 Task: Look for space in Indianapolis, United States from 10th July, 2023 to 15th July, 2023 for 7 adults in price range Rs.10000 to Rs.15000. Place can be entire place or shared room with 4 bedrooms having 7 beds and 4 bathrooms. Property type can be house, flat, guest house. Amenities needed are: wifi, TV, free parkinig on premises, gym, breakfast. Booking option can be shelf check-in. Required host language is English.
Action: Mouse moved to (478, 111)
Screenshot: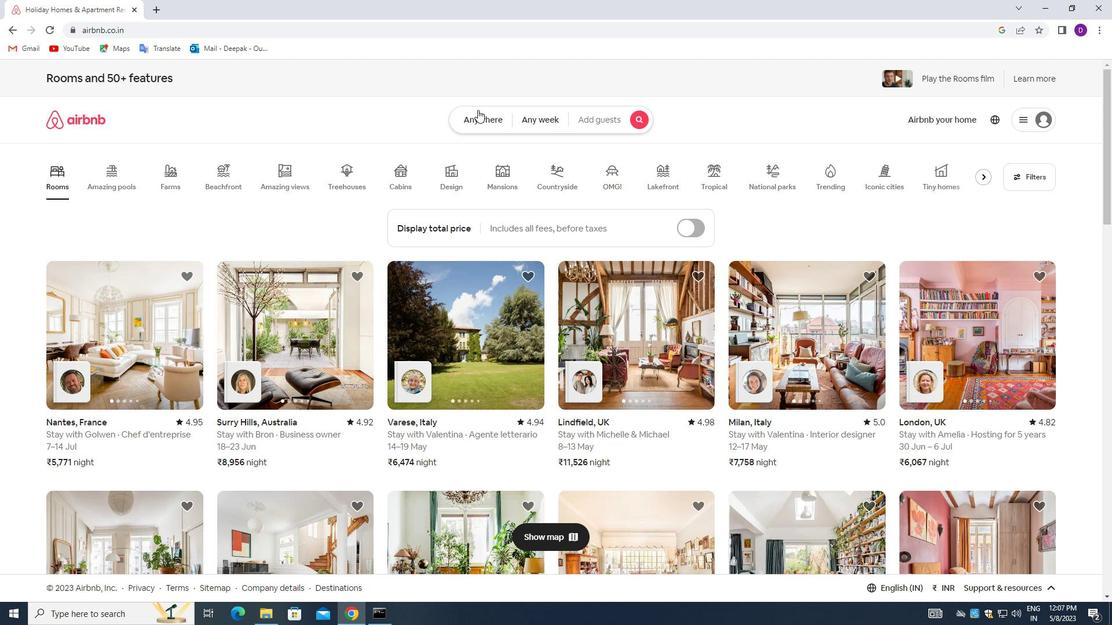 
Action: Mouse pressed left at (478, 111)
Screenshot: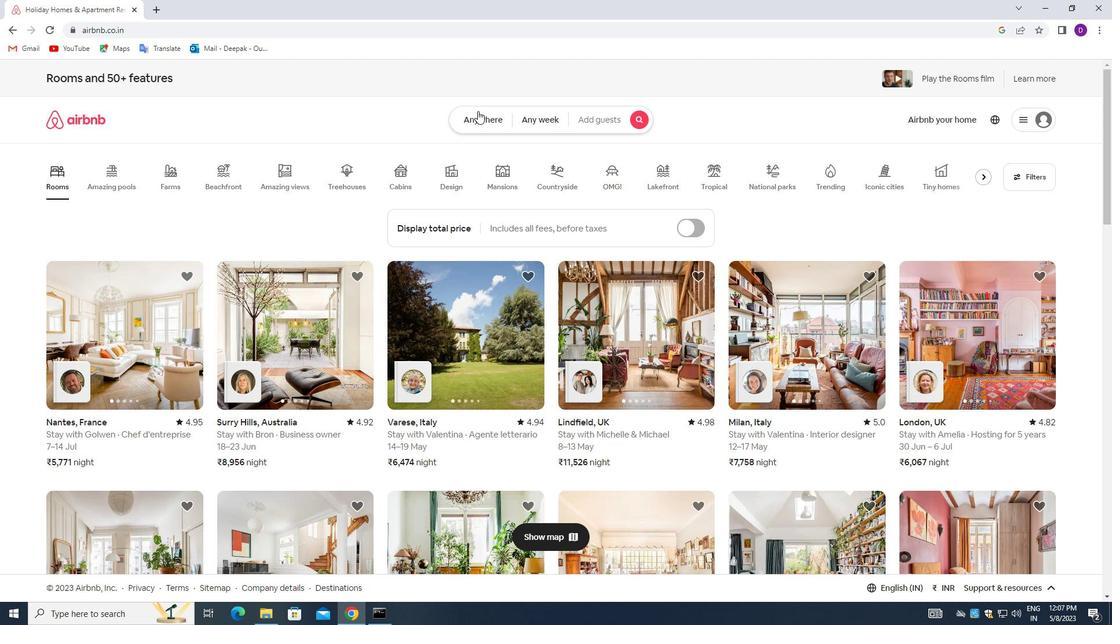 
Action: Mouse moved to (384, 164)
Screenshot: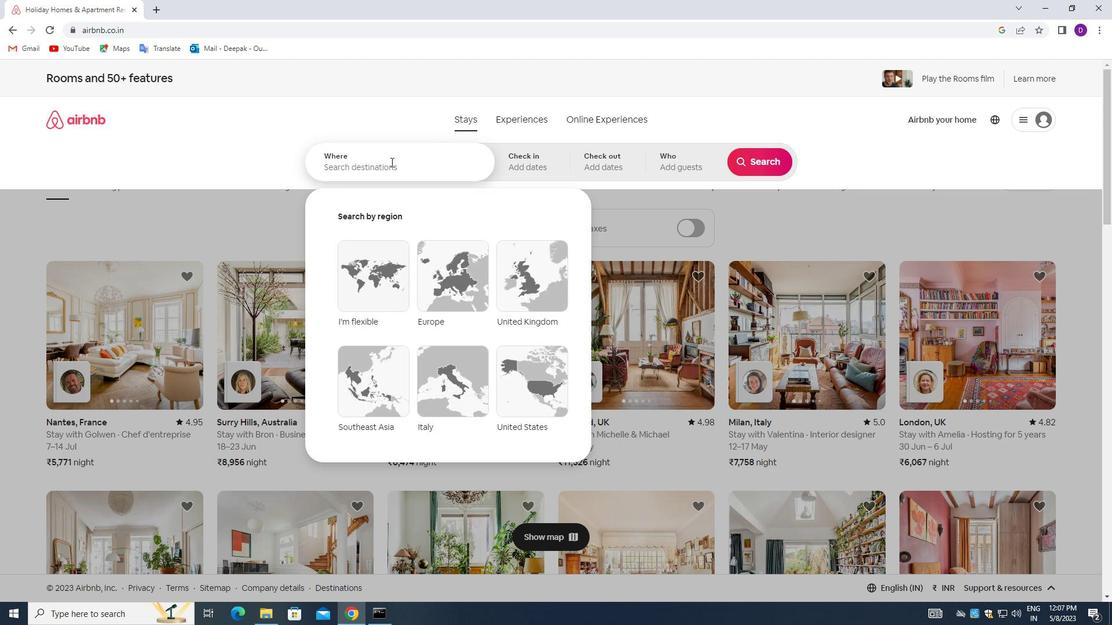 
Action: Mouse pressed left at (384, 164)
Screenshot: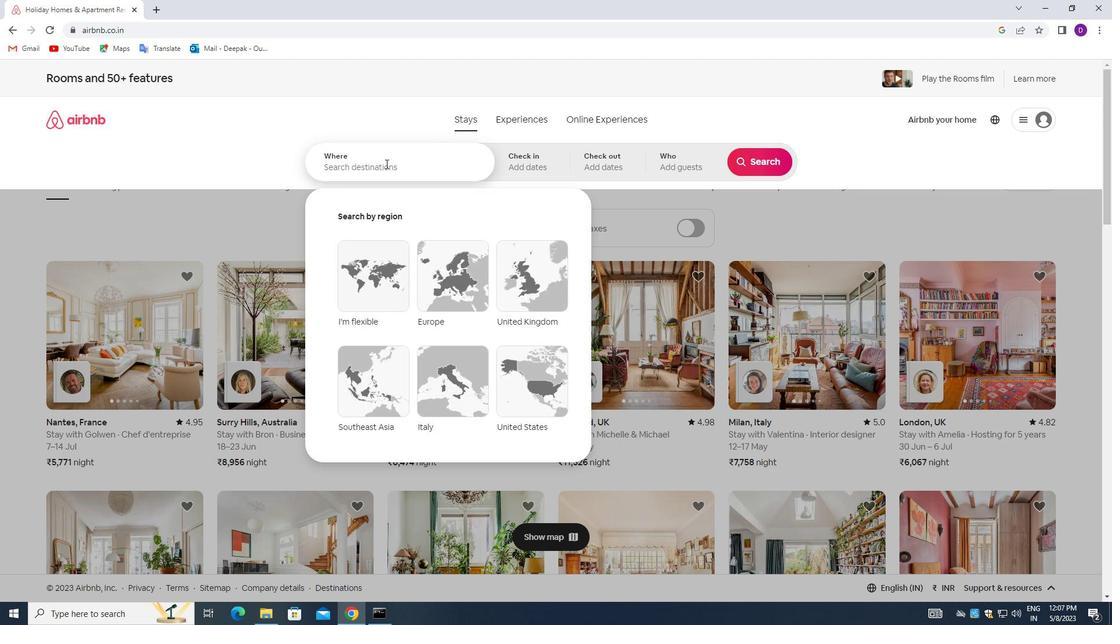 
Action: Mouse moved to (231, 230)
Screenshot: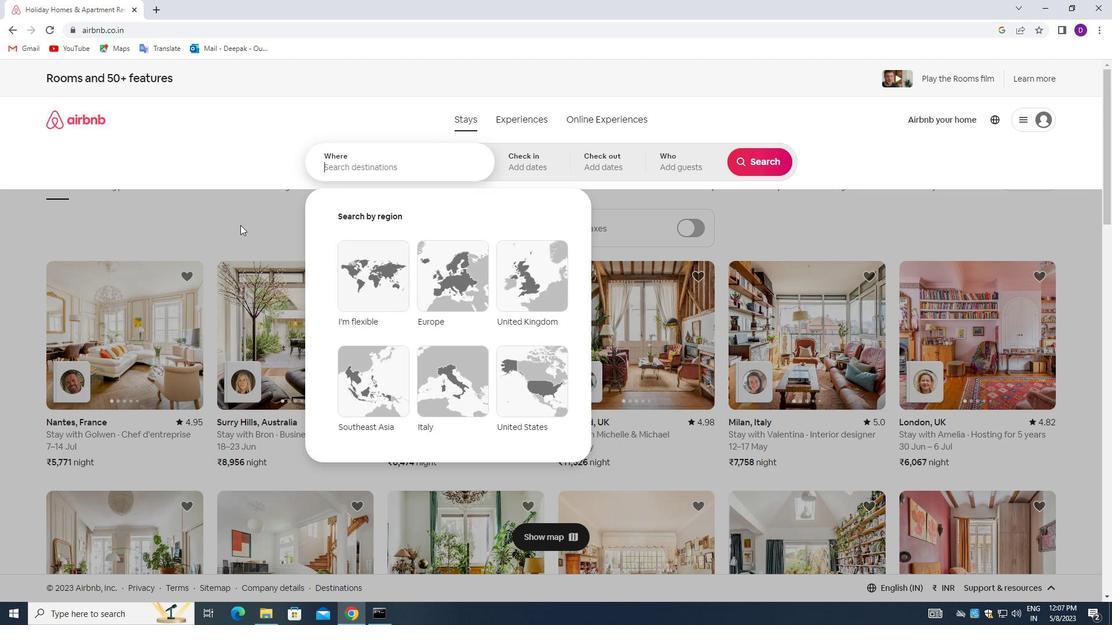 
Action: Key pressed <Key.shift>INIA<Key.backspace>I<Key.backspace><Key.backspace>DIANAPOLIS,<Key.space><Key.shift><Key.shift><Key.shift><Key.shift>UM<Key.backspace>NITED<Key.space><Key.shift_r>STATES<Key.enter>
Screenshot: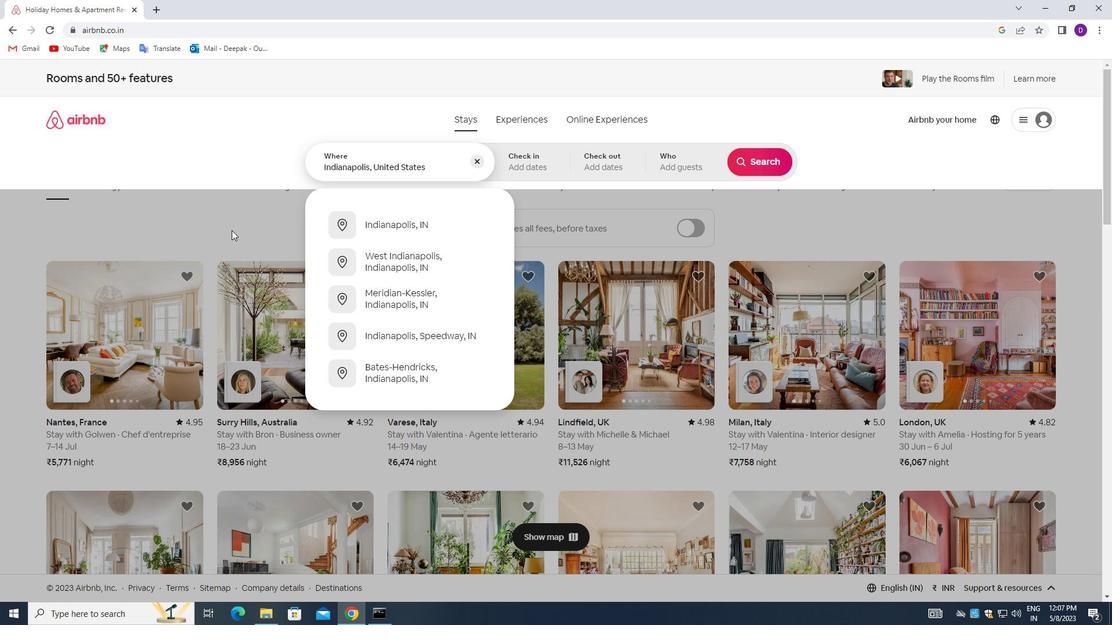
Action: Mouse moved to (751, 258)
Screenshot: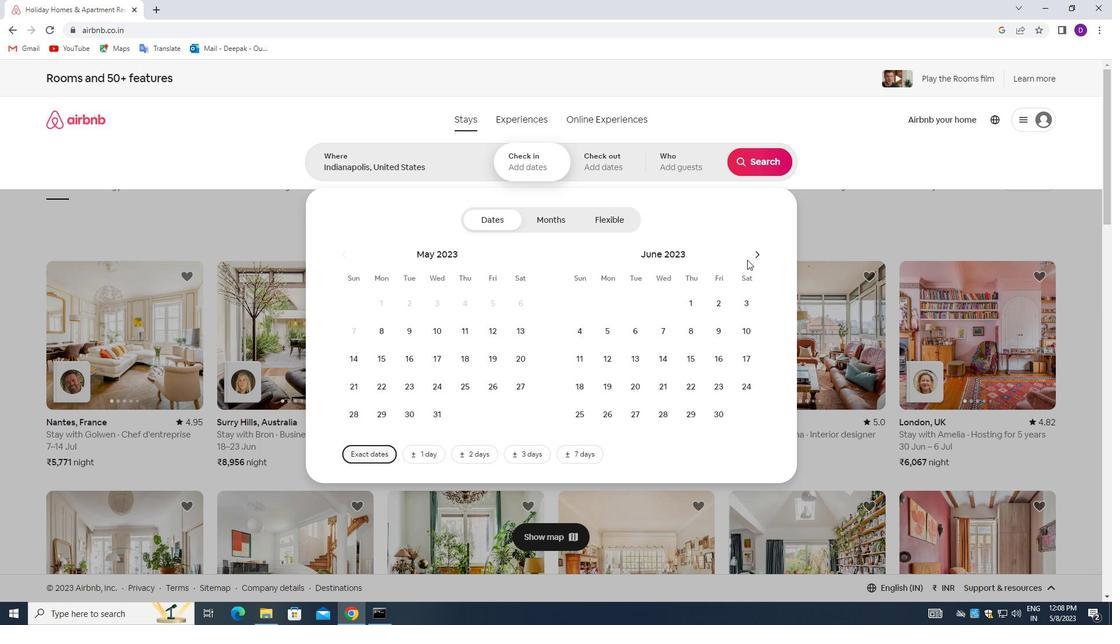 
Action: Mouse pressed left at (751, 258)
Screenshot: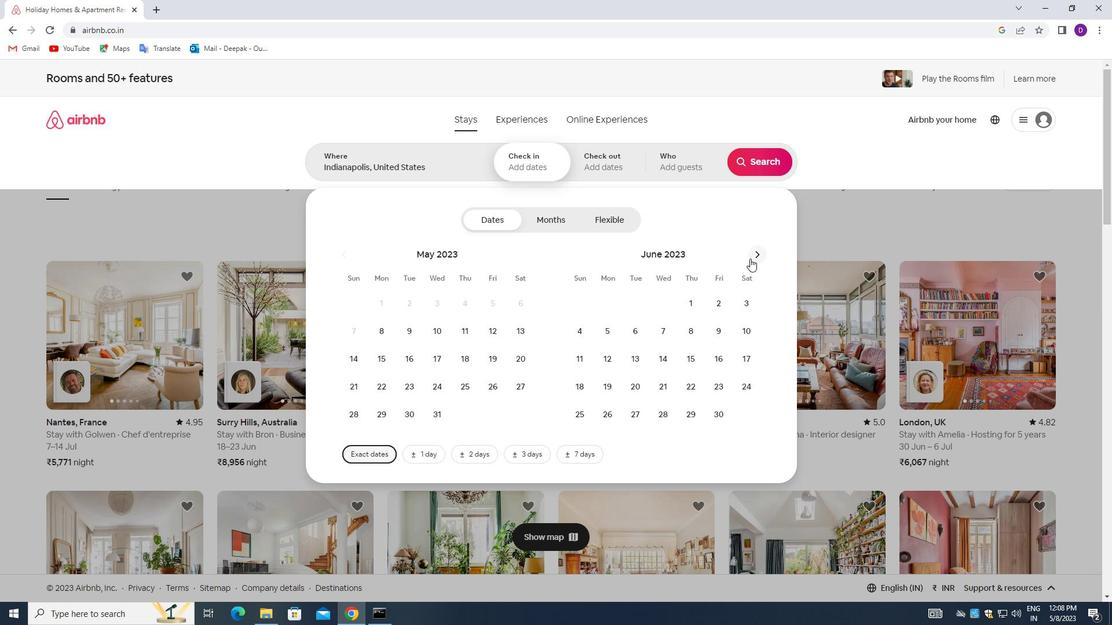 
Action: Mouse moved to (751, 258)
Screenshot: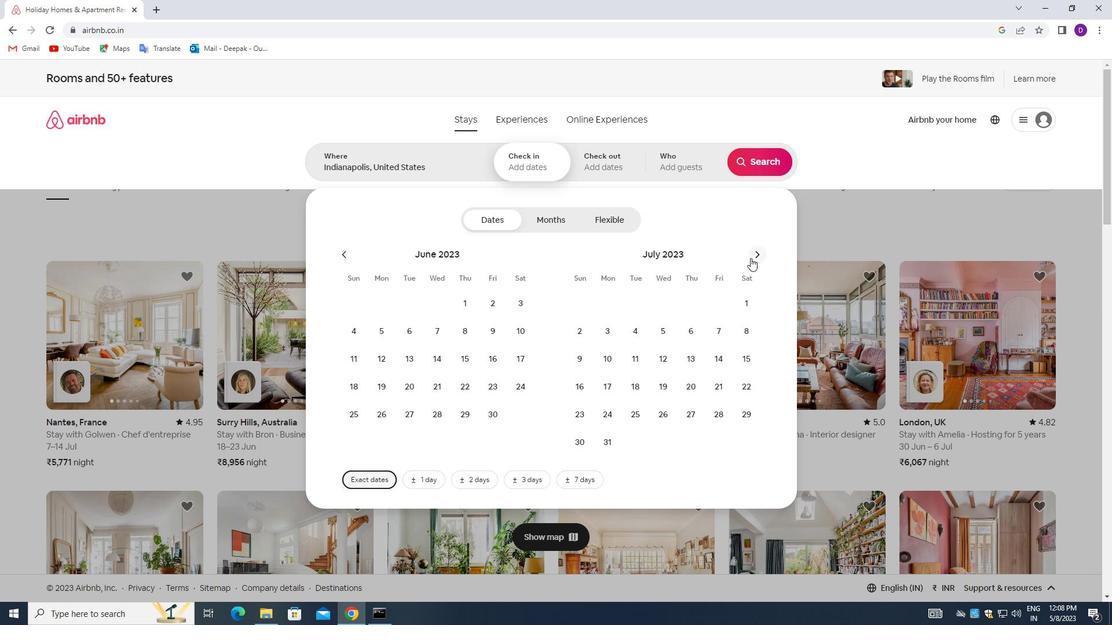 
Action: Mouse pressed left at (751, 258)
Screenshot: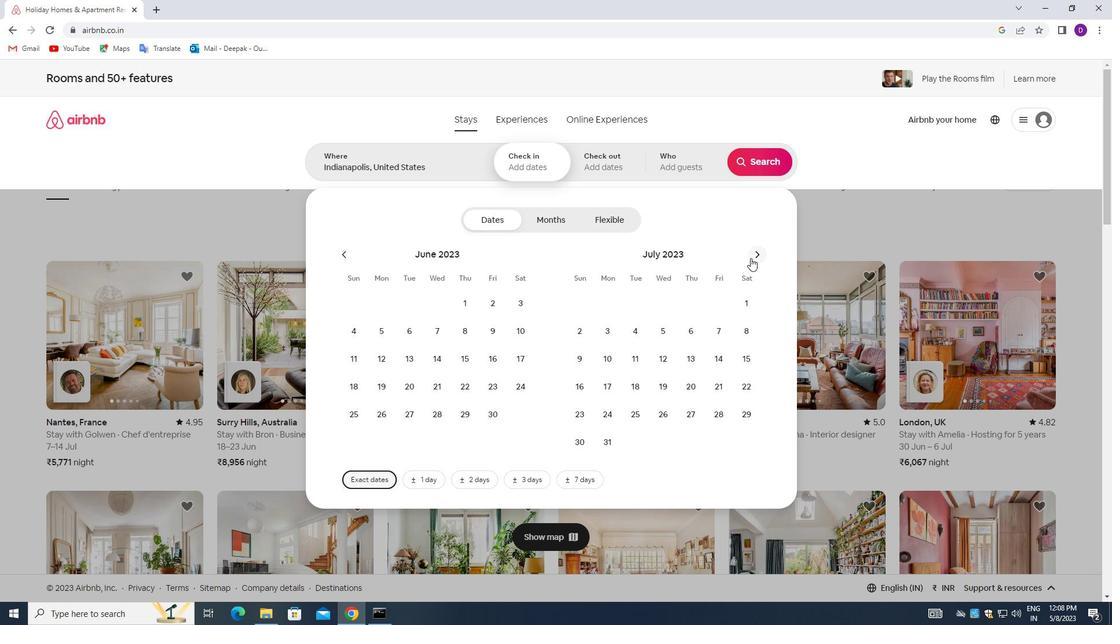 
Action: Mouse moved to (373, 368)
Screenshot: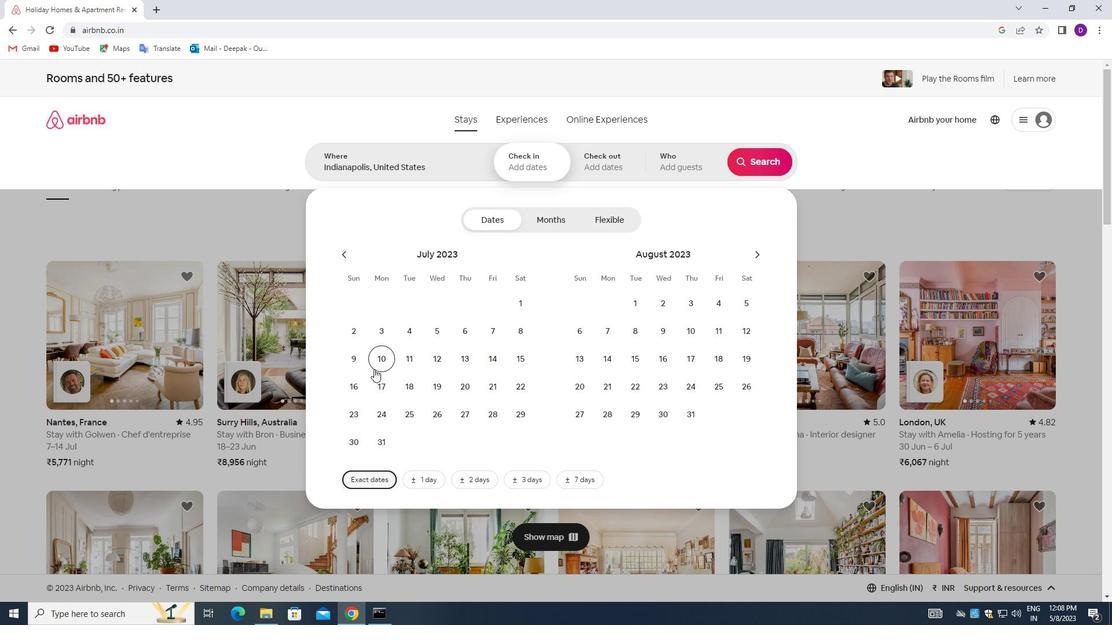 
Action: Mouse pressed left at (373, 368)
Screenshot: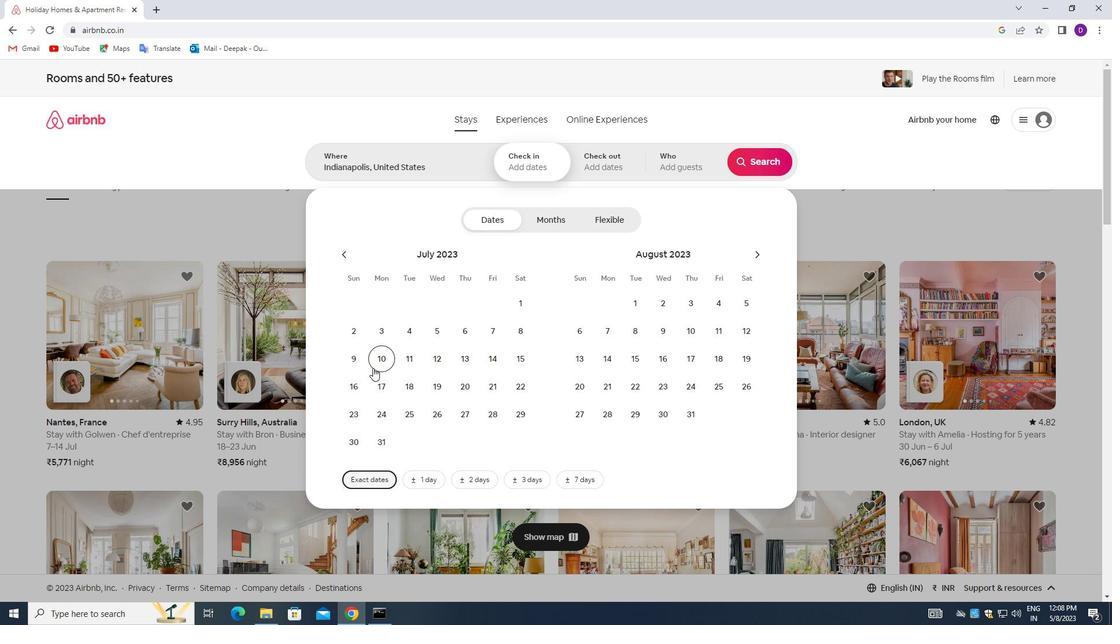 
Action: Mouse moved to (518, 362)
Screenshot: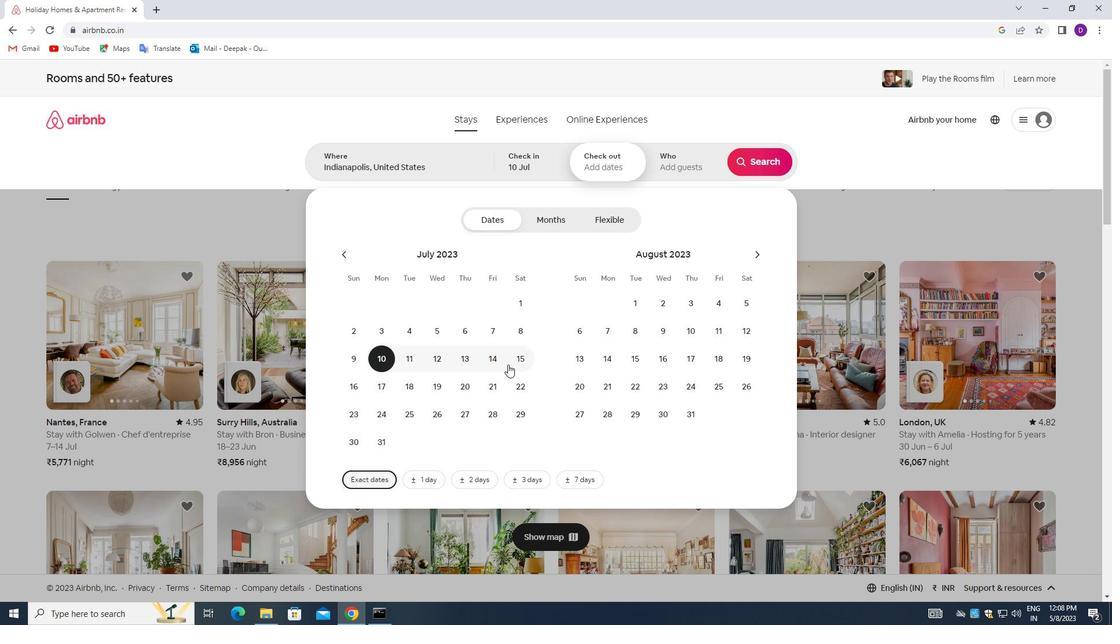 
Action: Mouse pressed left at (518, 362)
Screenshot: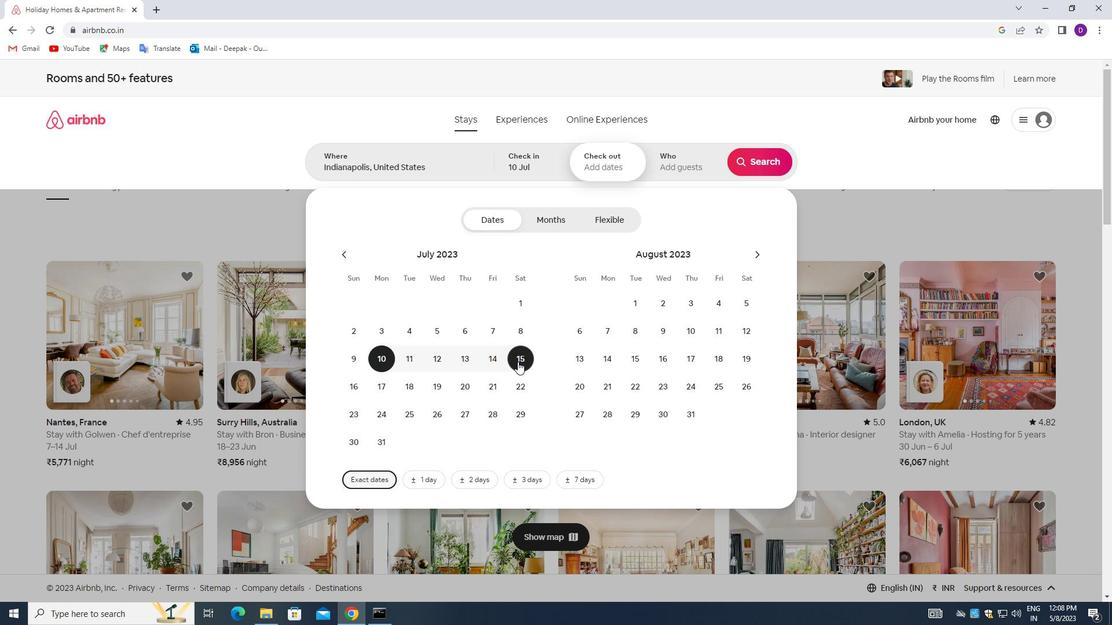 
Action: Mouse moved to (675, 166)
Screenshot: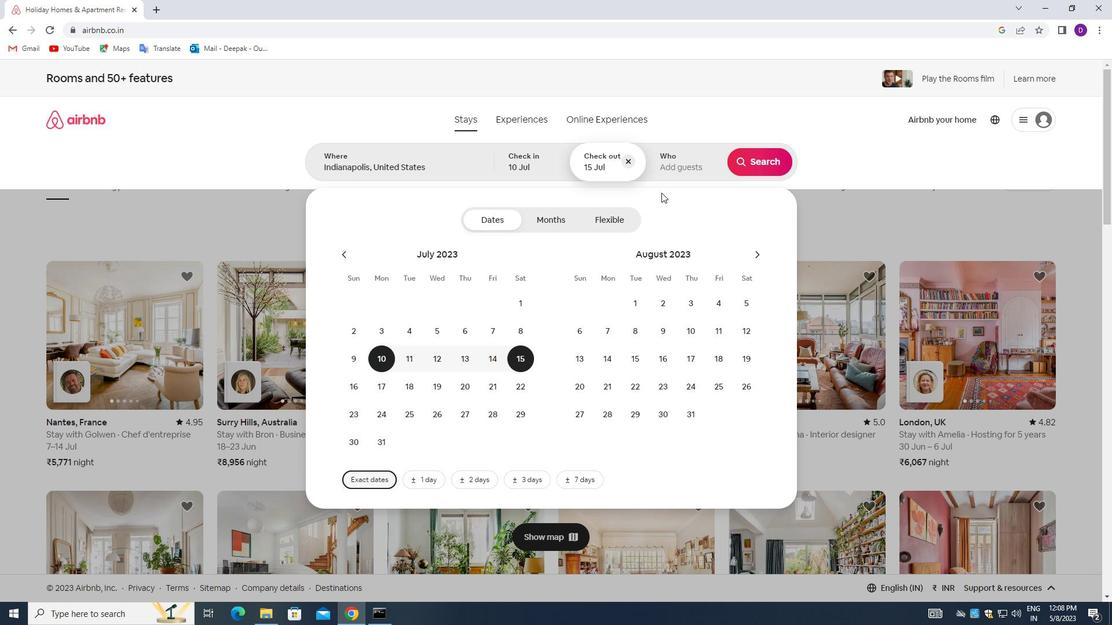 
Action: Mouse pressed left at (675, 166)
Screenshot: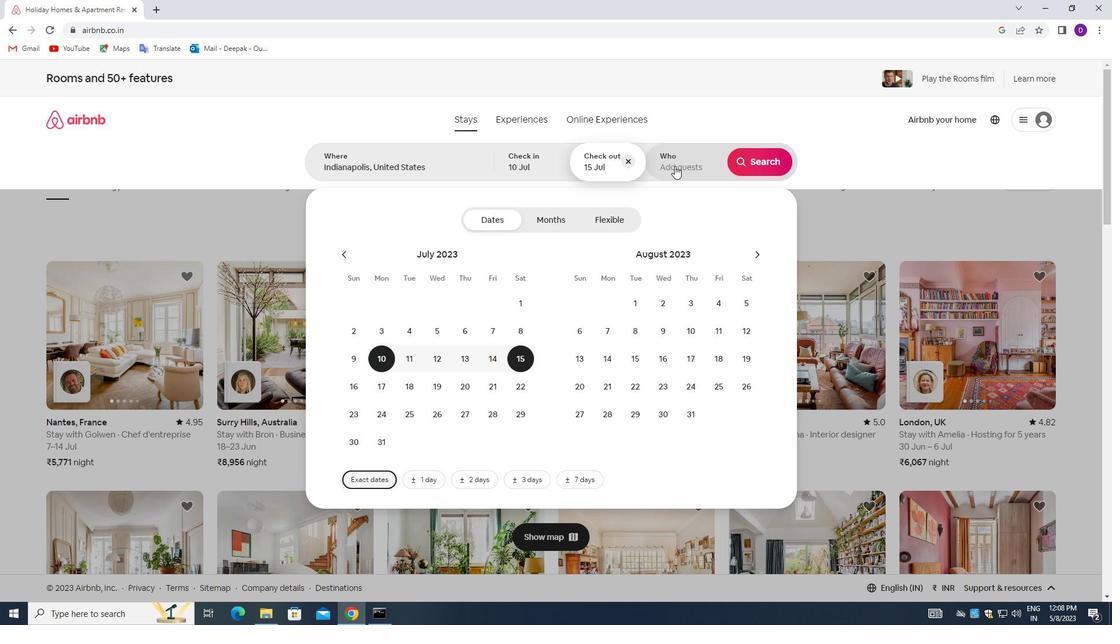 
Action: Mouse moved to (759, 228)
Screenshot: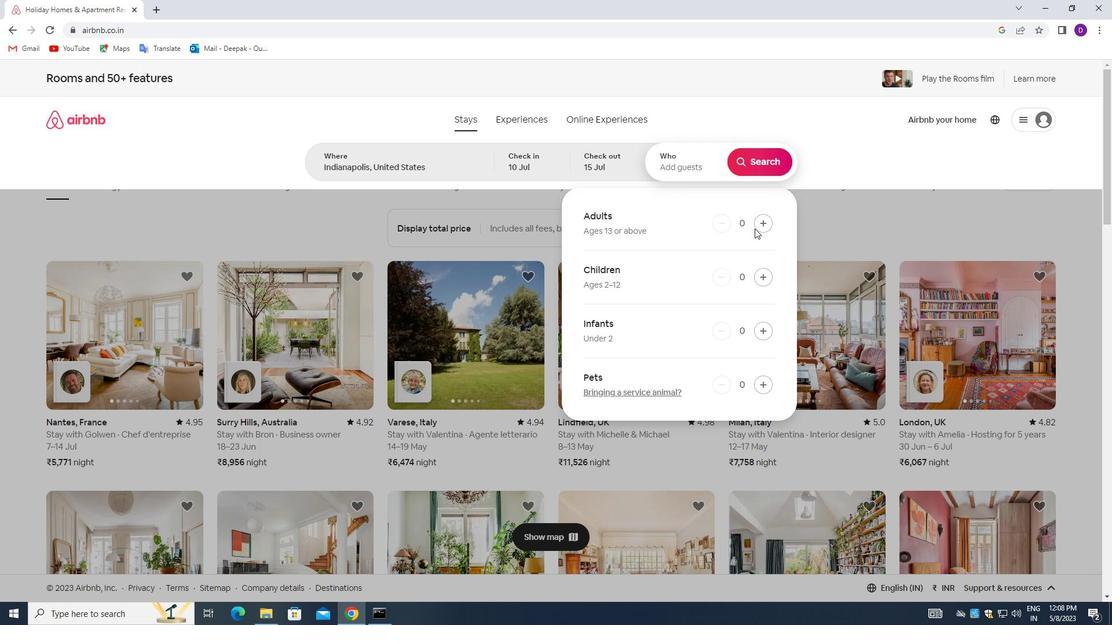 
Action: Mouse pressed left at (759, 228)
Screenshot: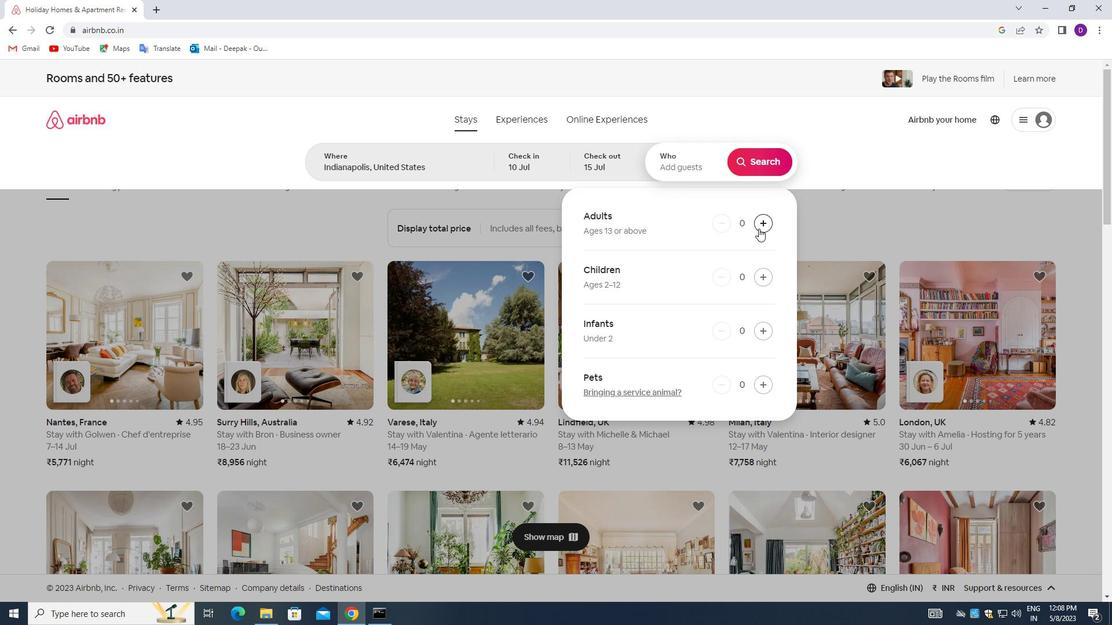 
Action: Mouse pressed left at (759, 228)
Screenshot: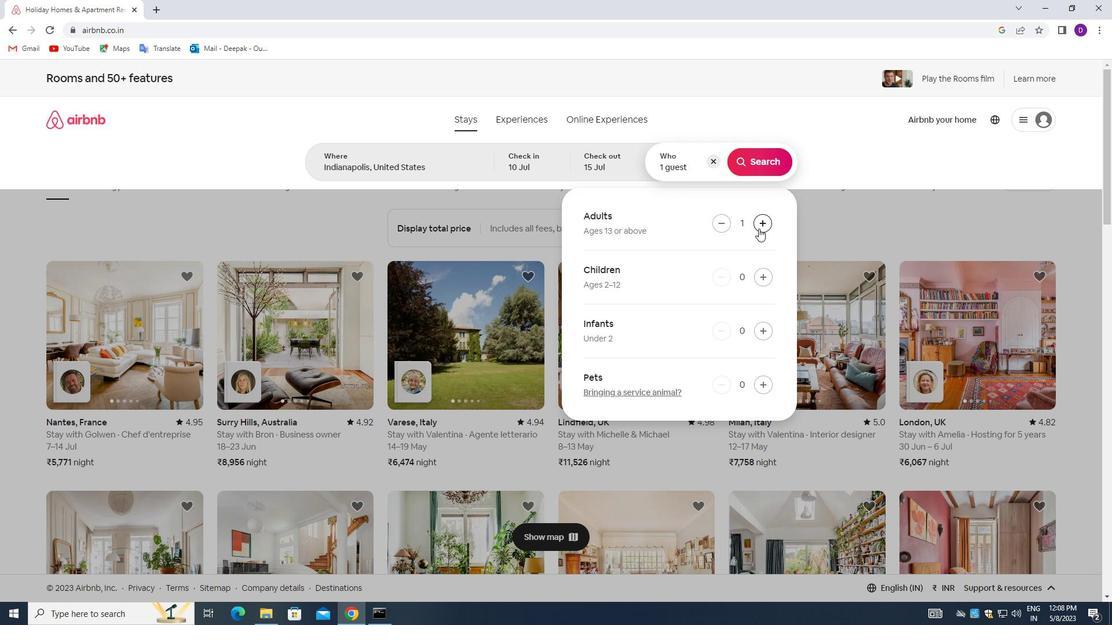 
Action: Mouse pressed left at (759, 228)
Screenshot: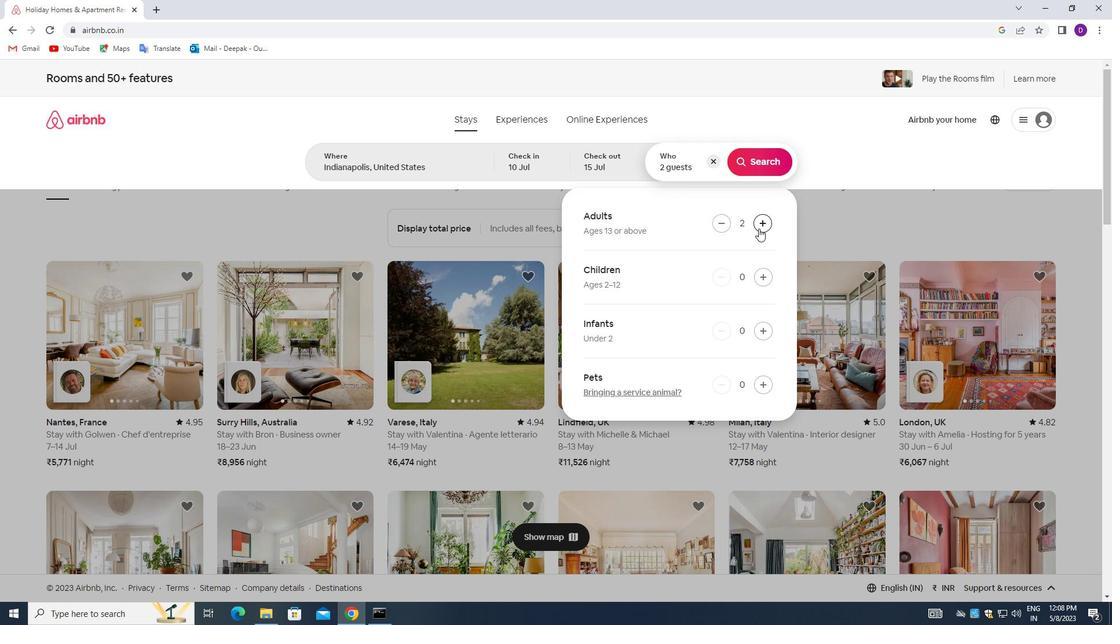 
Action: Mouse moved to (759, 228)
Screenshot: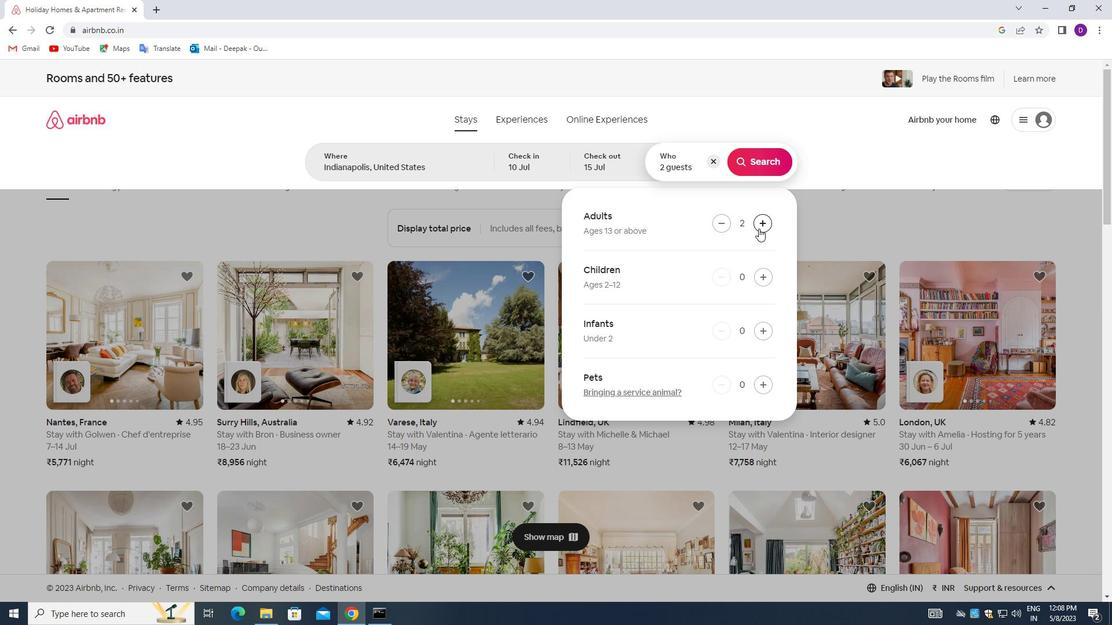 
Action: Mouse pressed left at (759, 228)
Screenshot: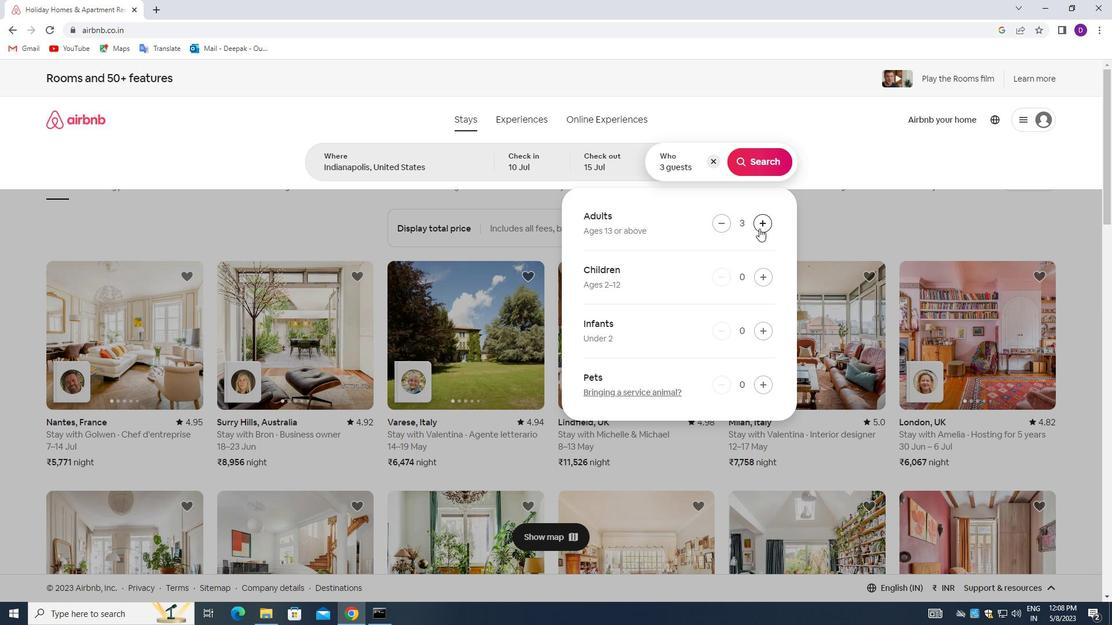 
Action: Mouse pressed left at (759, 228)
Screenshot: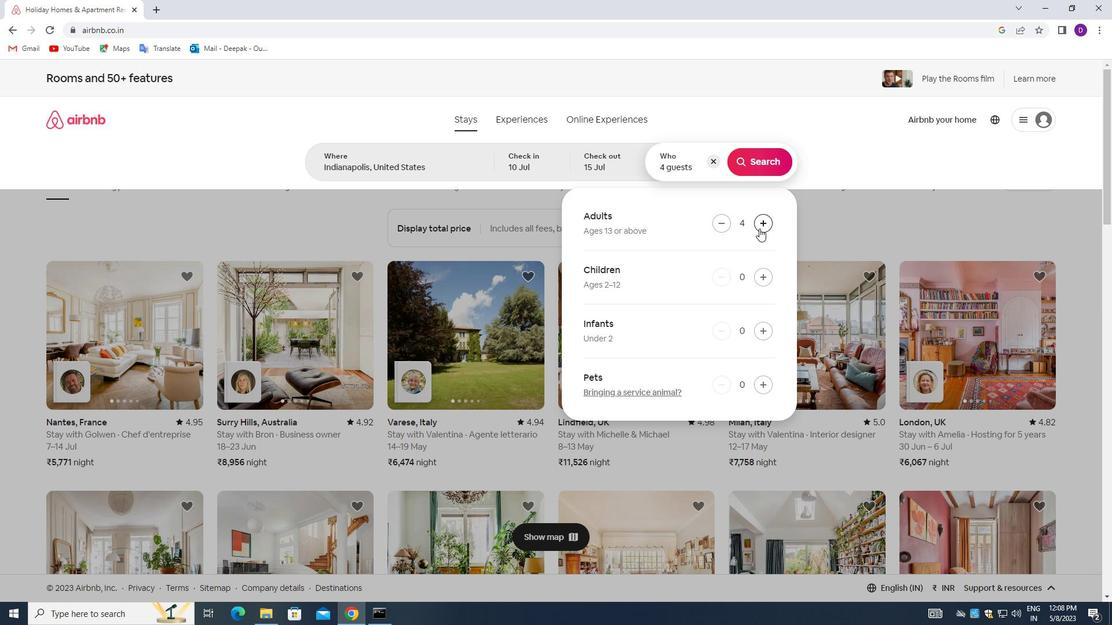 
Action: Mouse pressed left at (759, 228)
Screenshot: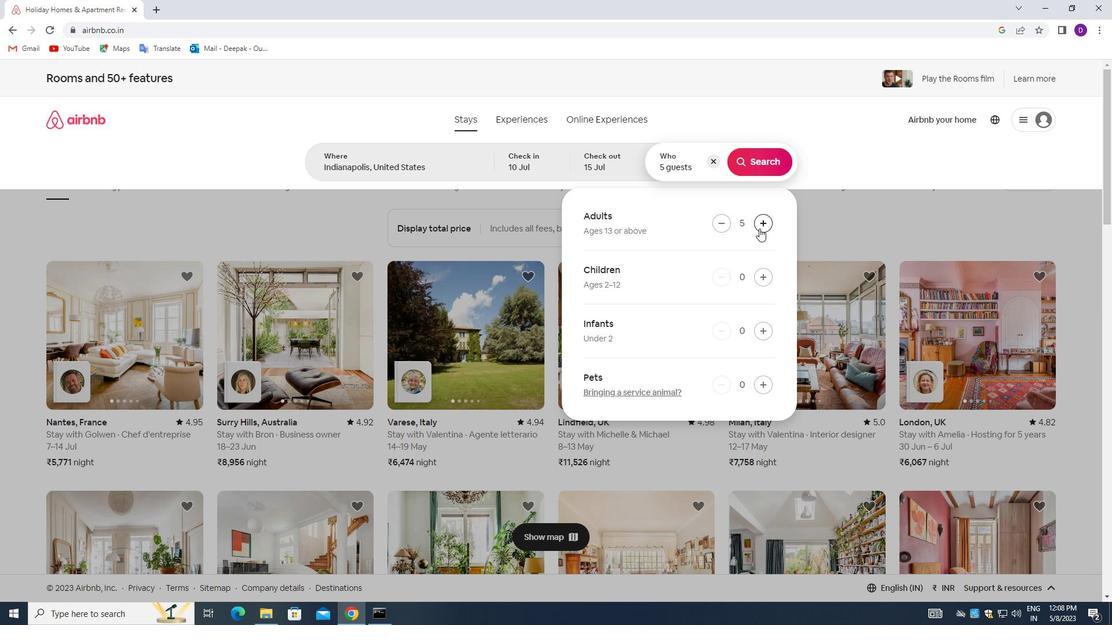 
Action: Mouse pressed left at (759, 228)
Screenshot: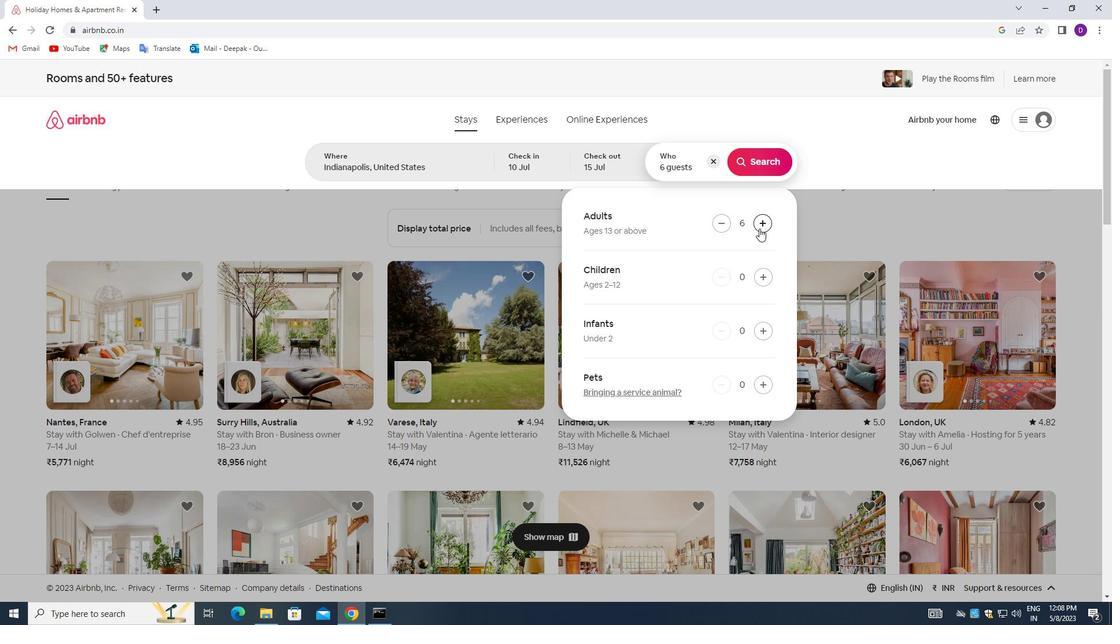 
Action: Mouse moved to (758, 164)
Screenshot: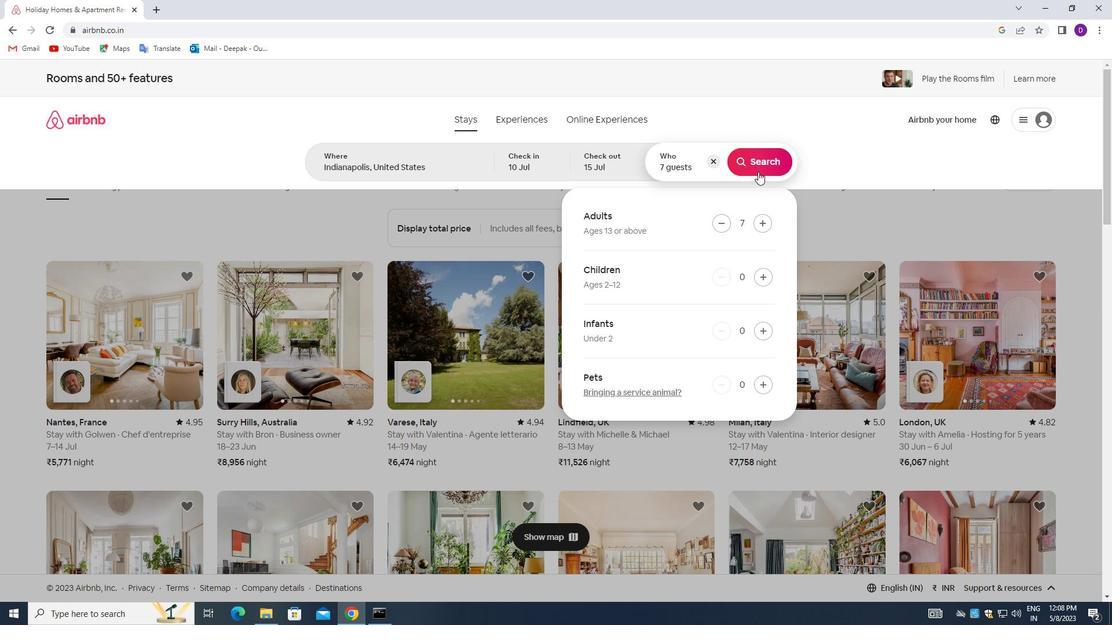 
Action: Mouse pressed left at (758, 164)
Screenshot: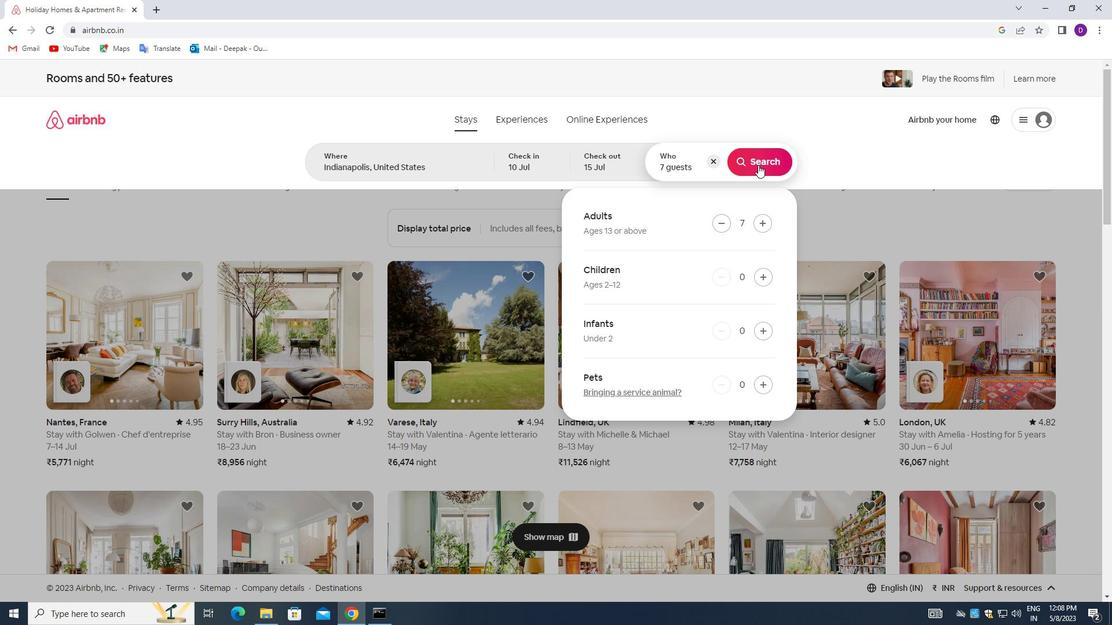 
Action: Mouse moved to (1045, 126)
Screenshot: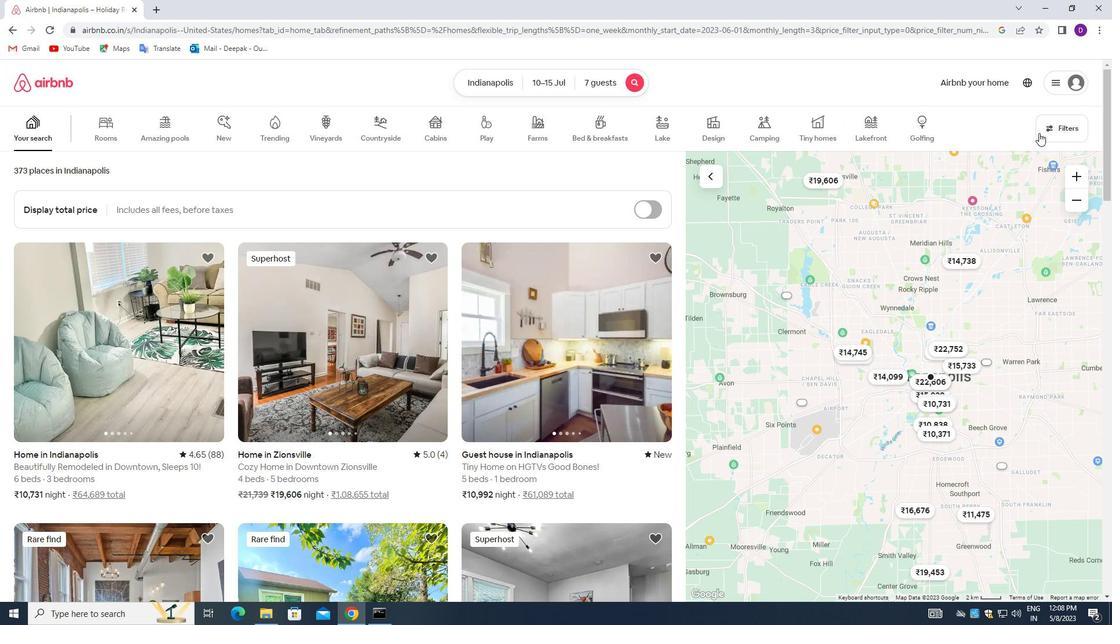 
Action: Mouse pressed left at (1045, 126)
Screenshot: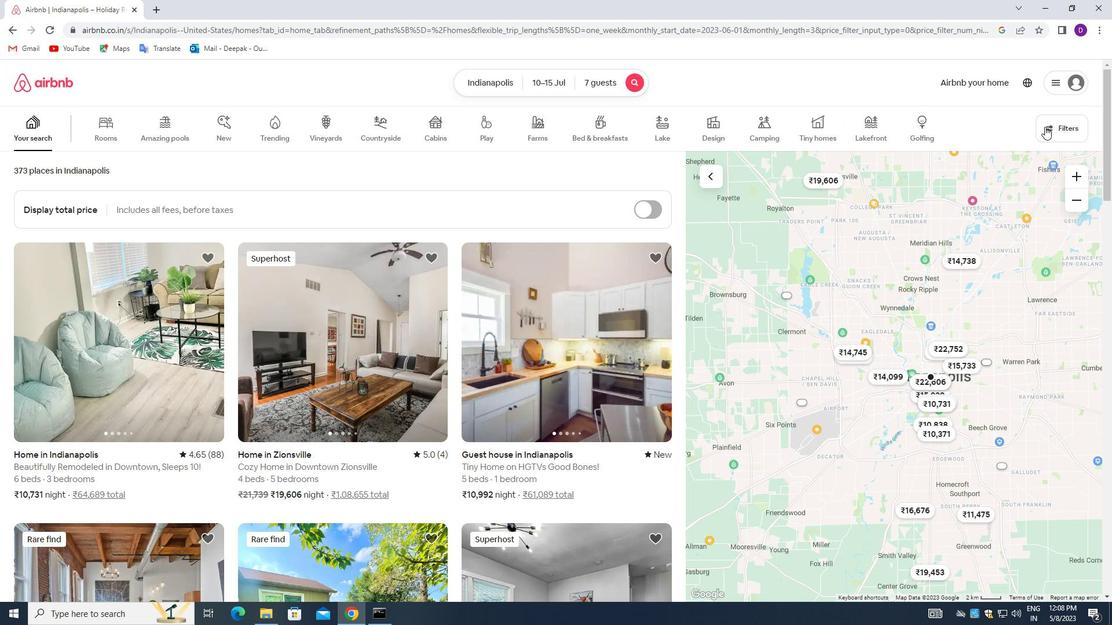 
Action: Mouse moved to (416, 416)
Screenshot: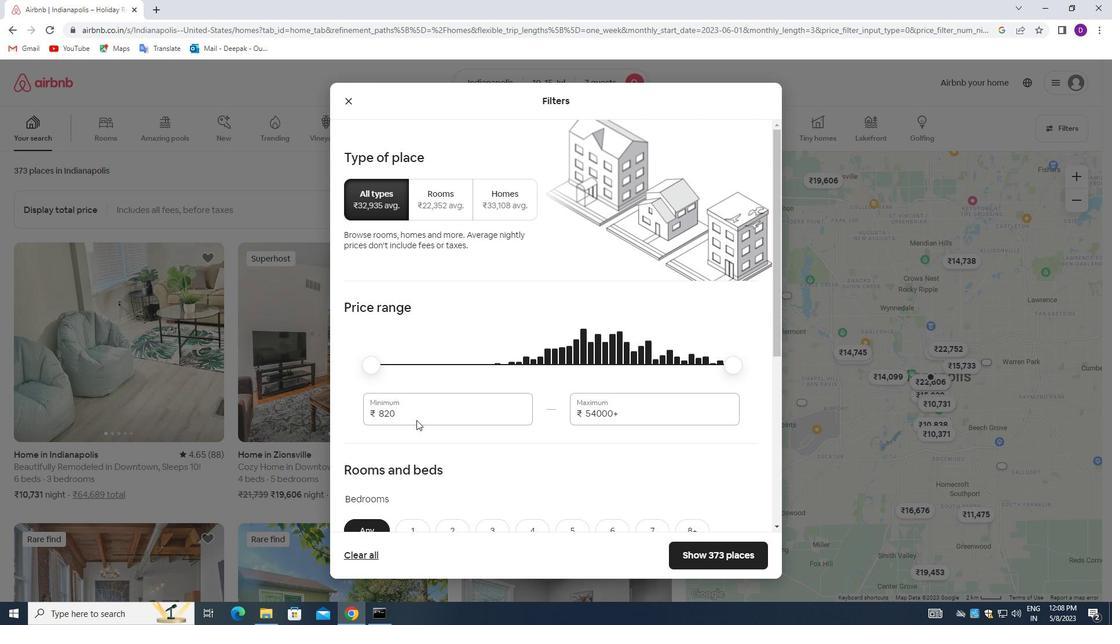 
Action: Mouse pressed left at (416, 416)
Screenshot: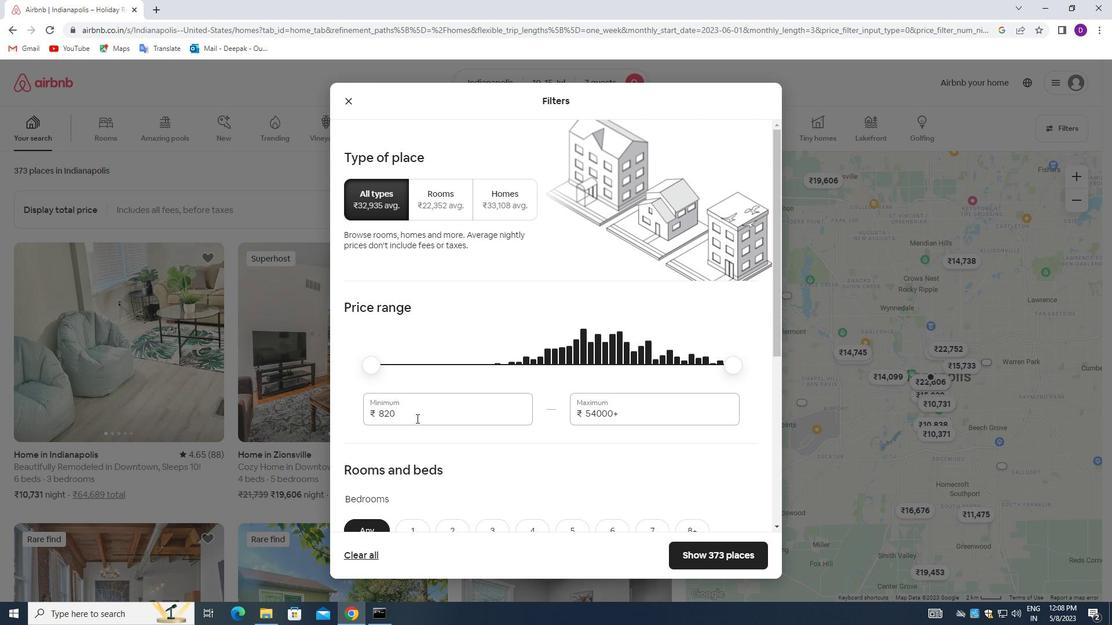 
Action: Mouse moved to (416, 416)
Screenshot: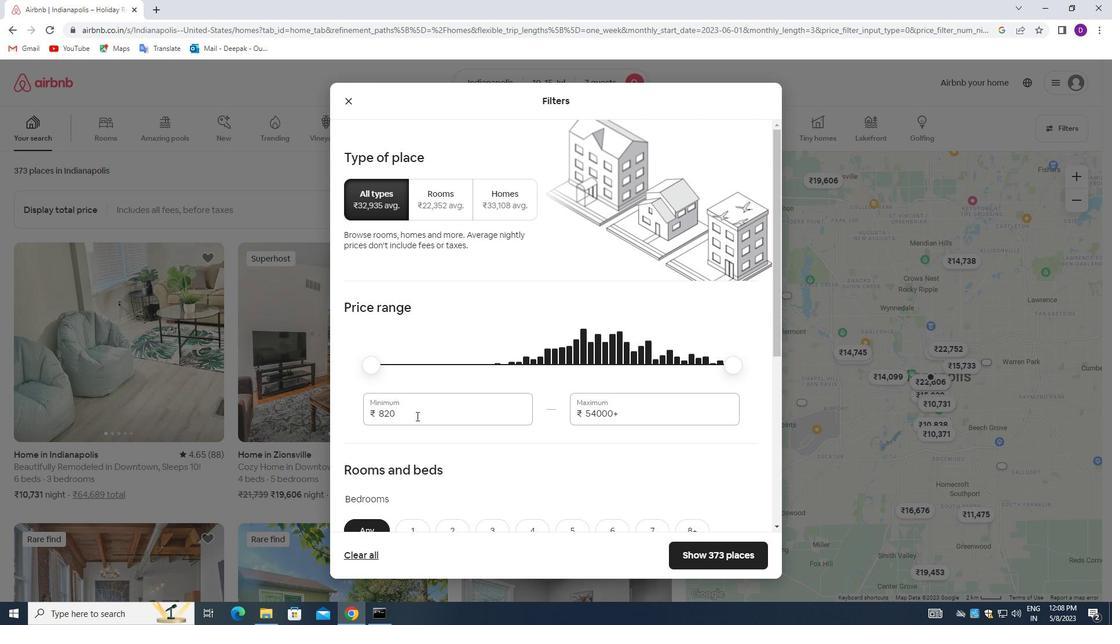 
Action: Mouse pressed left at (416, 416)
Screenshot: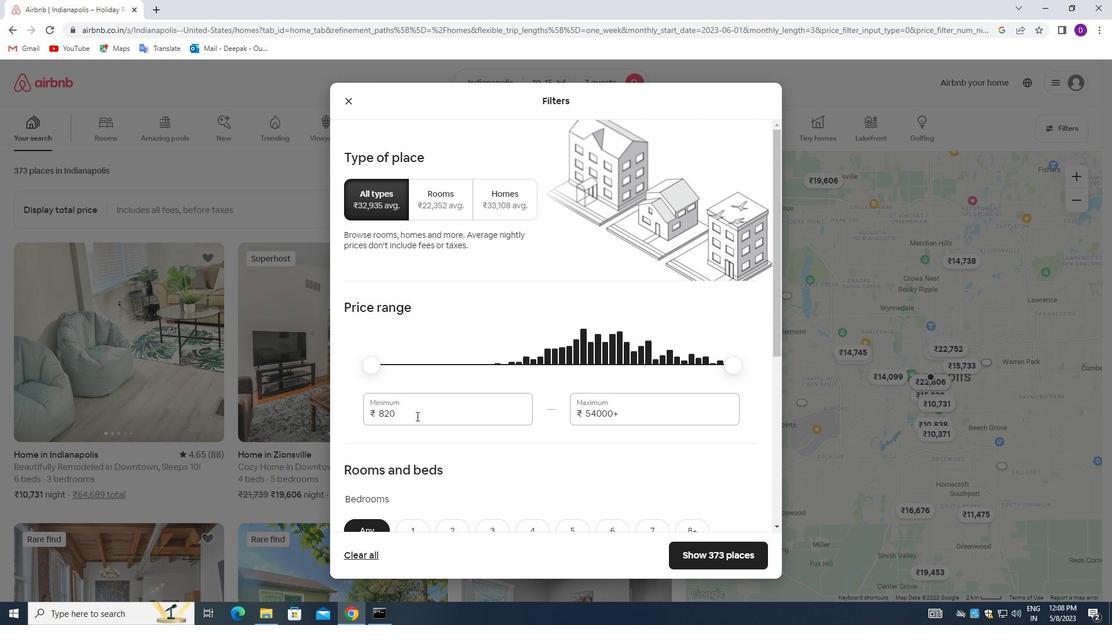 
Action: Key pressed 10000<Key.tab>15000
Screenshot: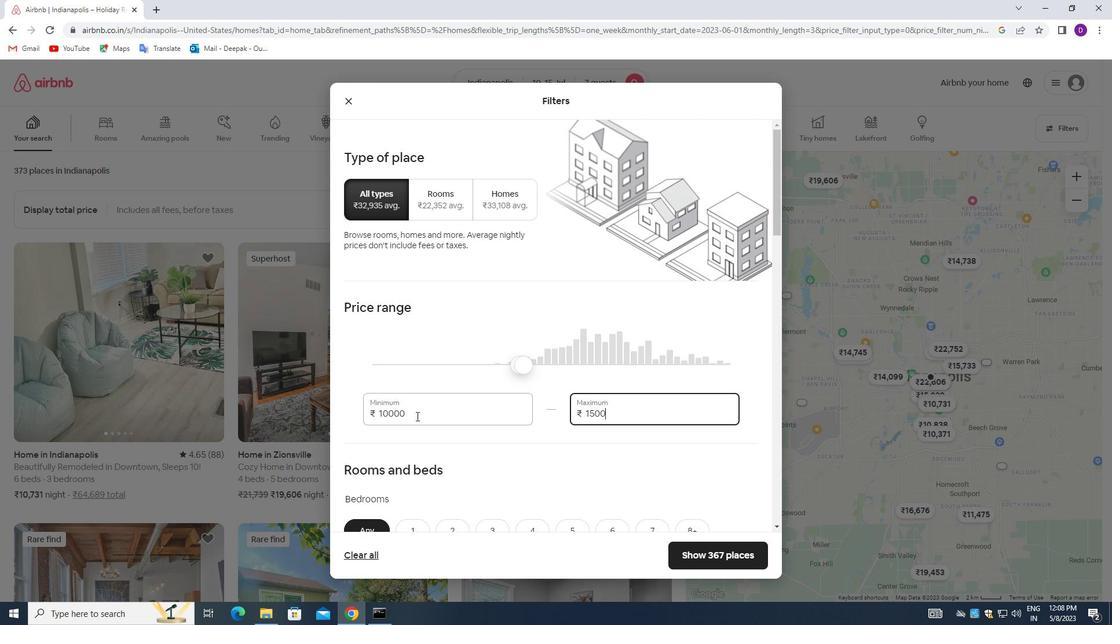 
Action: Mouse moved to (449, 426)
Screenshot: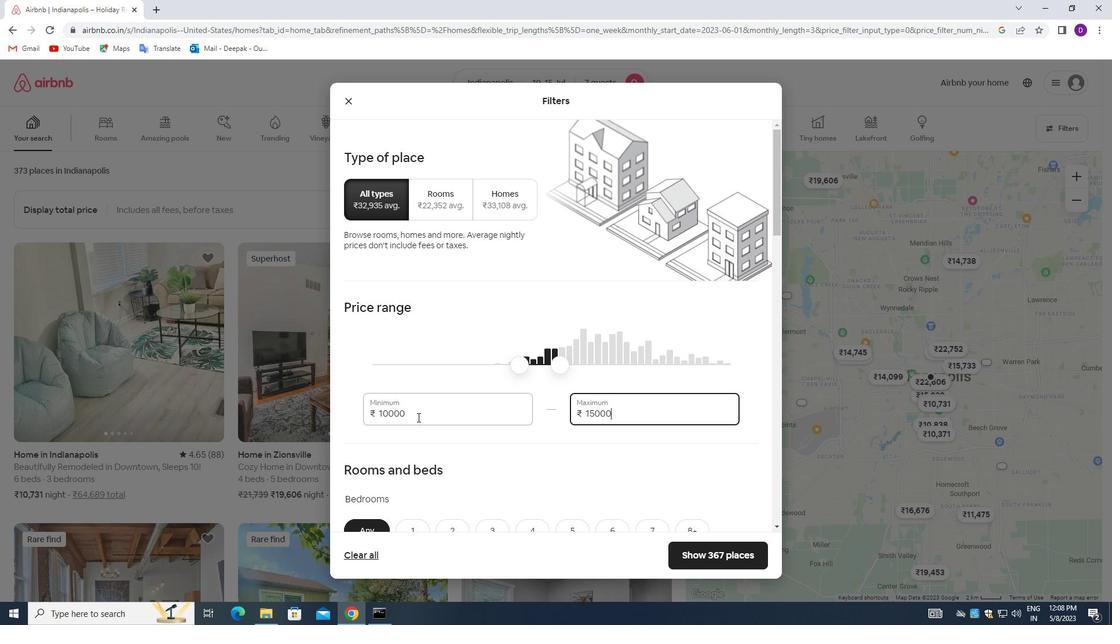 
Action: Mouse scrolled (449, 425) with delta (0, 0)
Screenshot: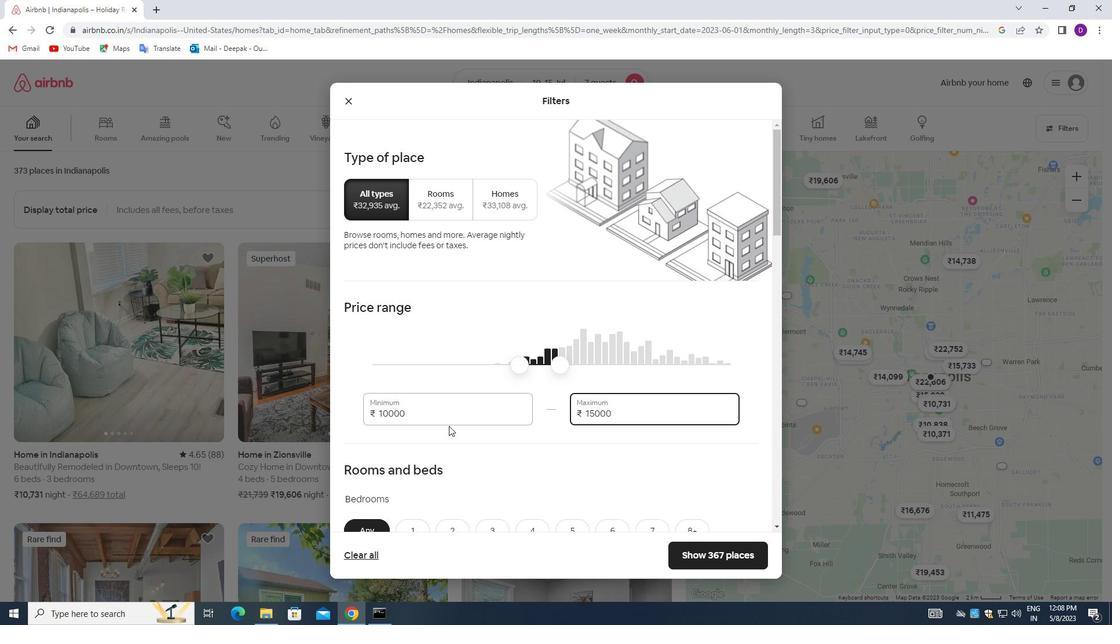 
Action: Mouse scrolled (449, 425) with delta (0, 0)
Screenshot: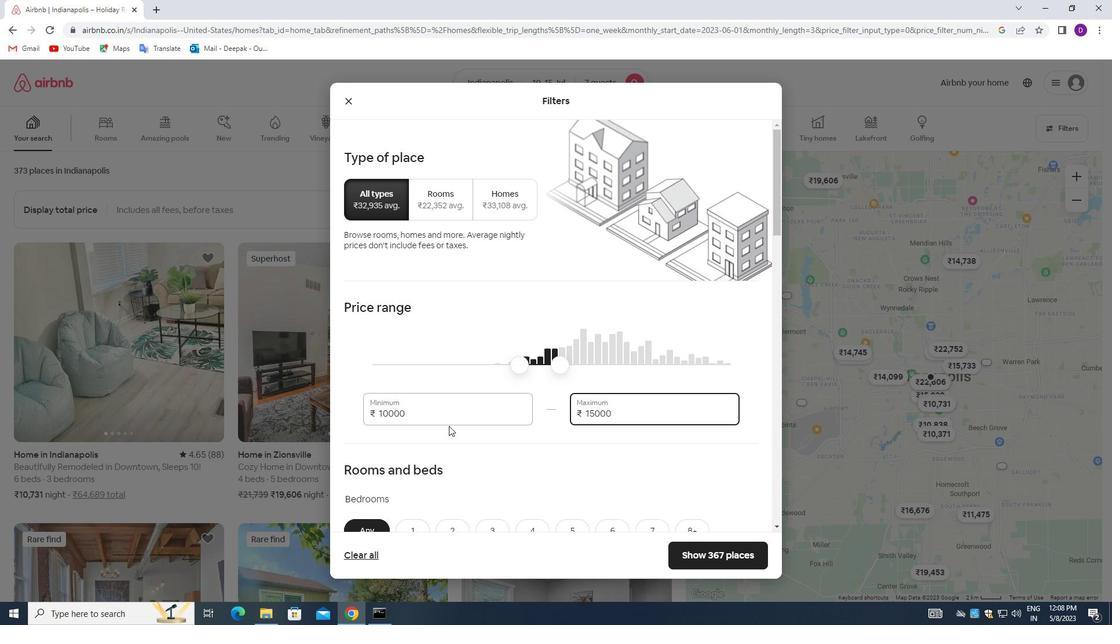 
Action: Mouse moved to (450, 425)
Screenshot: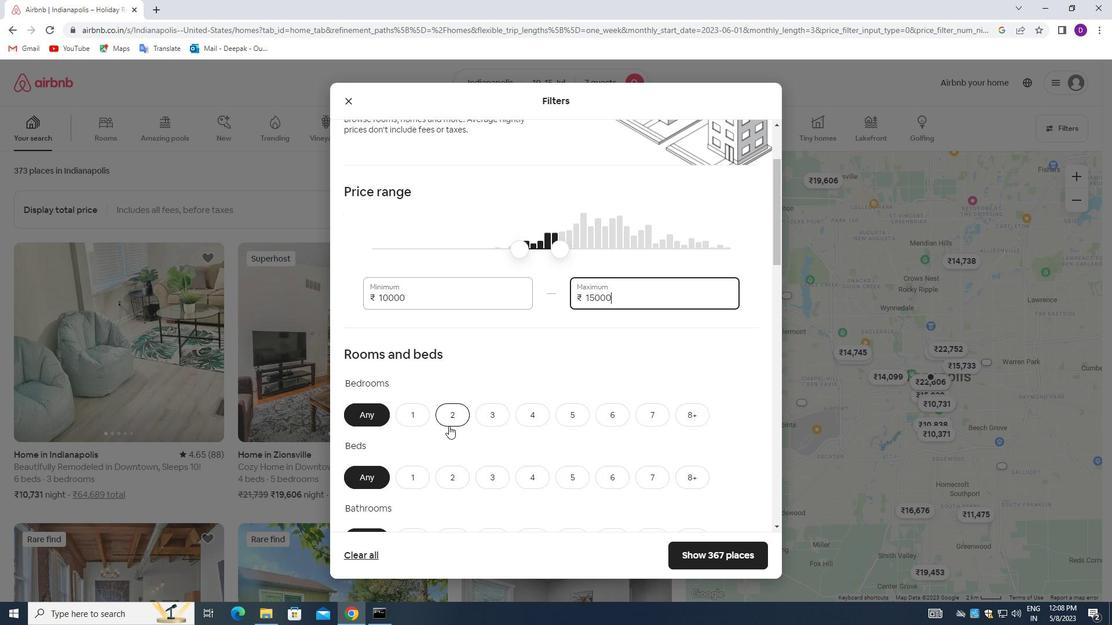 
Action: Mouse scrolled (450, 424) with delta (0, 0)
Screenshot: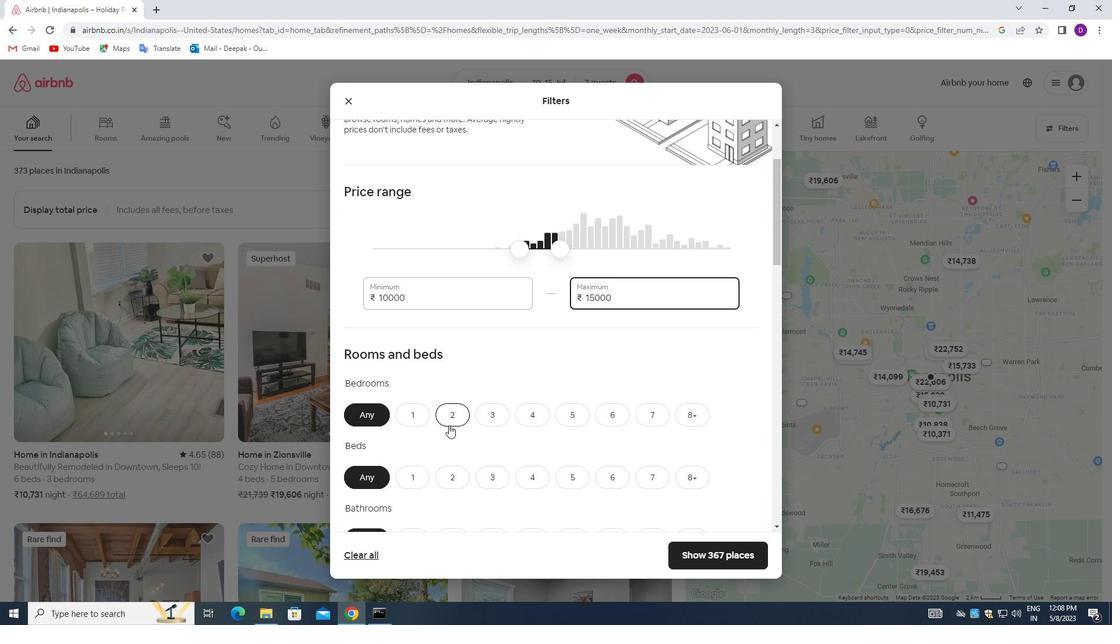 
Action: Mouse moved to (450, 424)
Screenshot: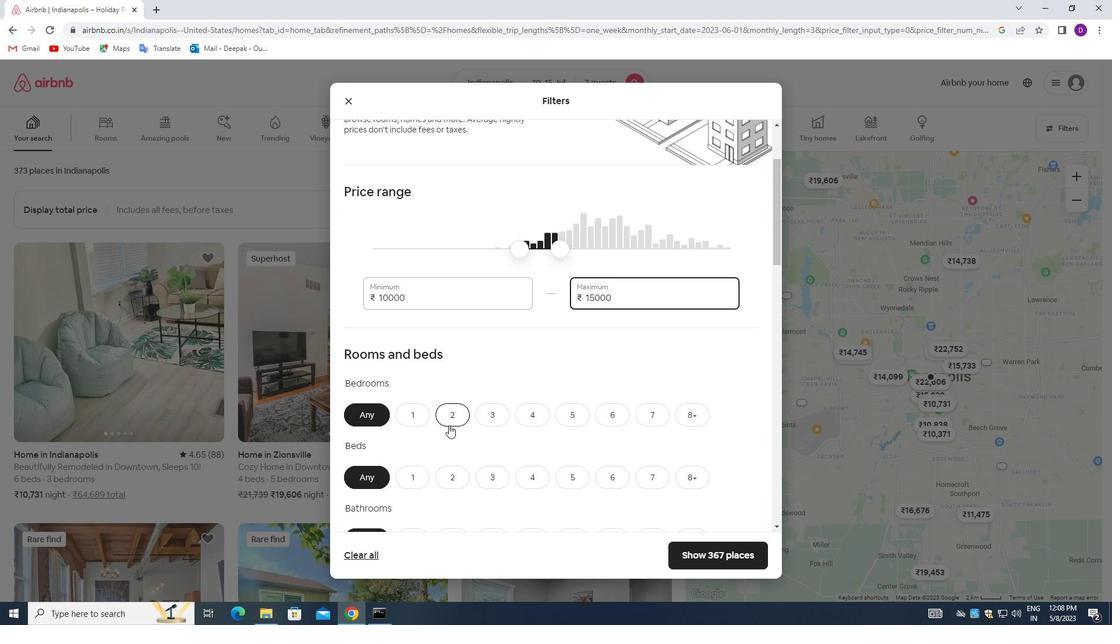 
Action: Mouse scrolled (450, 424) with delta (0, 0)
Screenshot: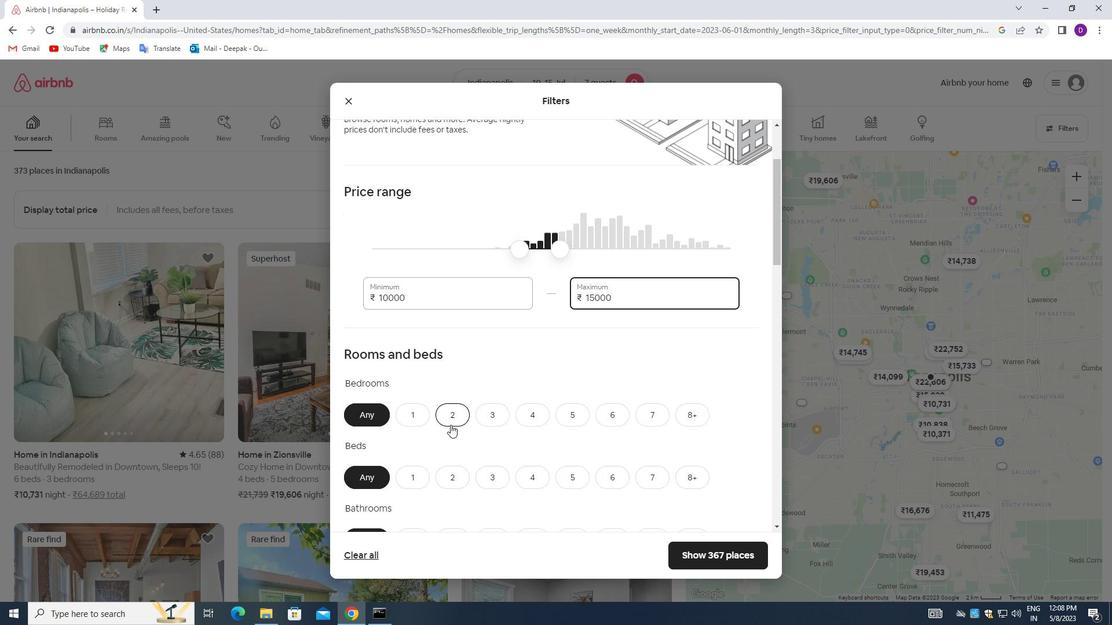 
Action: Mouse scrolled (450, 424) with delta (0, 0)
Screenshot: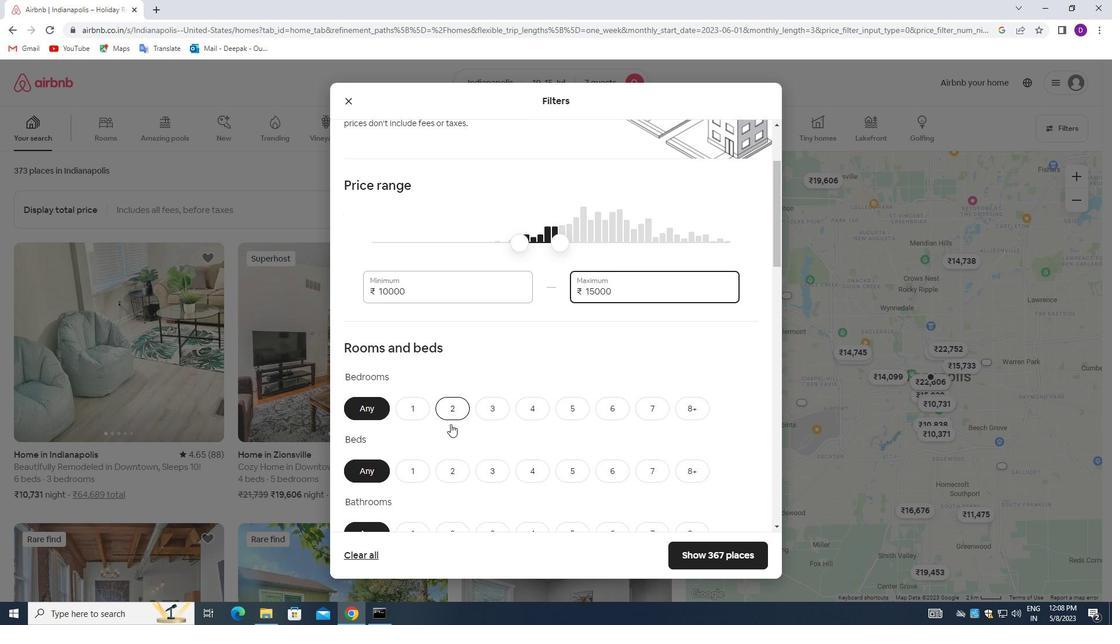 
Action: Mouse moved to (526, 243)
Screenshot: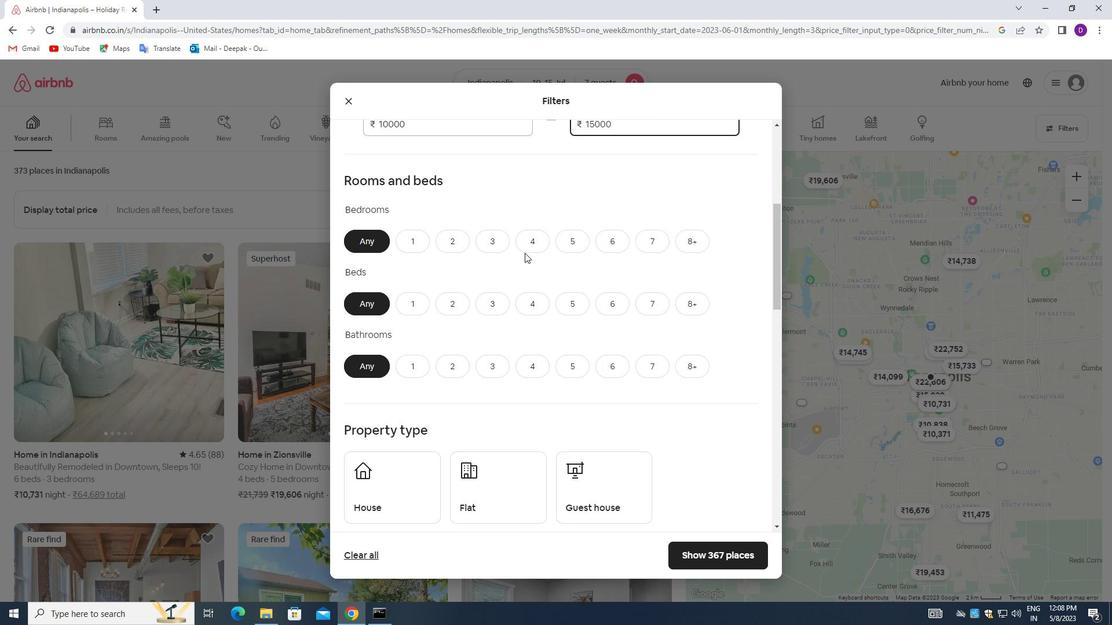 
Action: Mouse pressed left at (526, 243)
Screenshot: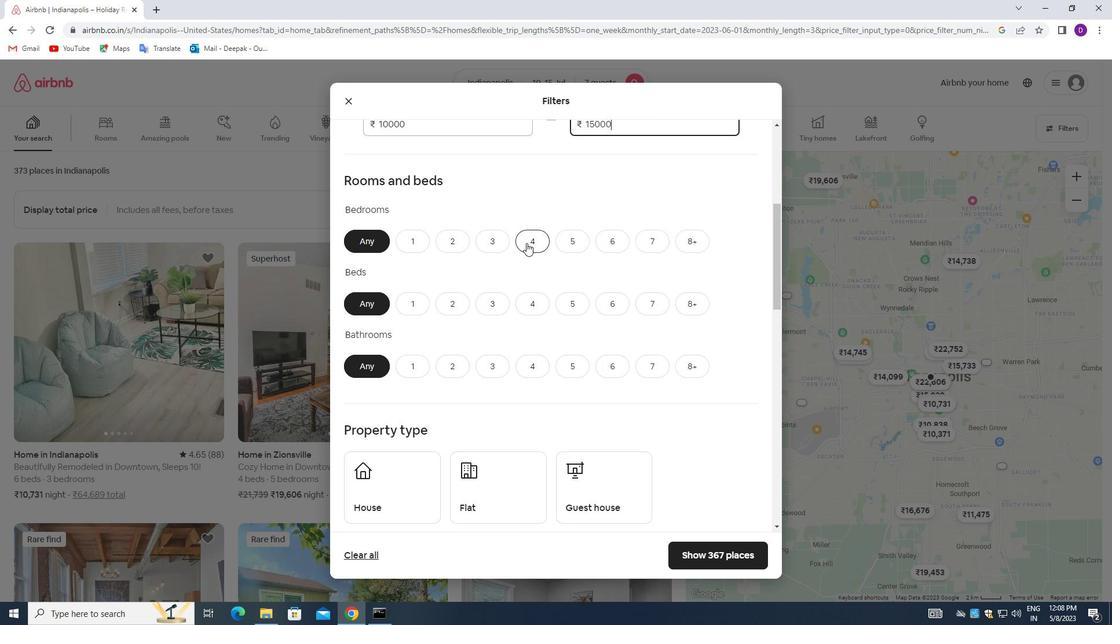
Action: Mouse moved to (649, 303)
Screenshot: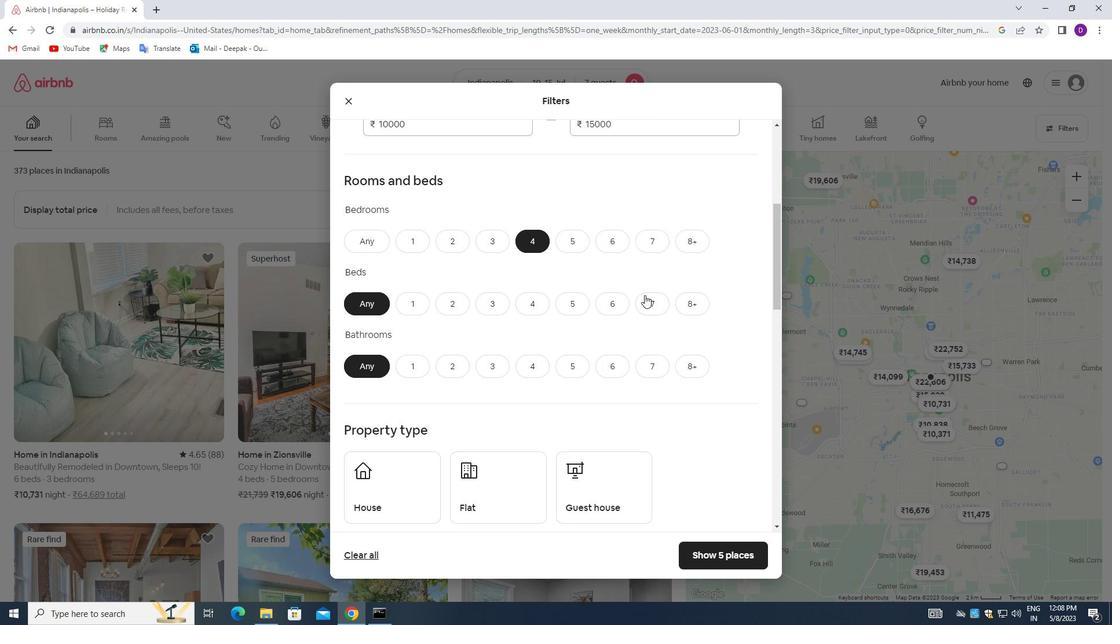 
Action: Mouse pressed left at (649, 303)
Screenshot: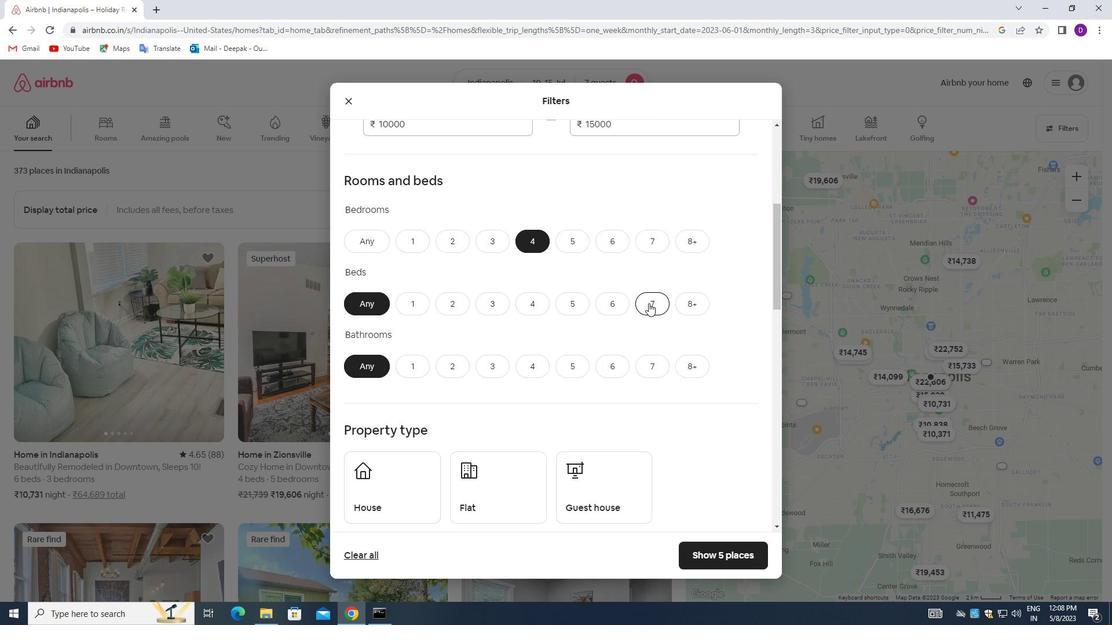 
Action: Mouse moved to (523, 363)
Screenshot: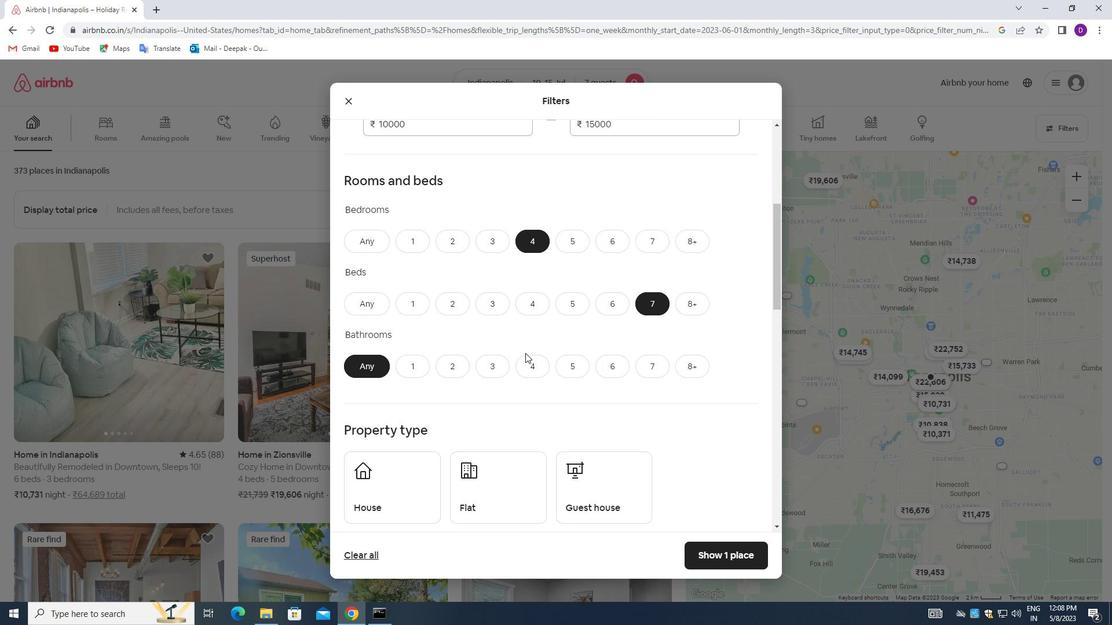 
Action: Mouse pressed left at (523, 363)
Screenshot: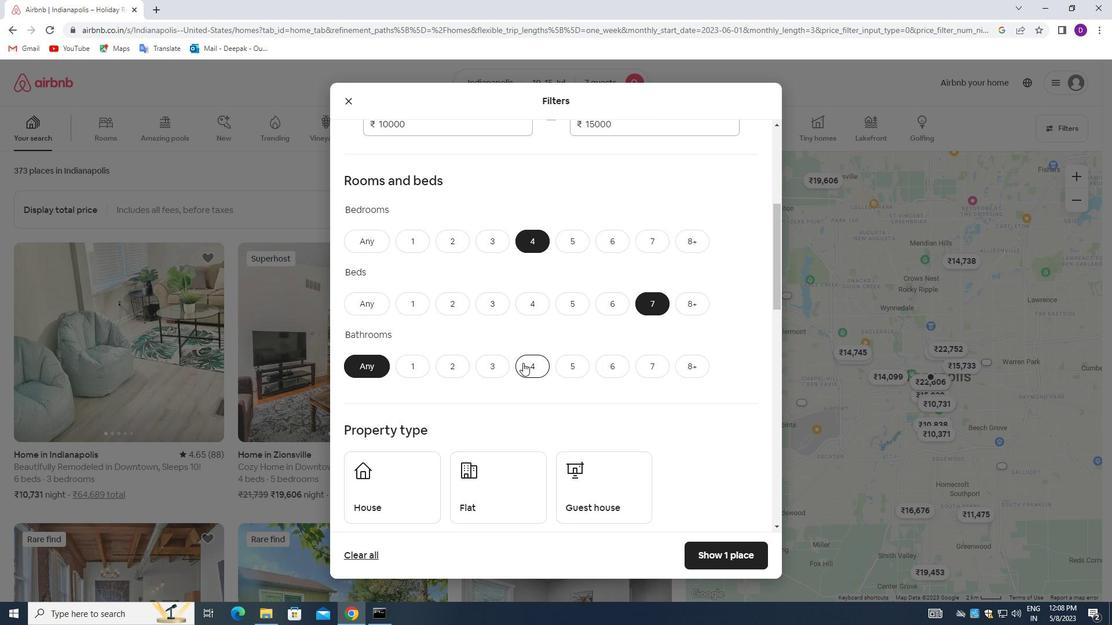
Action: Mouse moved to (514, 329)
Screenshot: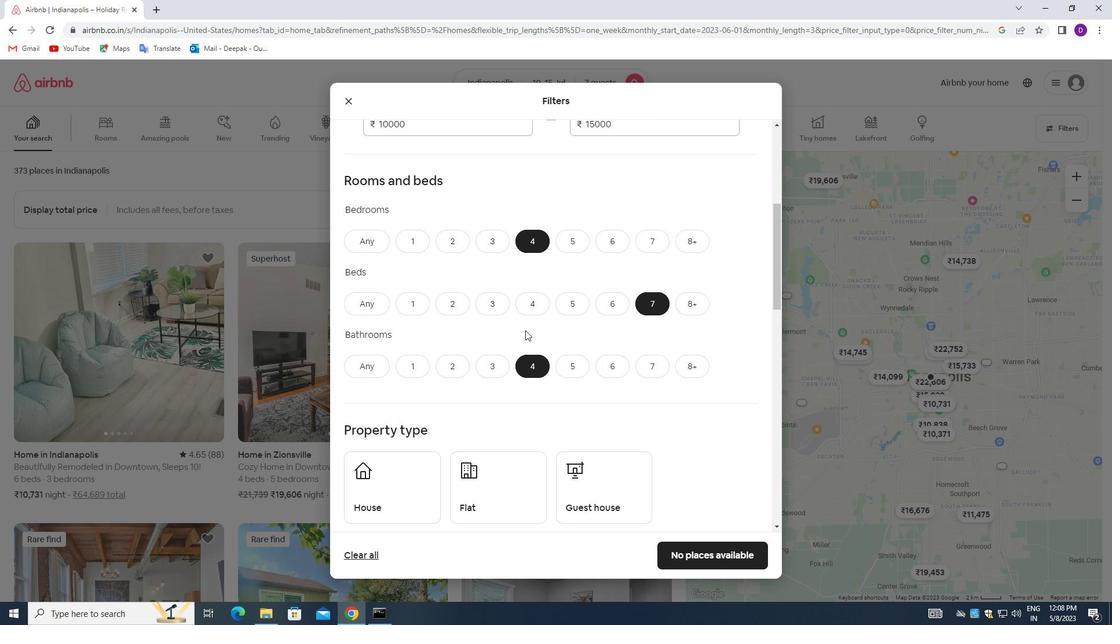 
Action: Mouse scrolled (514, 328) with delta (0, 0)
Screenshot: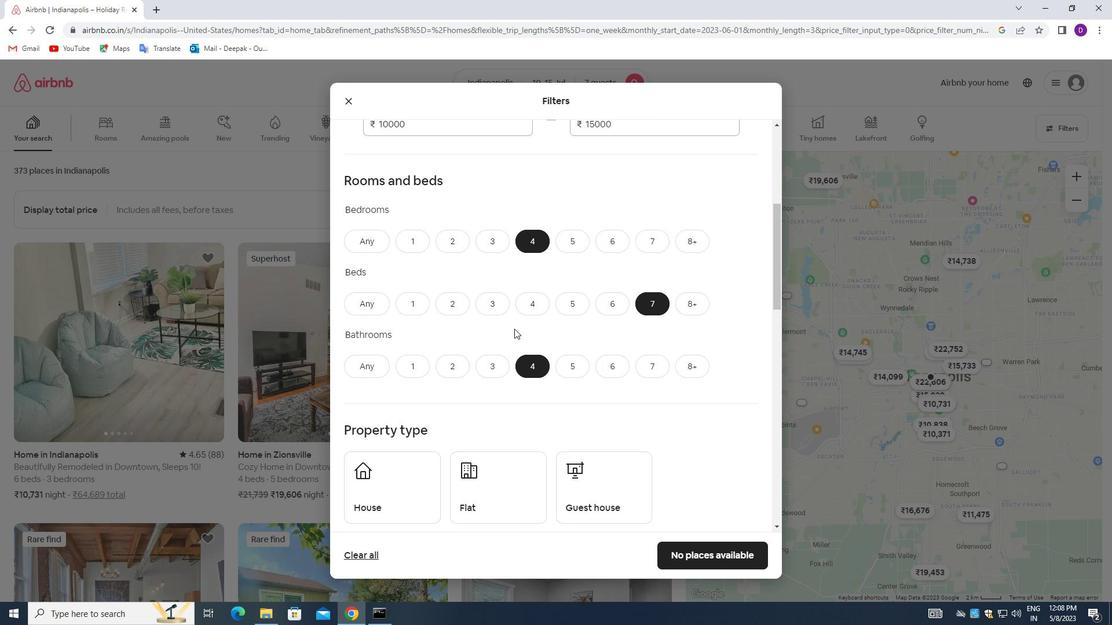 
Action: Mouse scrolled (514, 328) with delta (0, 0)
Screenshot: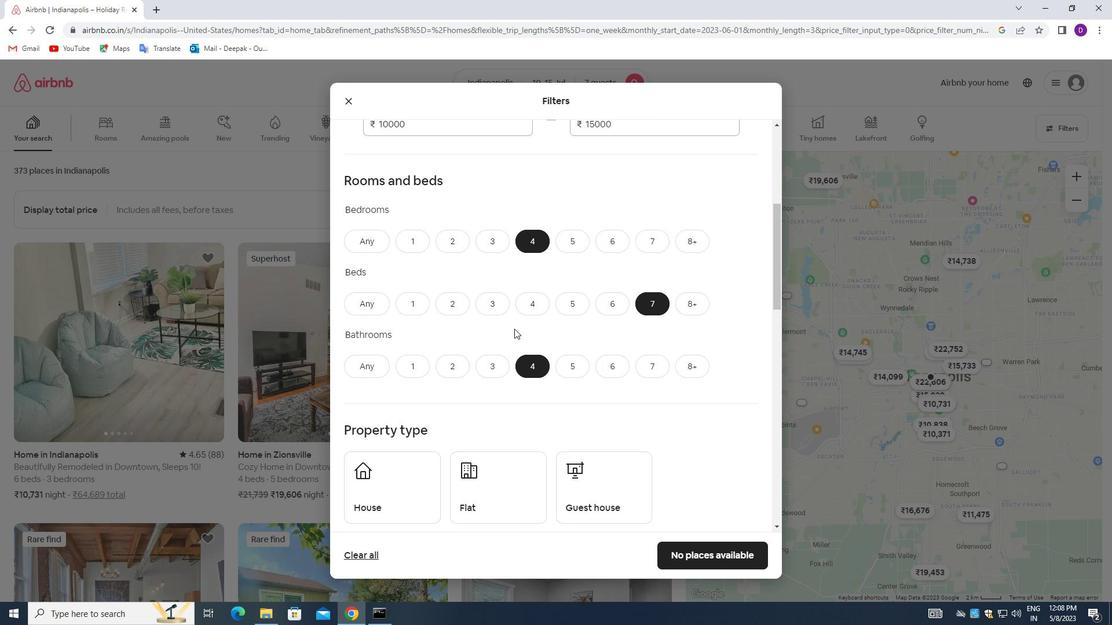 
Action: Mouse moved to (516, 331)
Screenshot: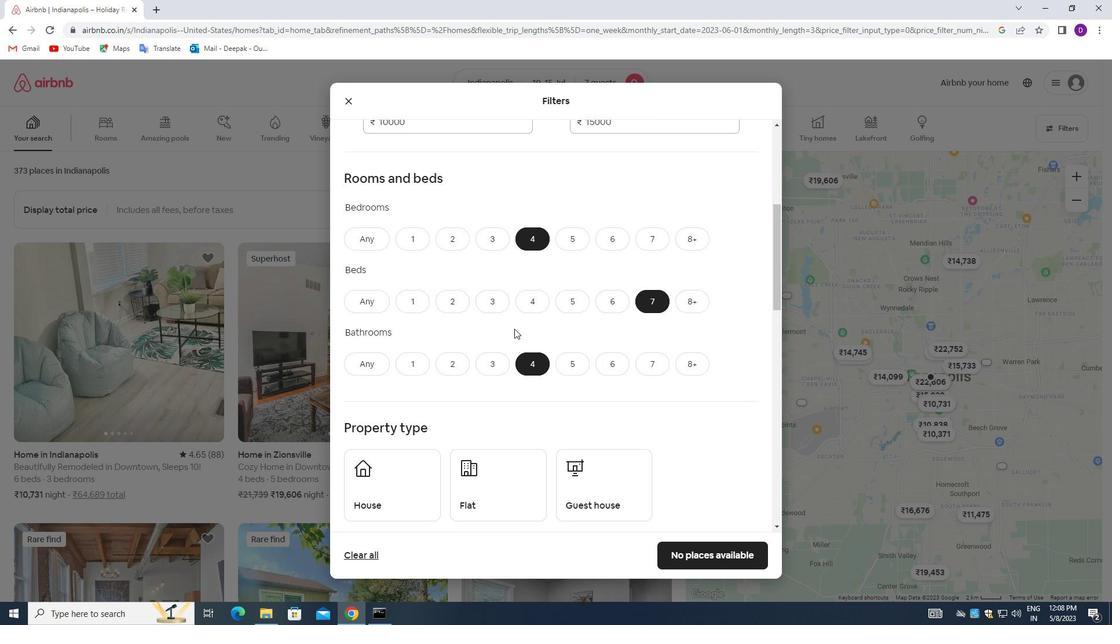 
Action: Mouse scrolled (516, 330) with delta (0, 0)
Screenshot: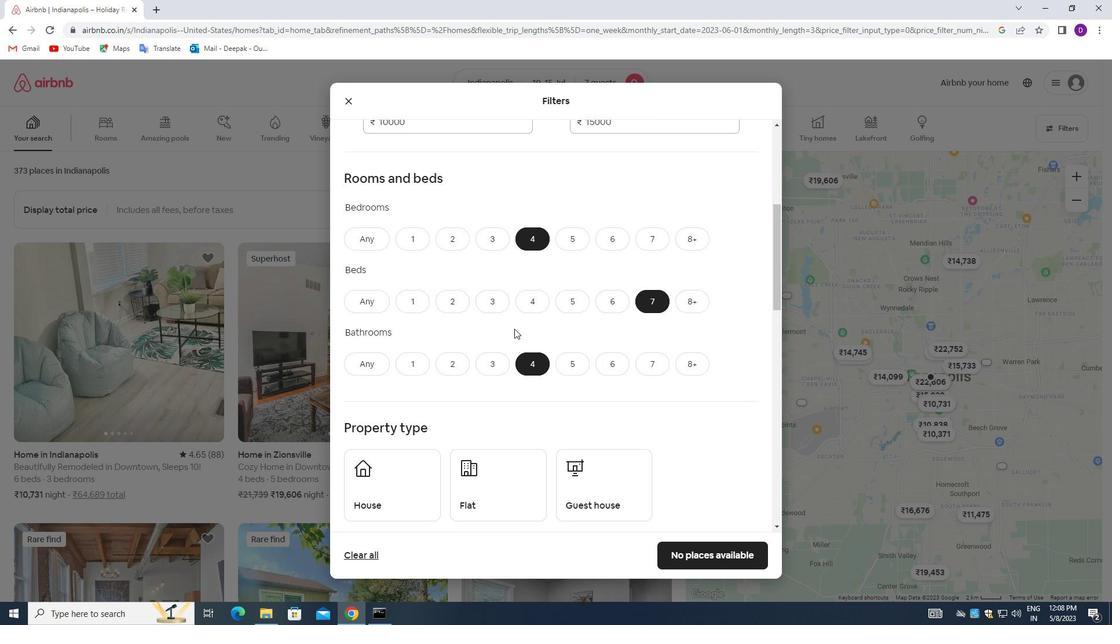 
Action: Mouse moved to (533, 330)
Screenshot: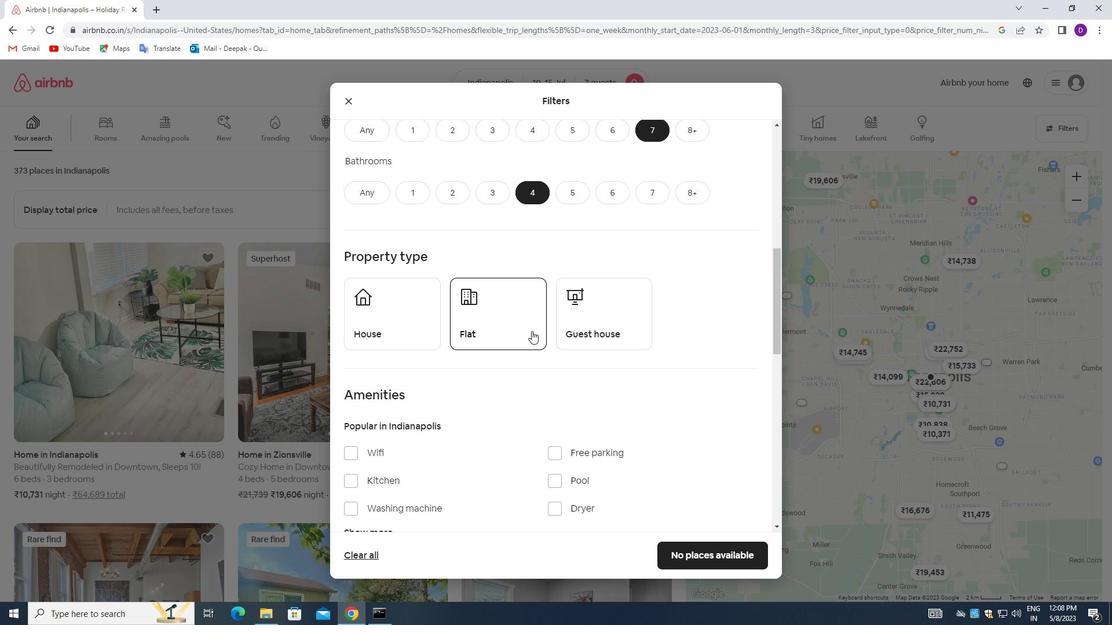 
Action: Mouse scrolled (533, 329) with delta (0, 0)
Screenshot: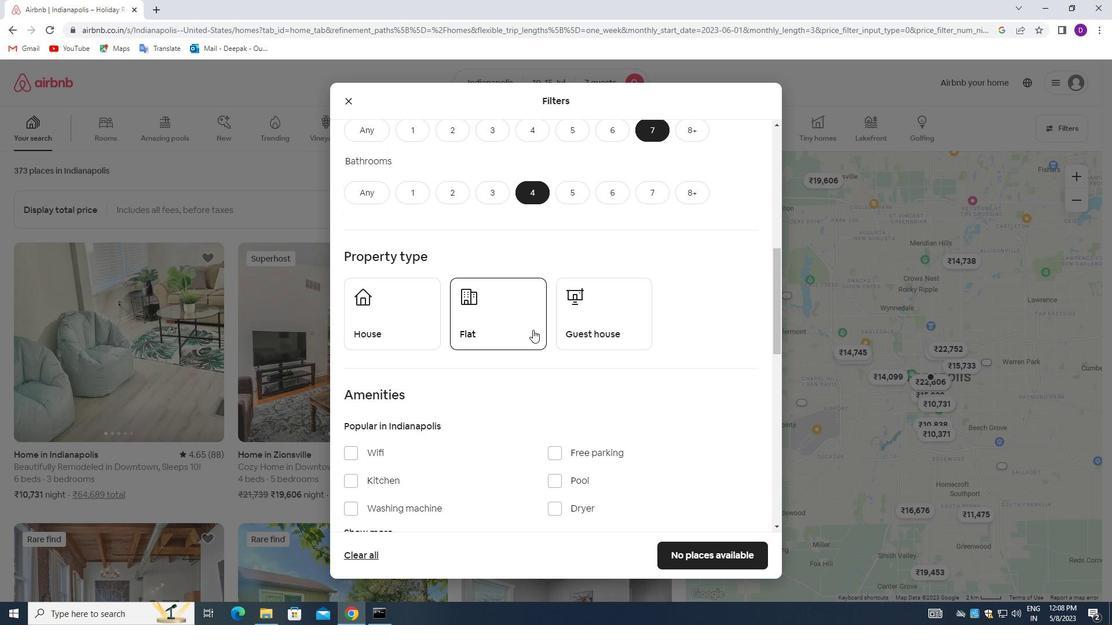 
Action: Mouse scrolled (533, 329) with delta (0, 0)
Screenshot: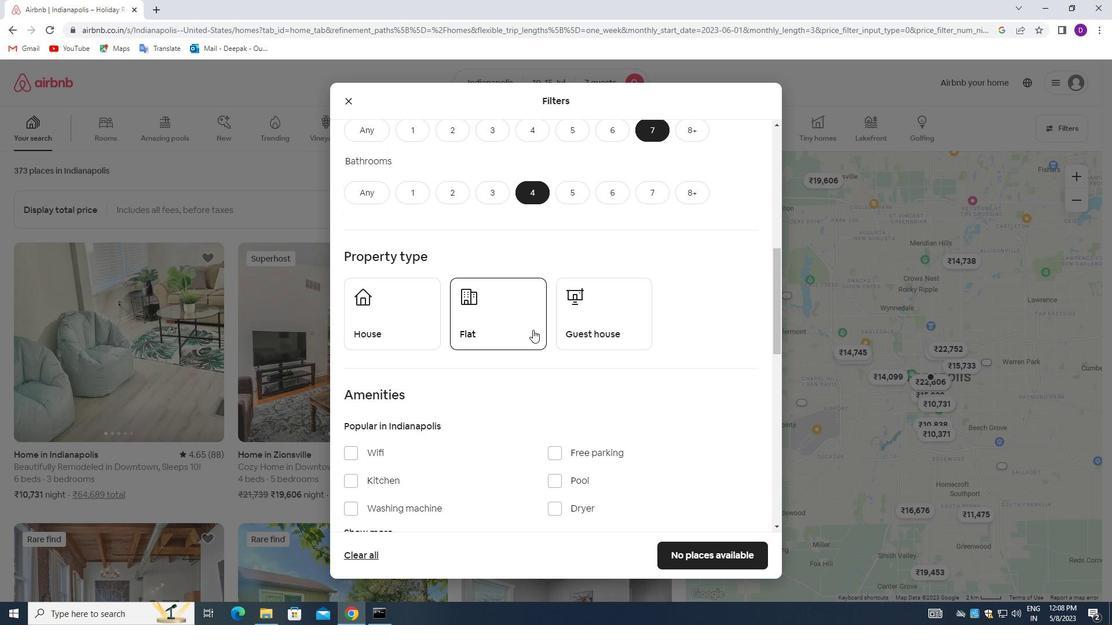 
Action: Mouse moved to (392, 208)
Screenshot: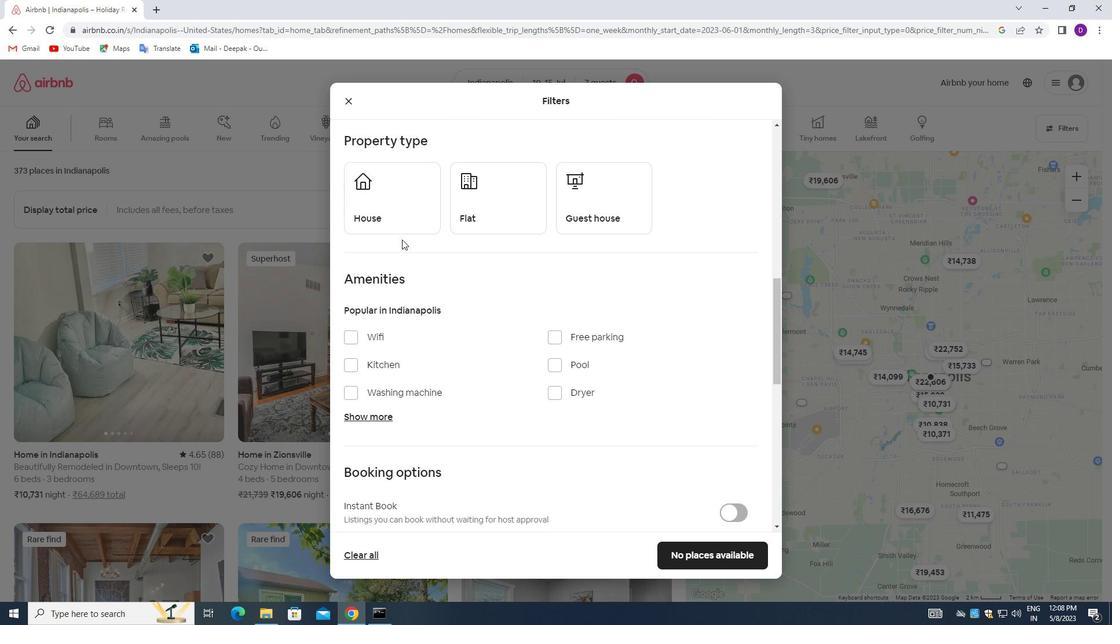 
Action: Mouse pressed left at (392, 208)
Screenshot: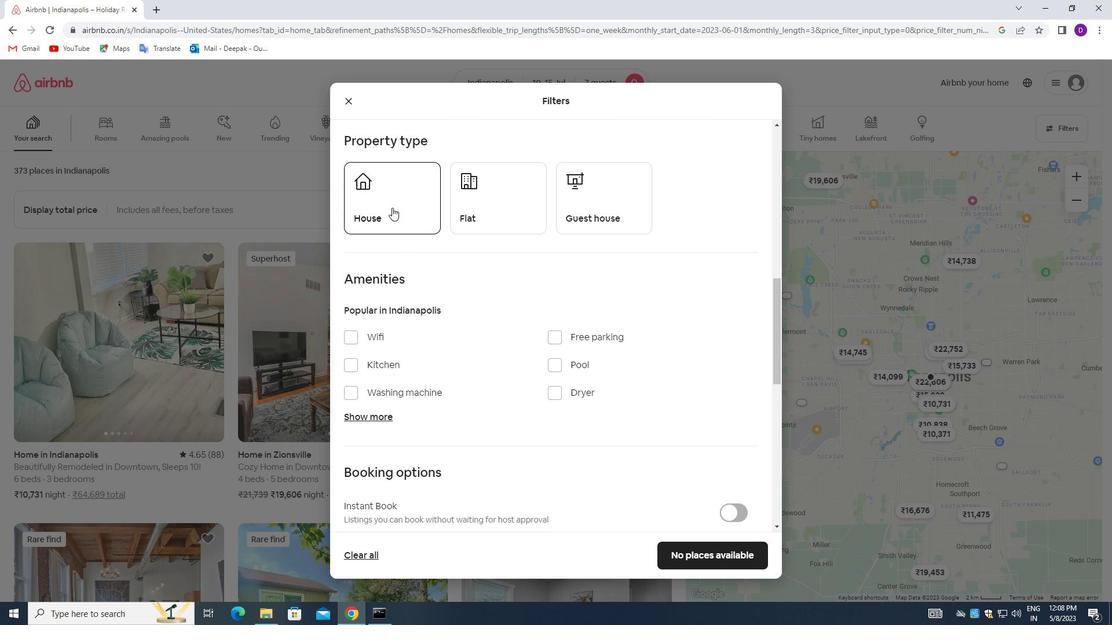 
Action: Mouse moved to (494, 210)
Screenshot: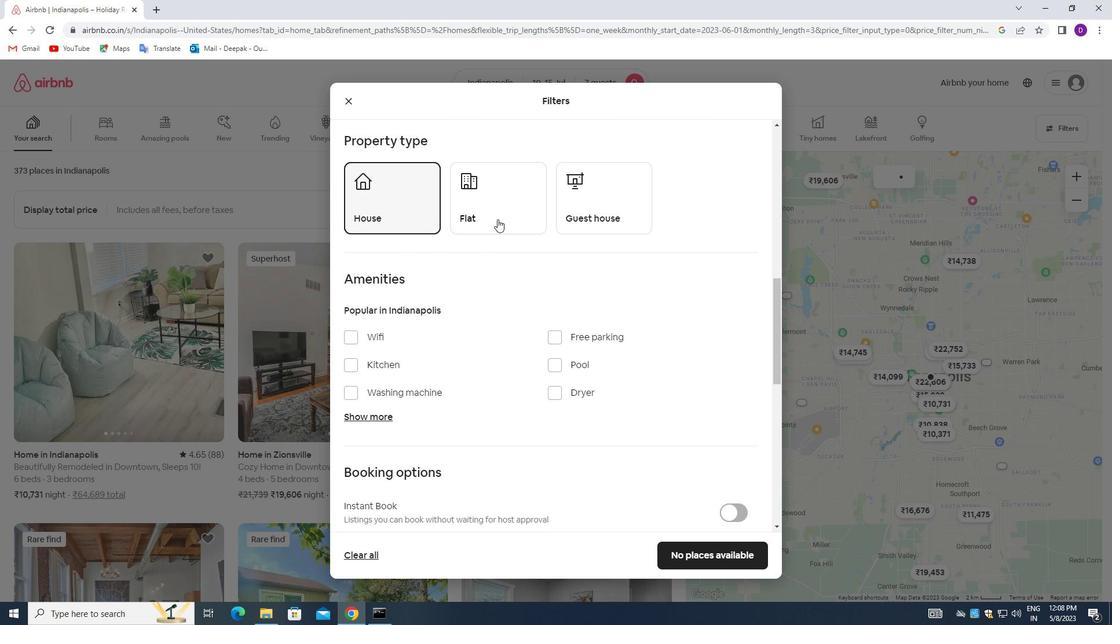 
Action: Mouse pressed left at (494, 210)
Screenshot: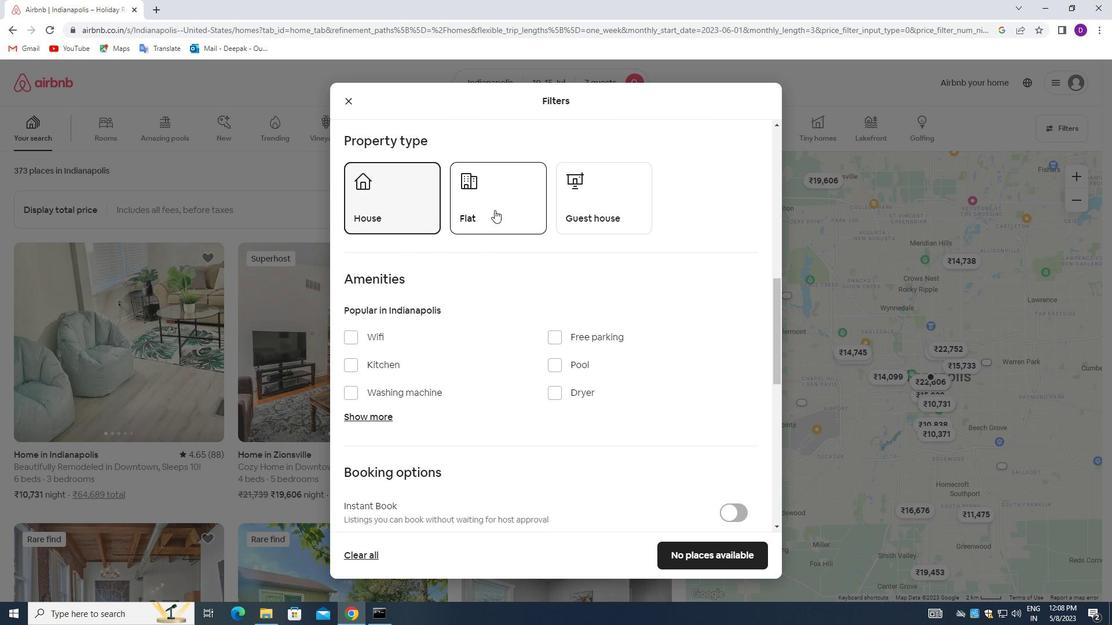 
Action: Mouse moved to (594, 202)
Screenshot: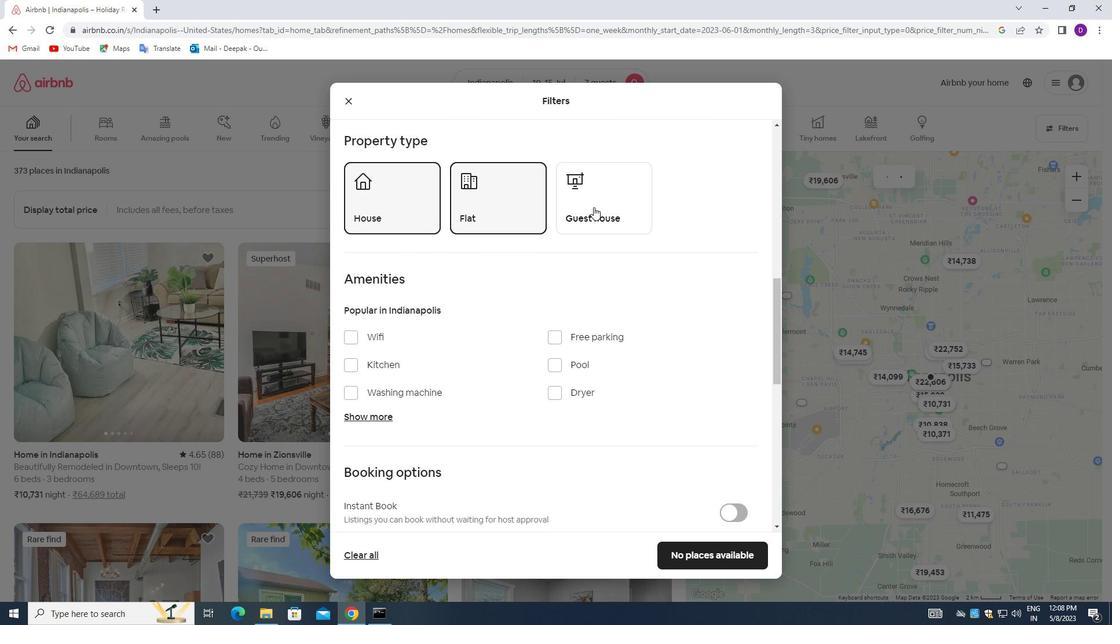 
Action: Mouse pressed left at (594, 202)
Screenshot: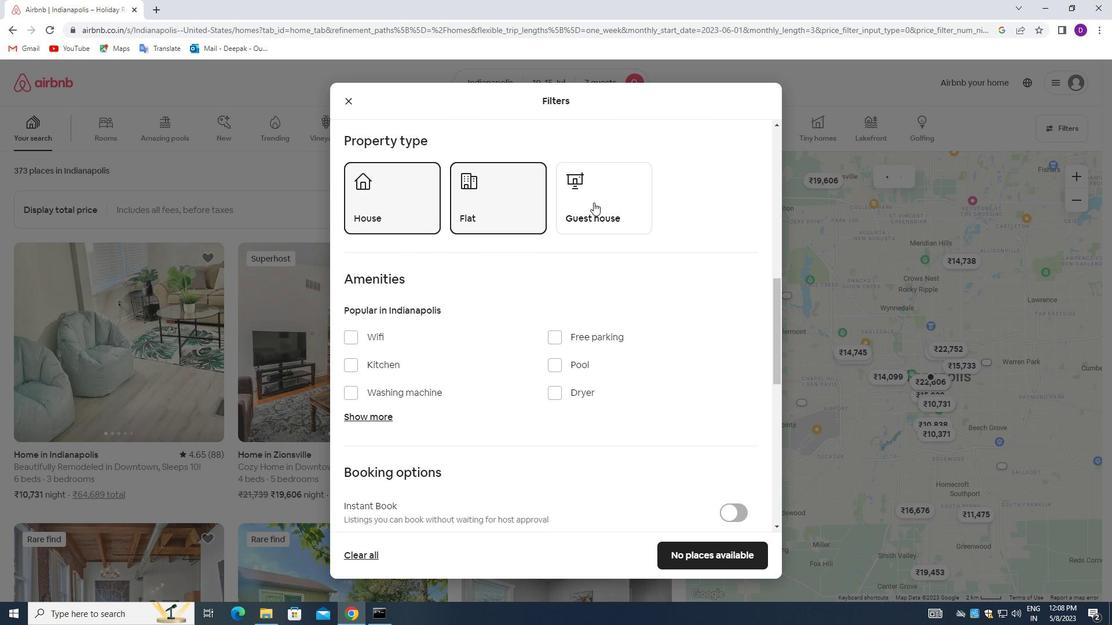 
Action: Mouse moved to (355, 339)
Screenshot: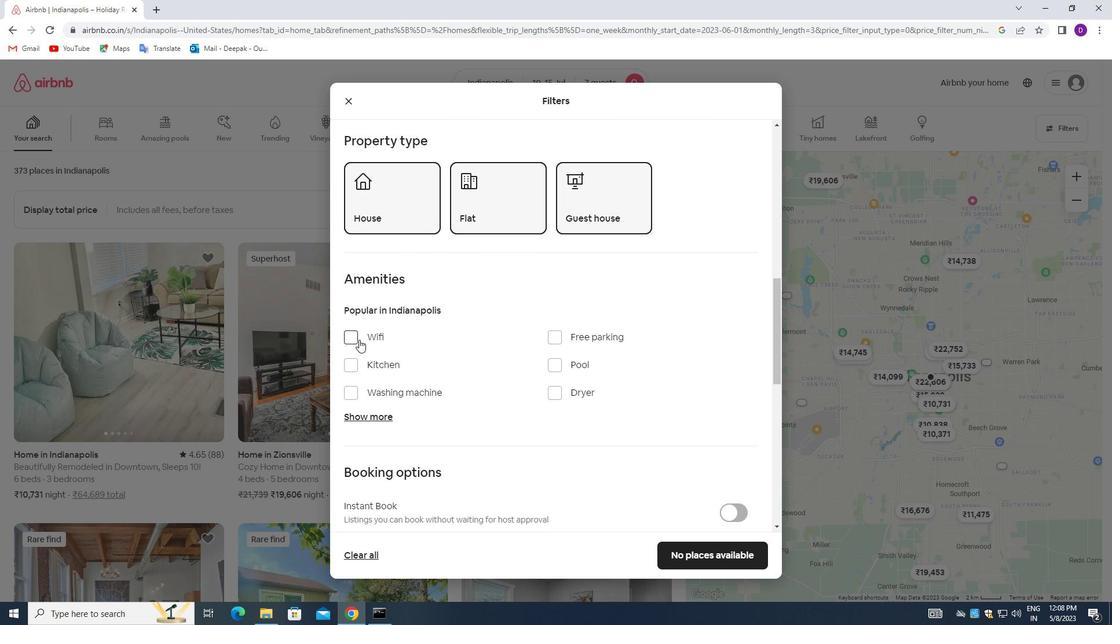 
Action: Mouse pressed left at (355, 339)
Screenshot: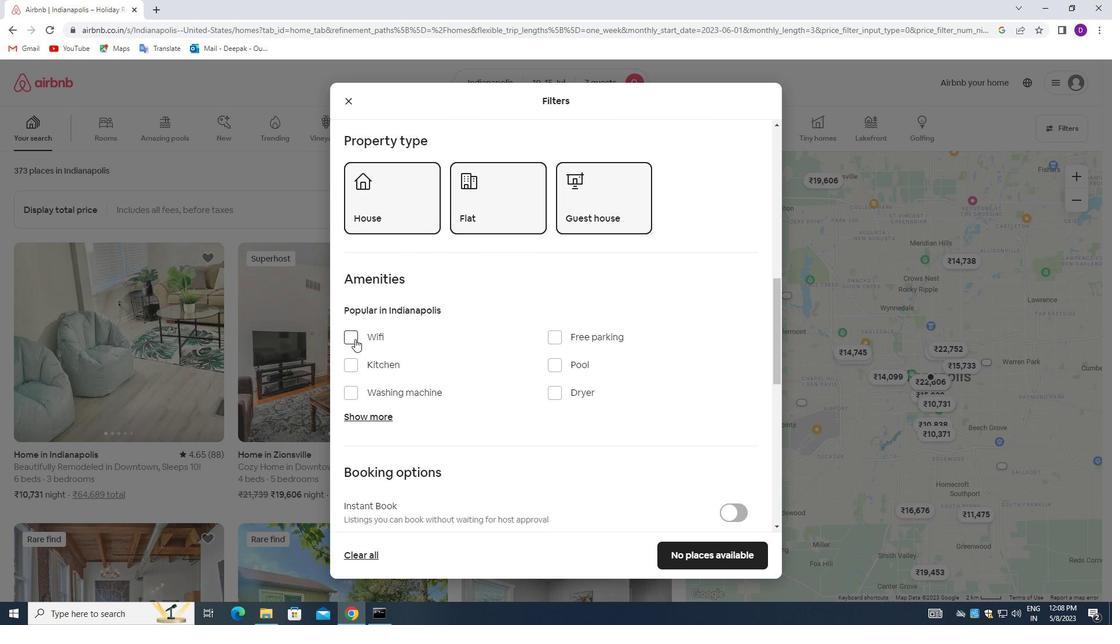 
Action: Mouse moved to (552, 338)
Screenshot: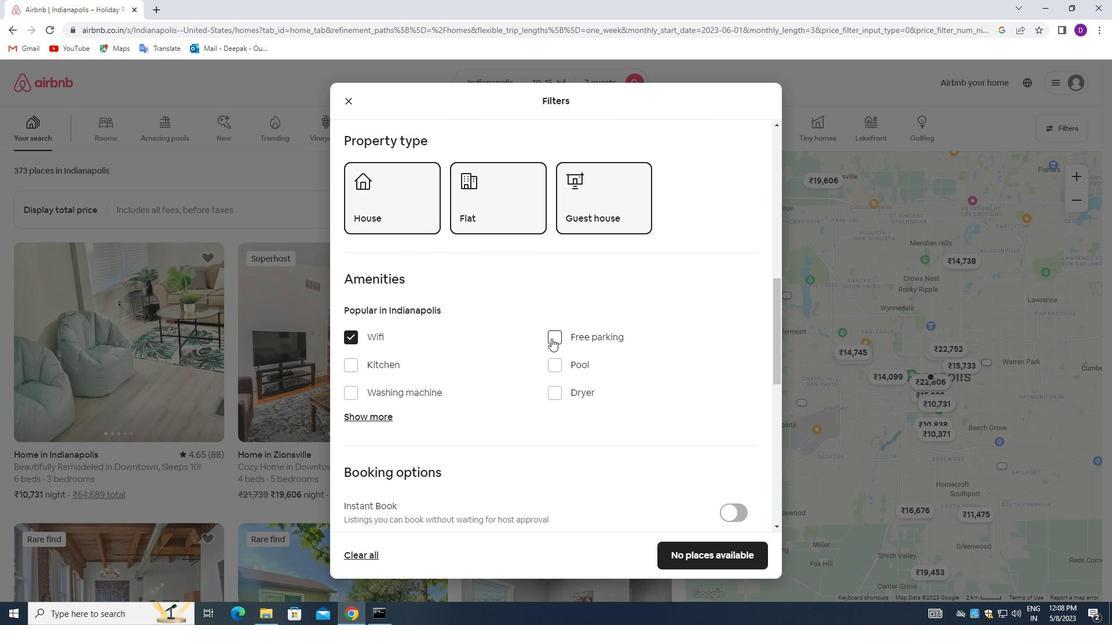 
Action: Mouse pressed left at (552, 338)
Screenshot: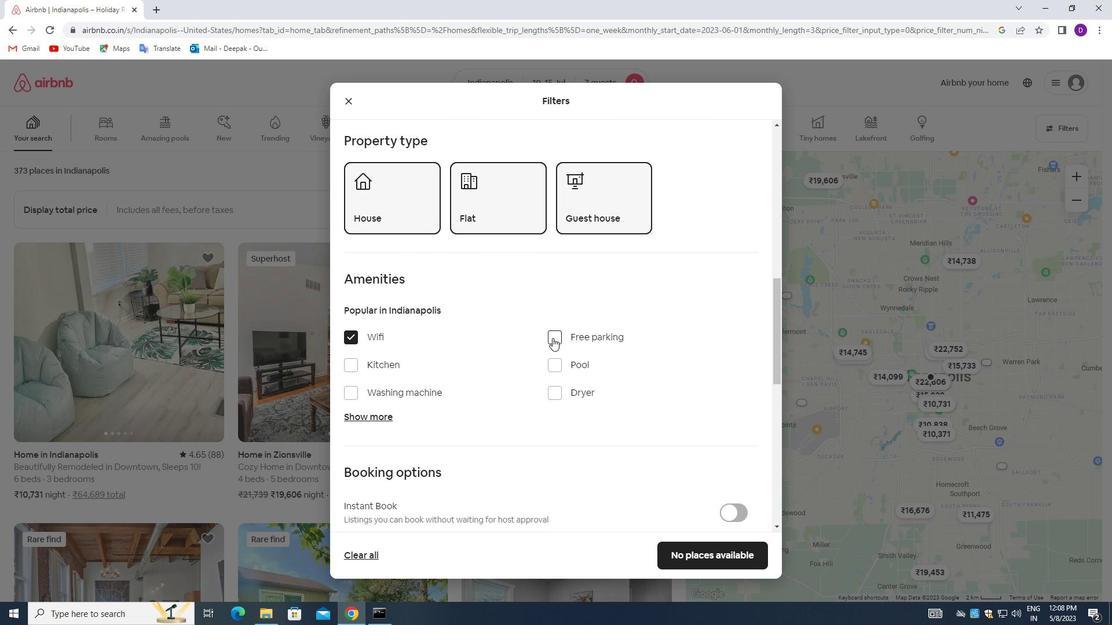 
Action: Mouse moved to (377, 416)
Screenshot: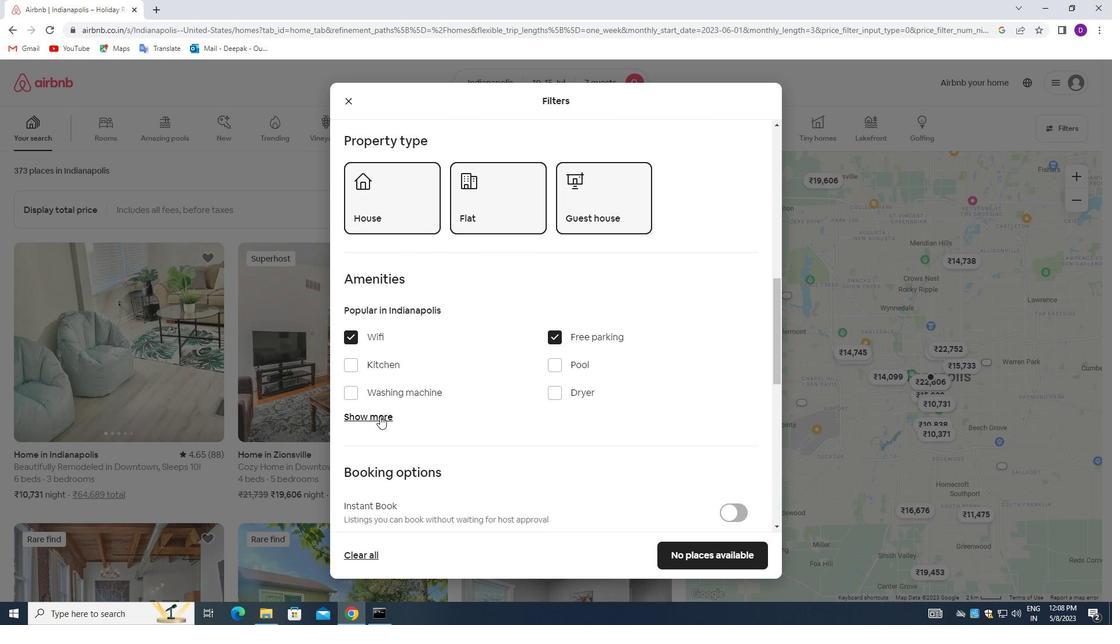 
Action: Mouse pressed left at (377, 416)
Screenshot: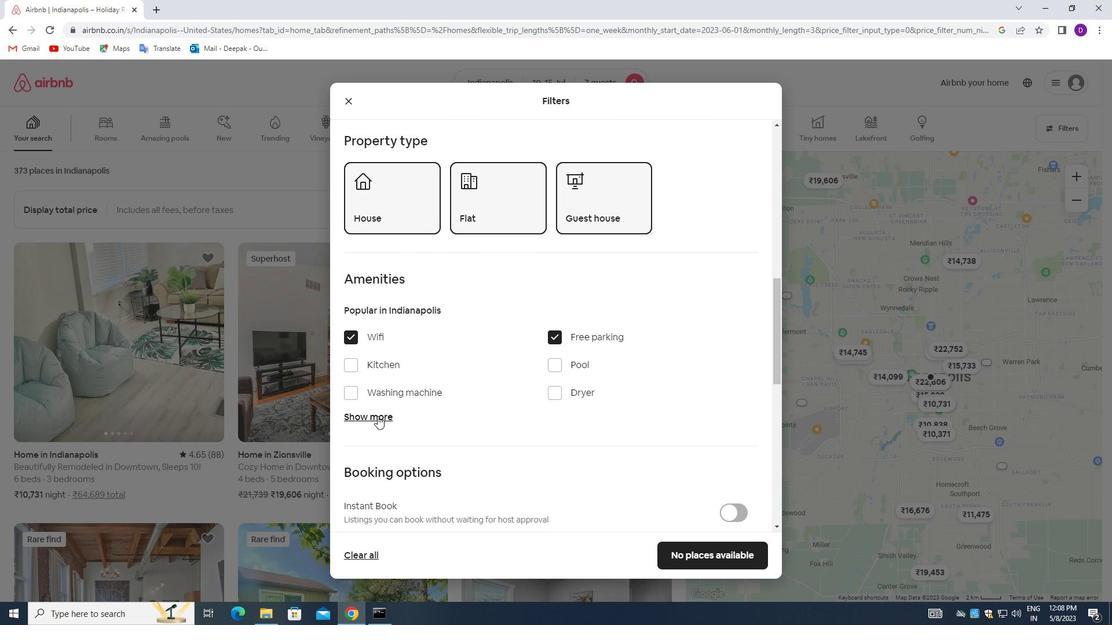 
Action: Mouse moved to (483, 385)
Screenshot: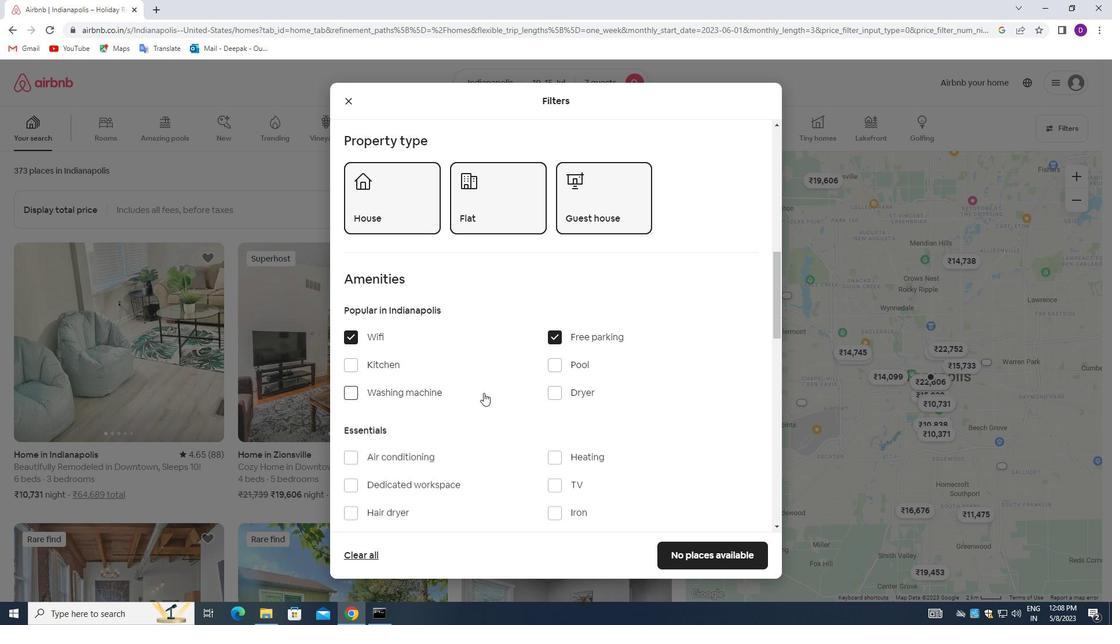 
Action: Mouse scrolled (483, 384) with delta (0, 0)
Screenshot: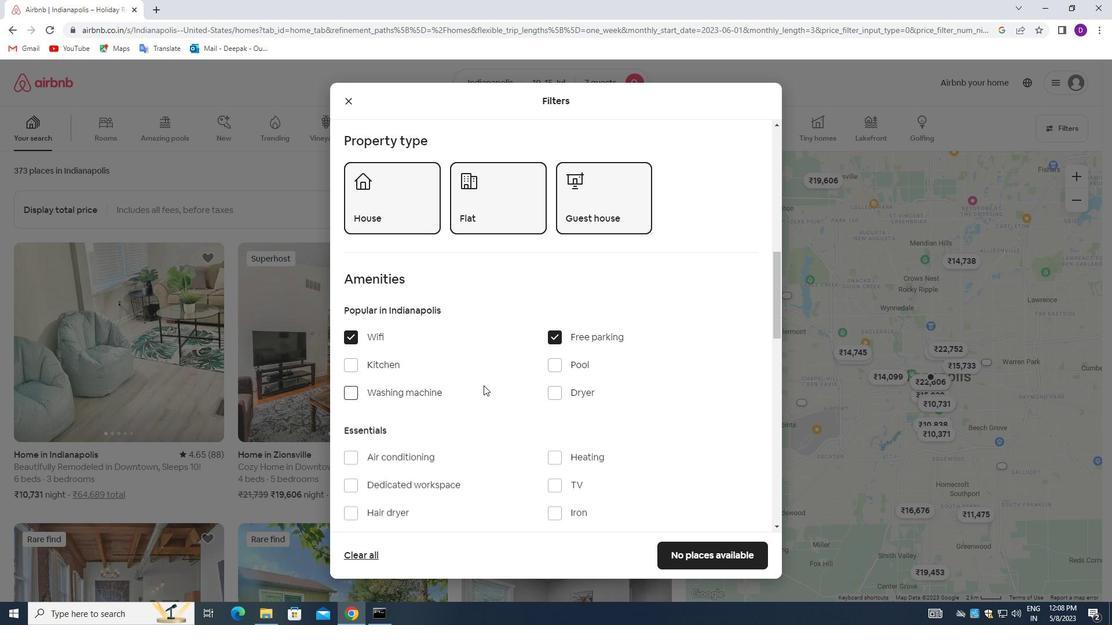 
Action: Mouse scrolled (483, 384) with delta (0, 0)
Screenshot: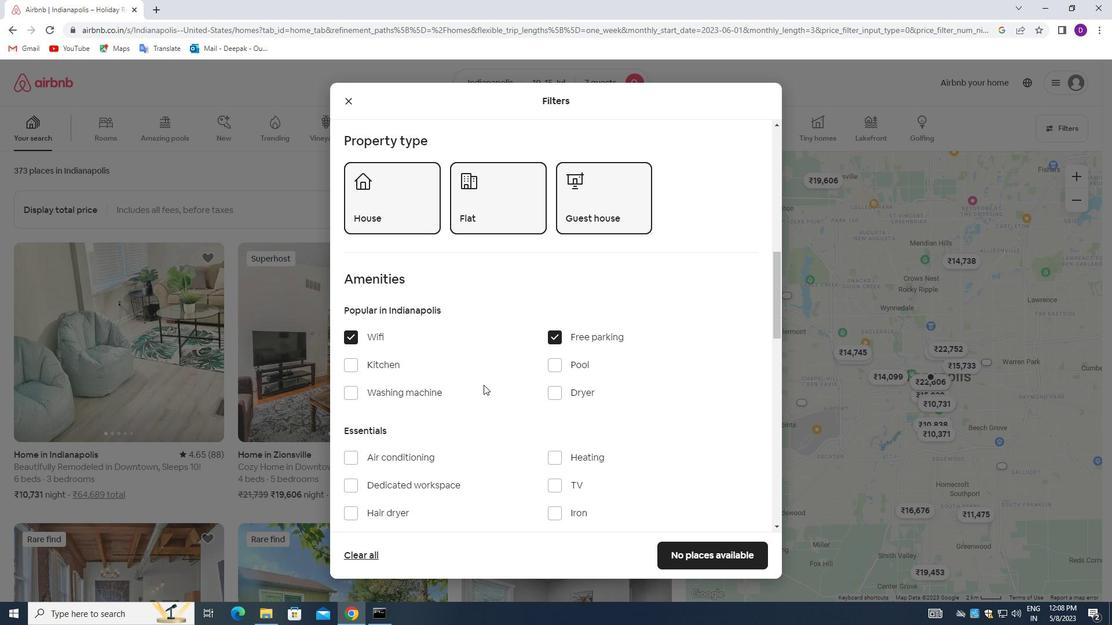 
Action: Mouse moved to (551, 370)
Screenshot: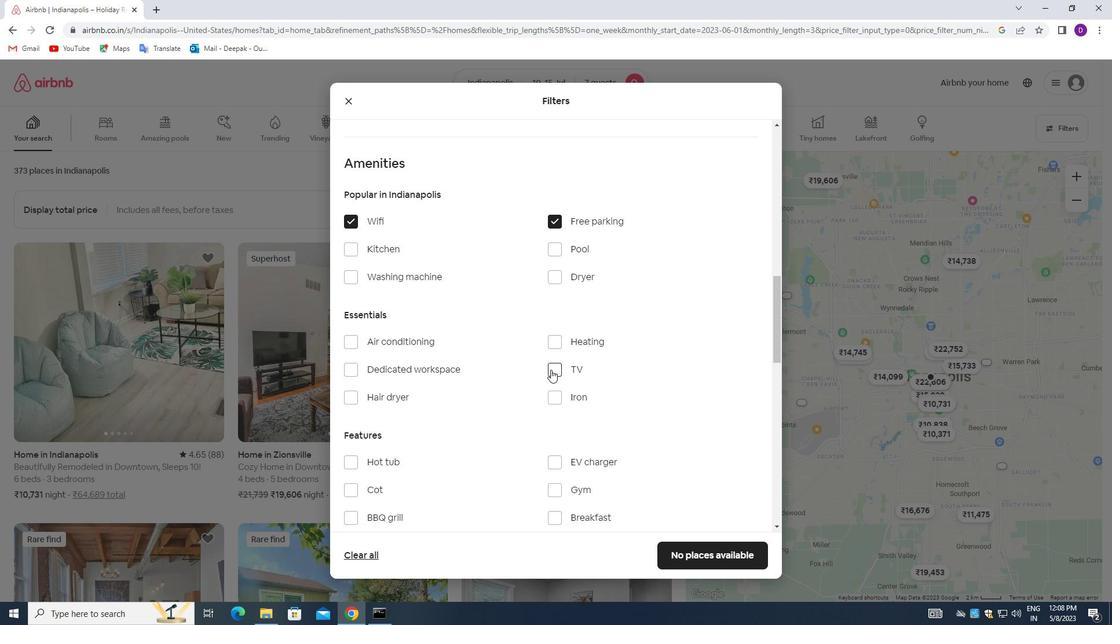 
Action: Mouse pressed left at (551, 370)
Screenshot: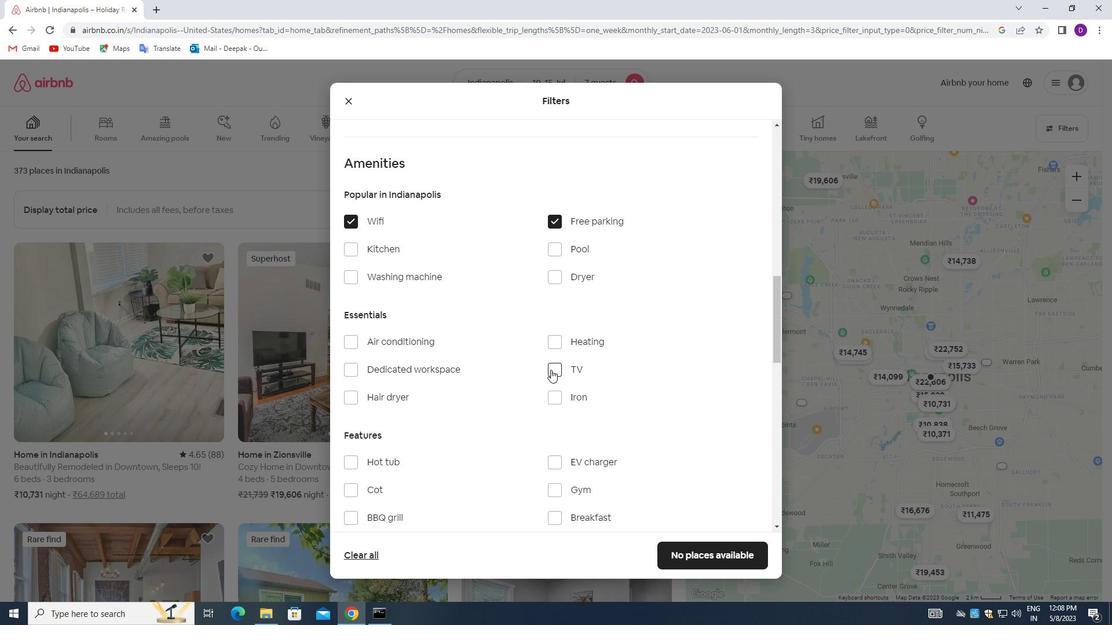 
Action: Mouse moved to (423, 395)
Screenshot: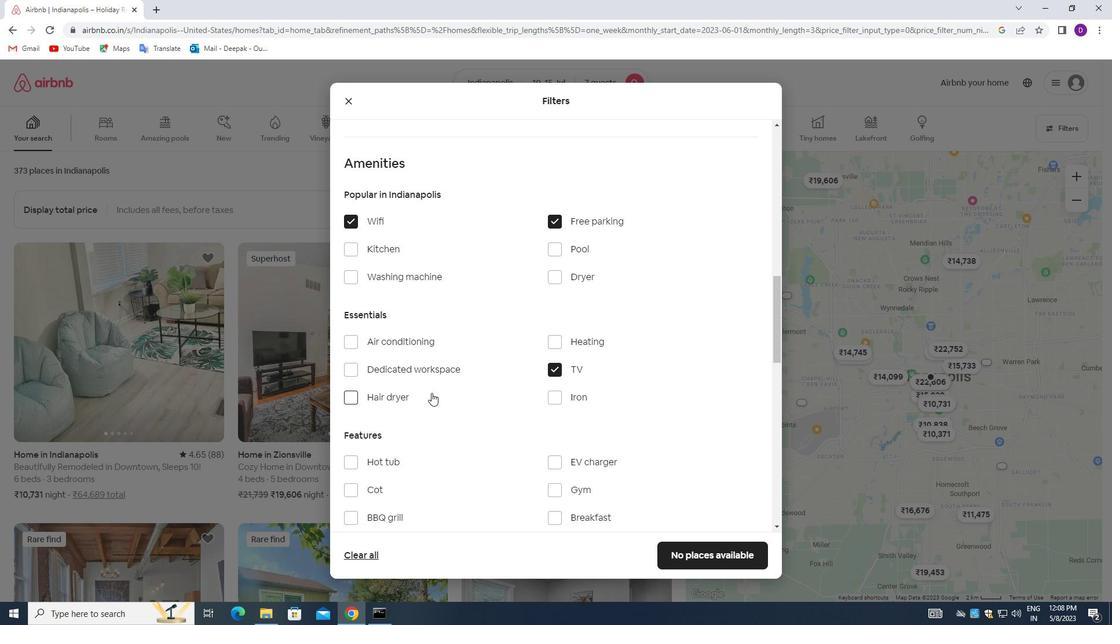 
Action: Mouse scrolled (423, 394) with delta (0, 0)
Screenshot: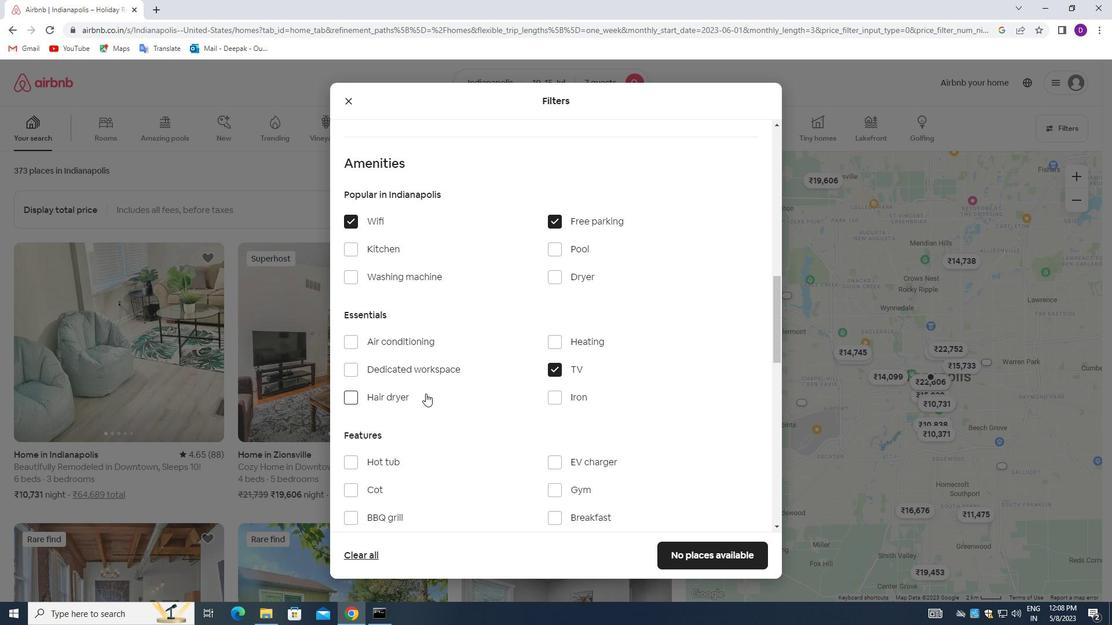 
Action: Mouse moved to (420, 397)
Screenshot: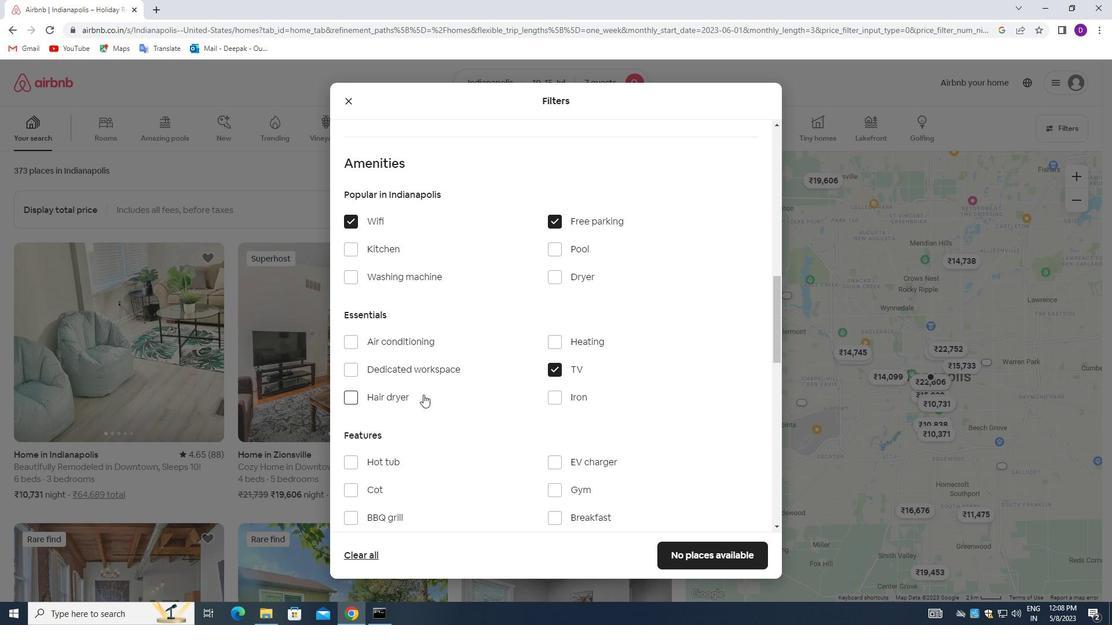 
Action: Mouse scrolled (420, 396) with delta (0, 0)
Screenshot: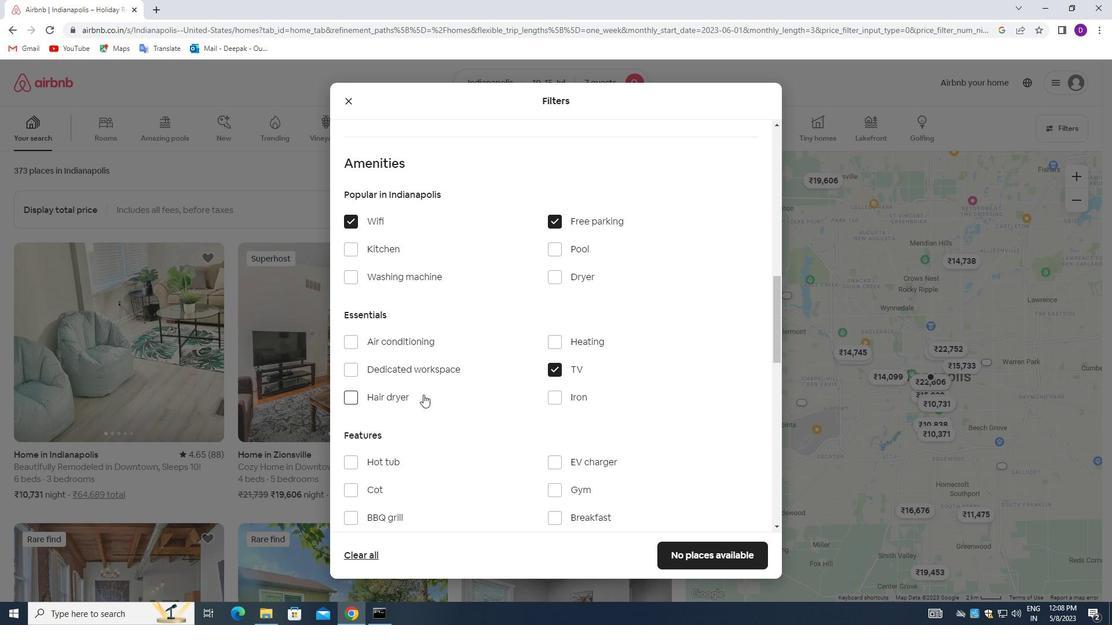 
Action: Mouse moved to (554, 378)
Screenshot: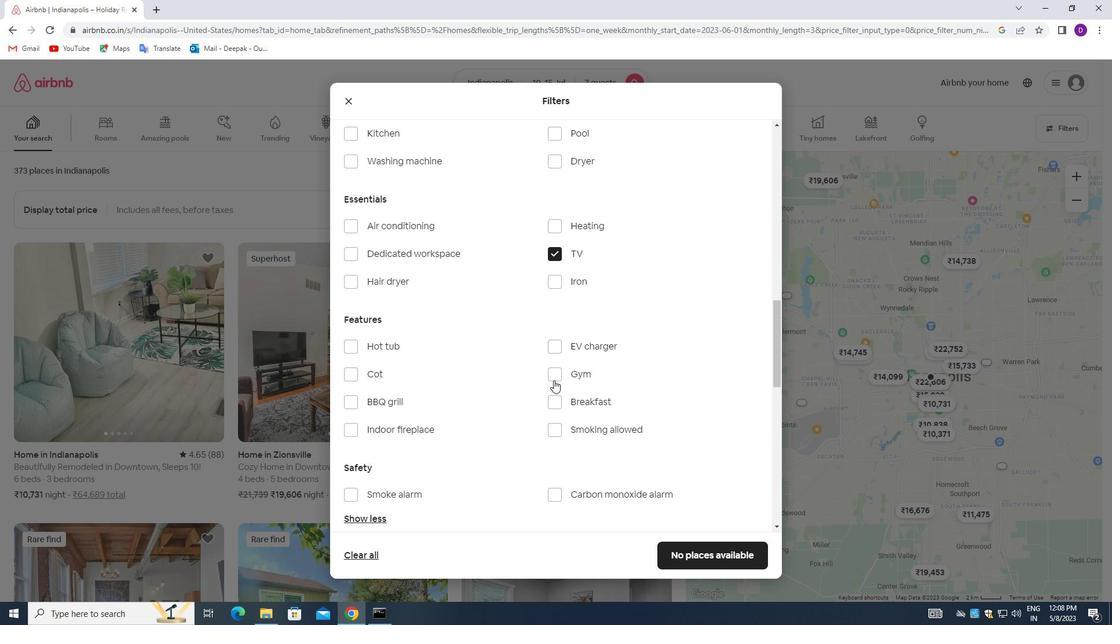 
Action: Mouse pressed left at (554, 378)
Screenshot: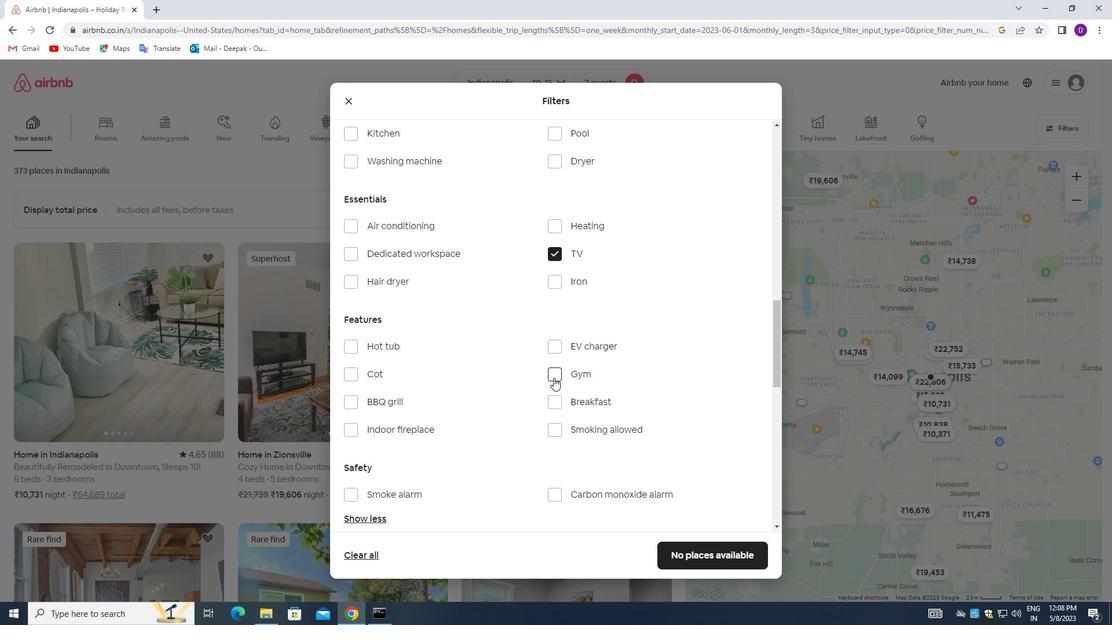 
Action: Mouse moved to (551, 400)
Screenshot: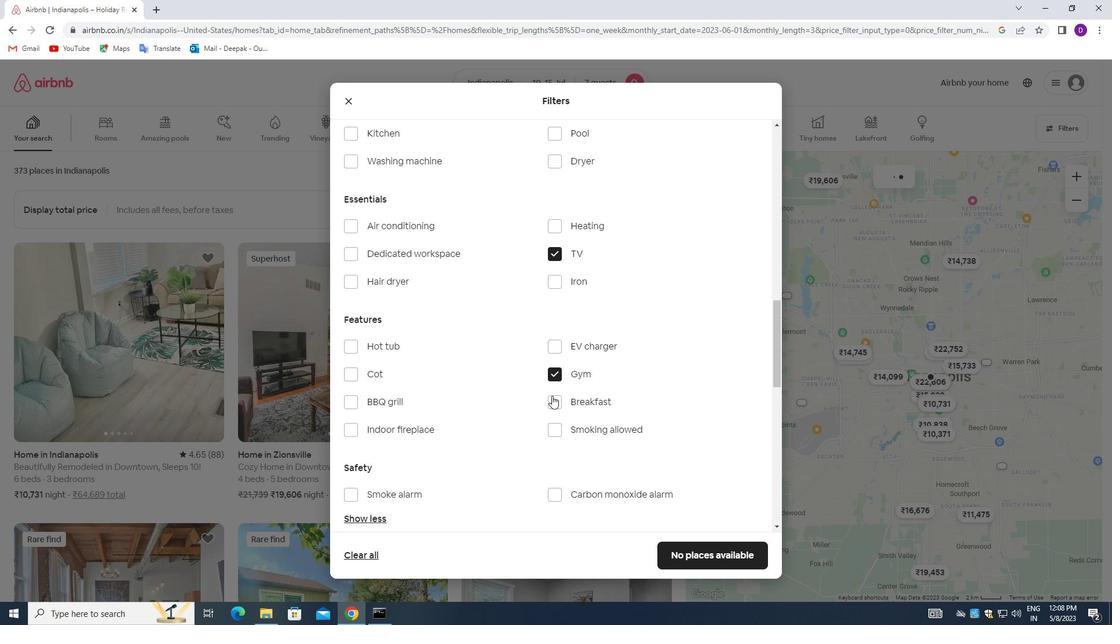 
Action: Mouse pressed left at (551, 400)
Screenshot: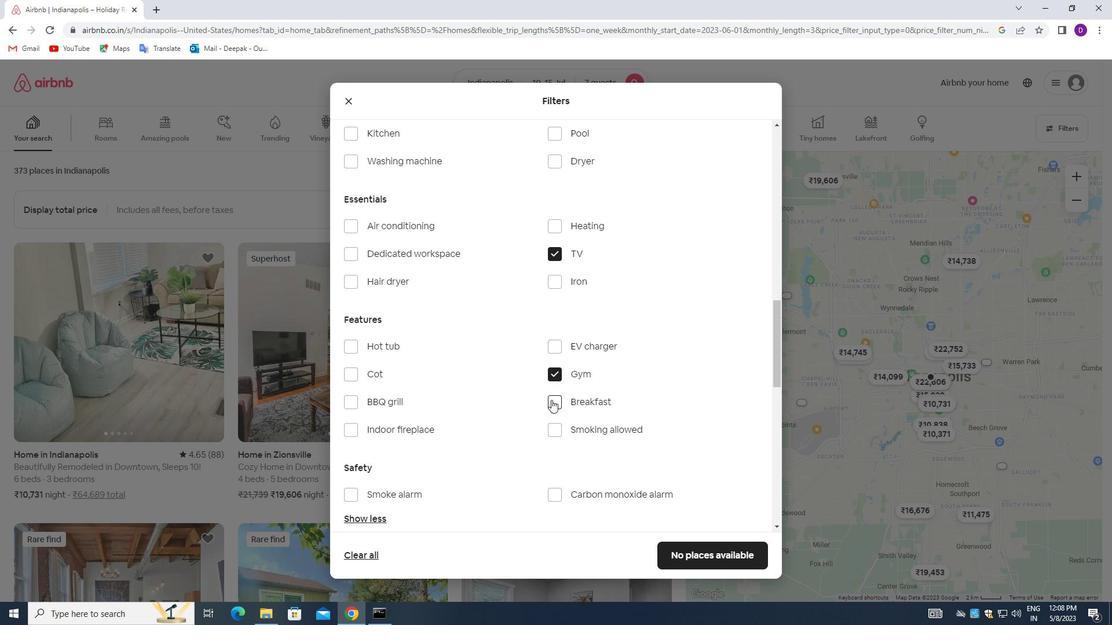 
Action: Mouse moved to (475, 399)
Screenshot: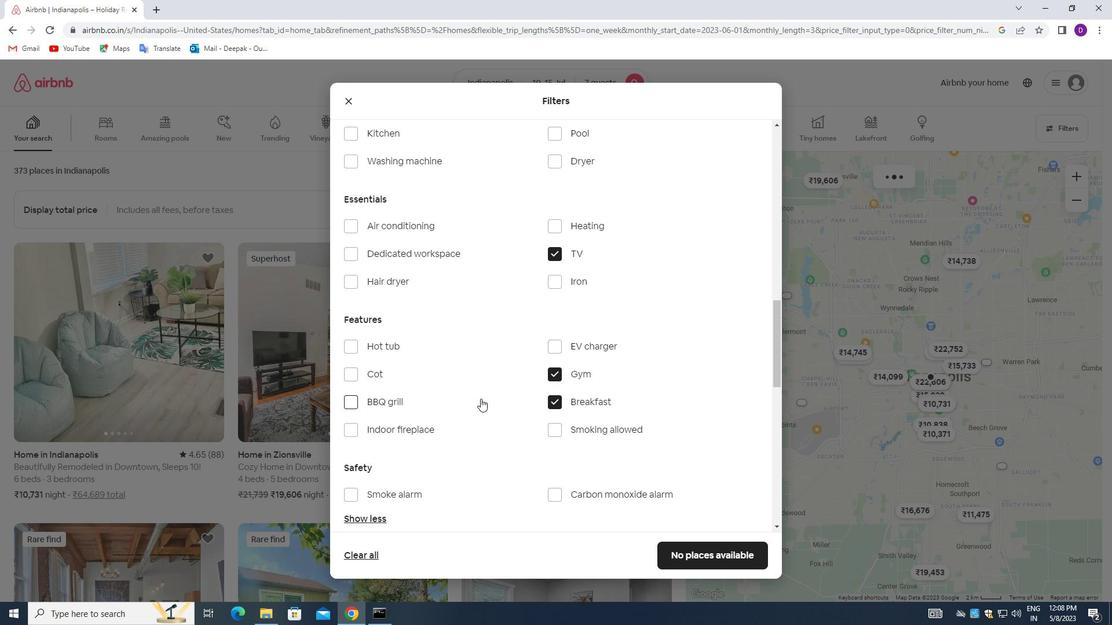 
Action: Mouse scrolled (475, 399) with delta (0, 0)
Screenshot: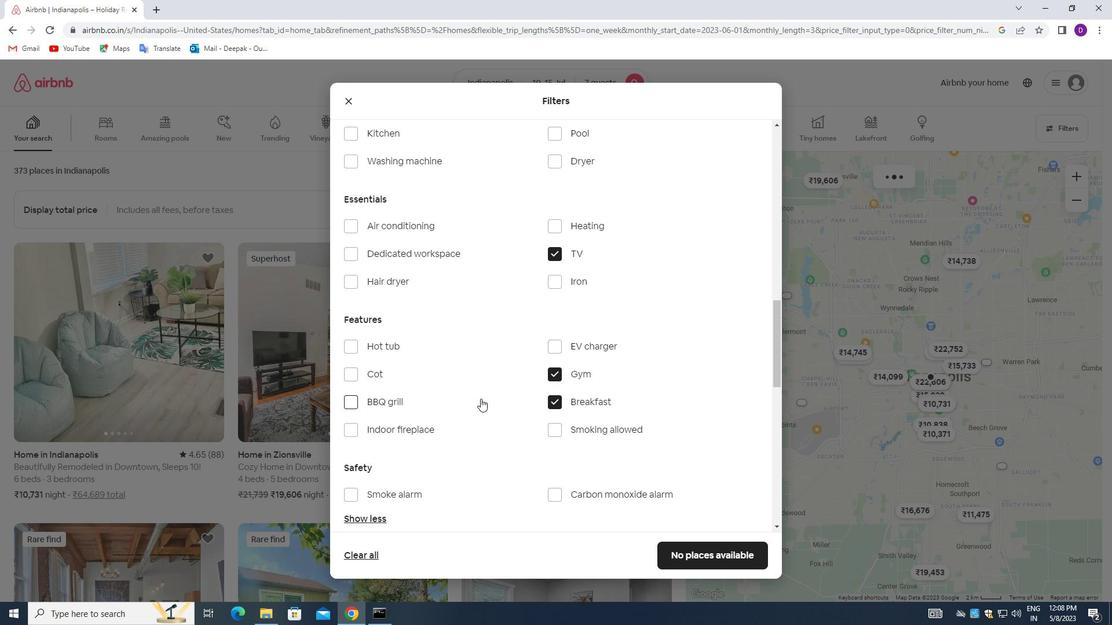 
Action: Mouse moved to (475, 399)
Screenshot: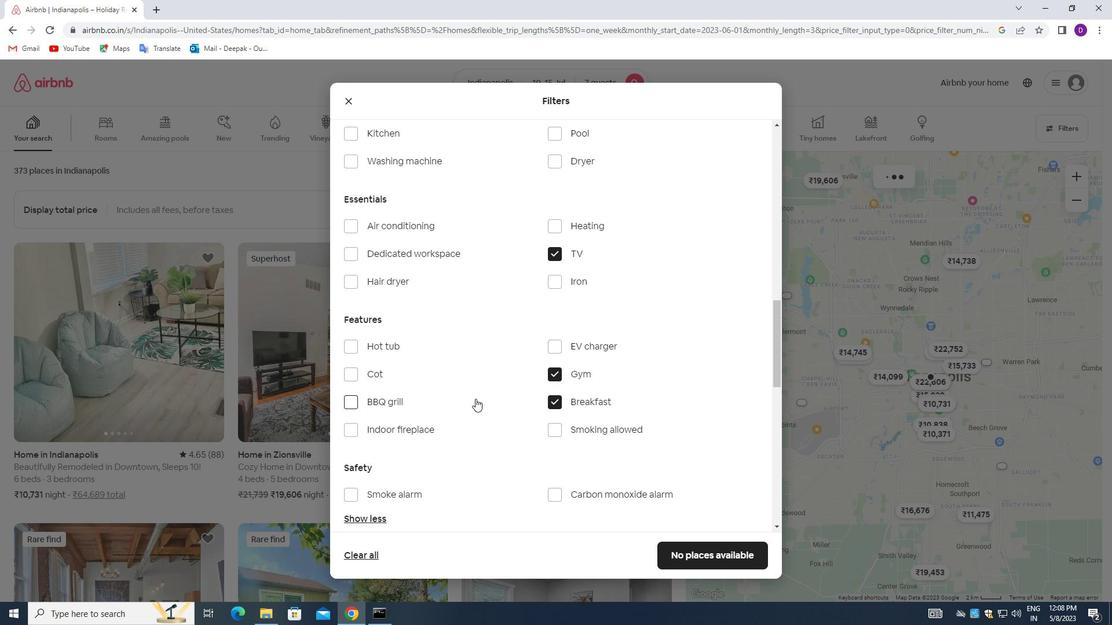 
Action: Mouse scrolled (475, 400) with delta (0, 0)
Screenshot: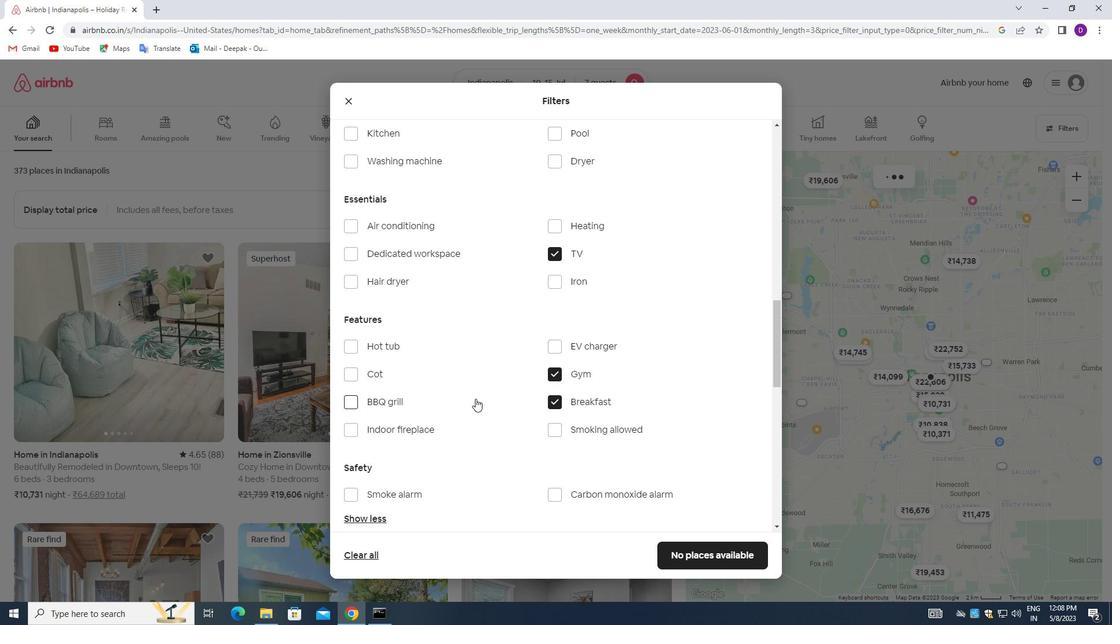 
Action: Mouse moved to (492, 377)
Screenshot: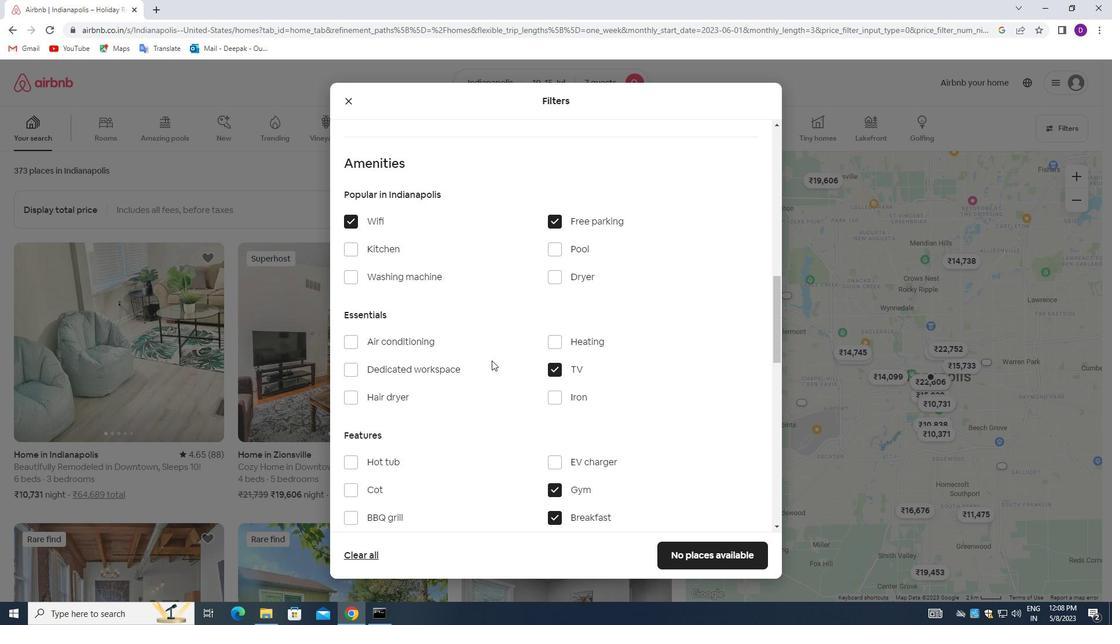 
Action: Mouse scrolled (492, 376) with delta (0, 0)
Screenshot: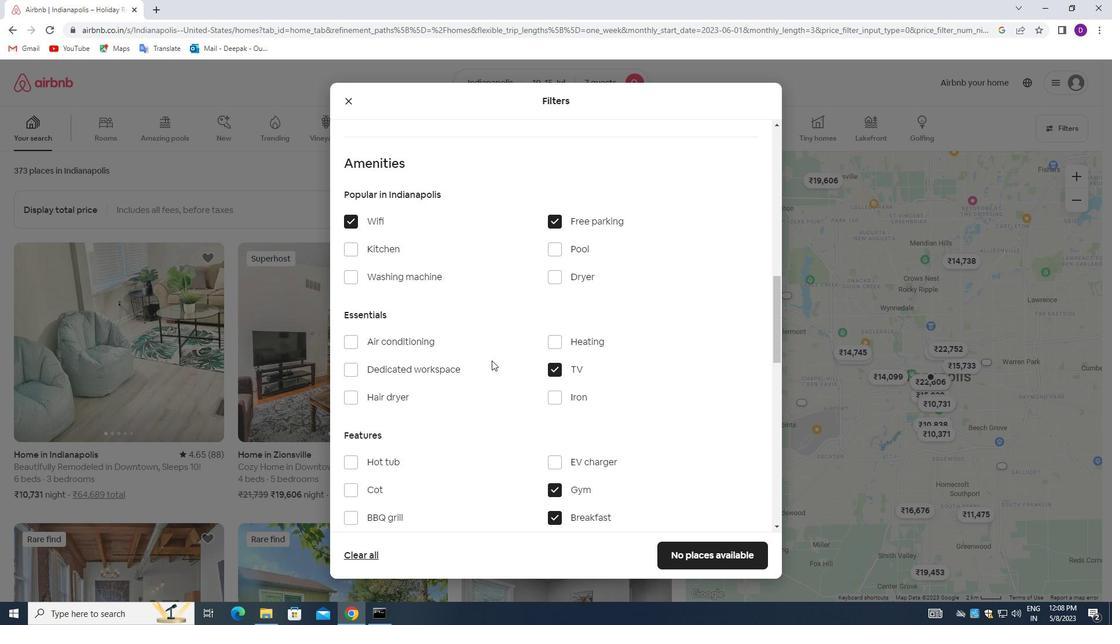 
Action: Mouse moved to (489, 381)
Screenshot: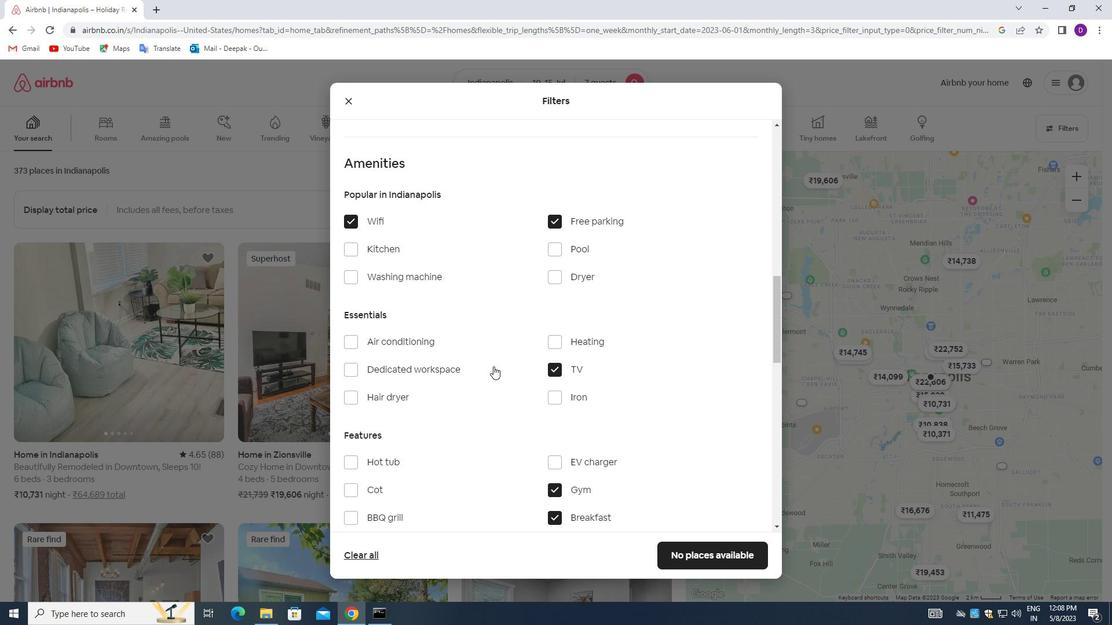 
Action: Mouse scrolled (489, 380) with delta (0, 0)
Screenshot: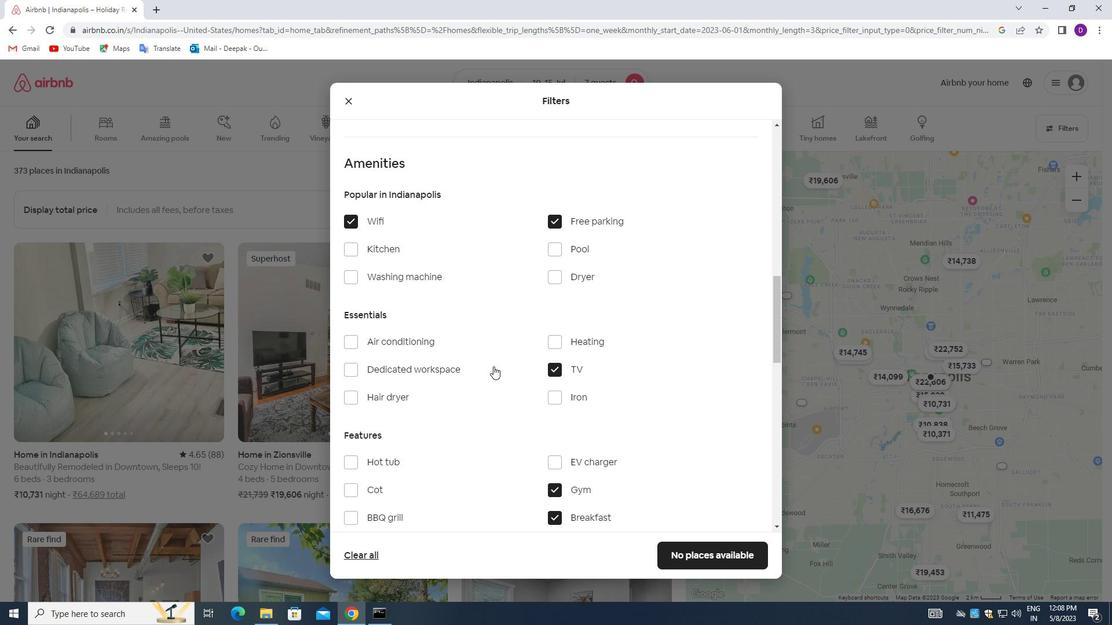 
Action: Mouse moved to (487, 382)
Screenshot: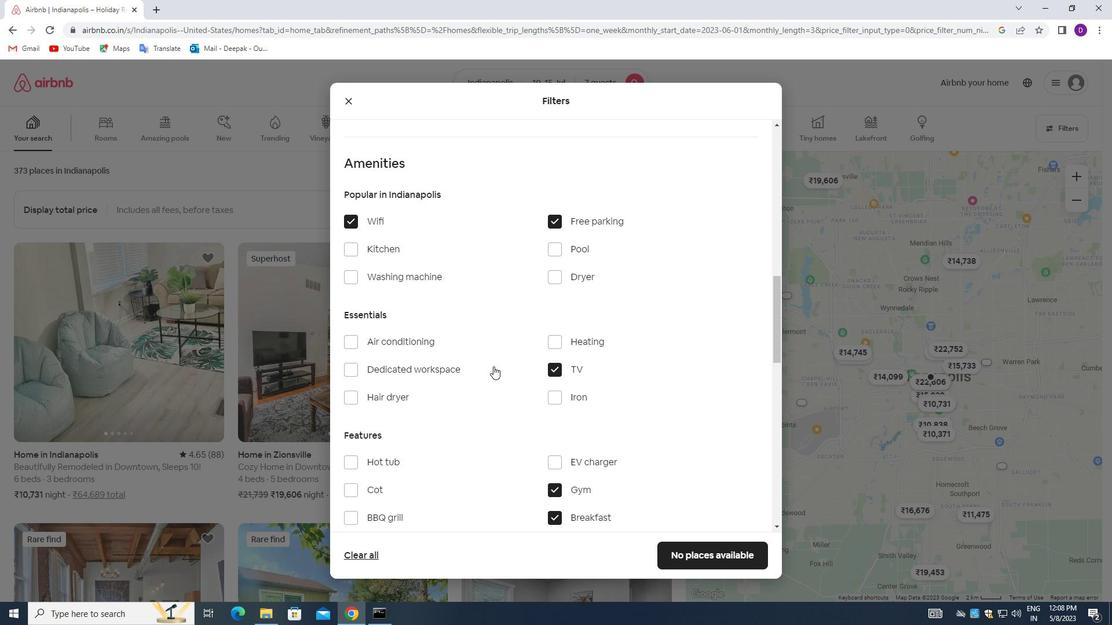 
Action: Mouse scrolled (487, 381) with delta (0, 0)
Screenshot: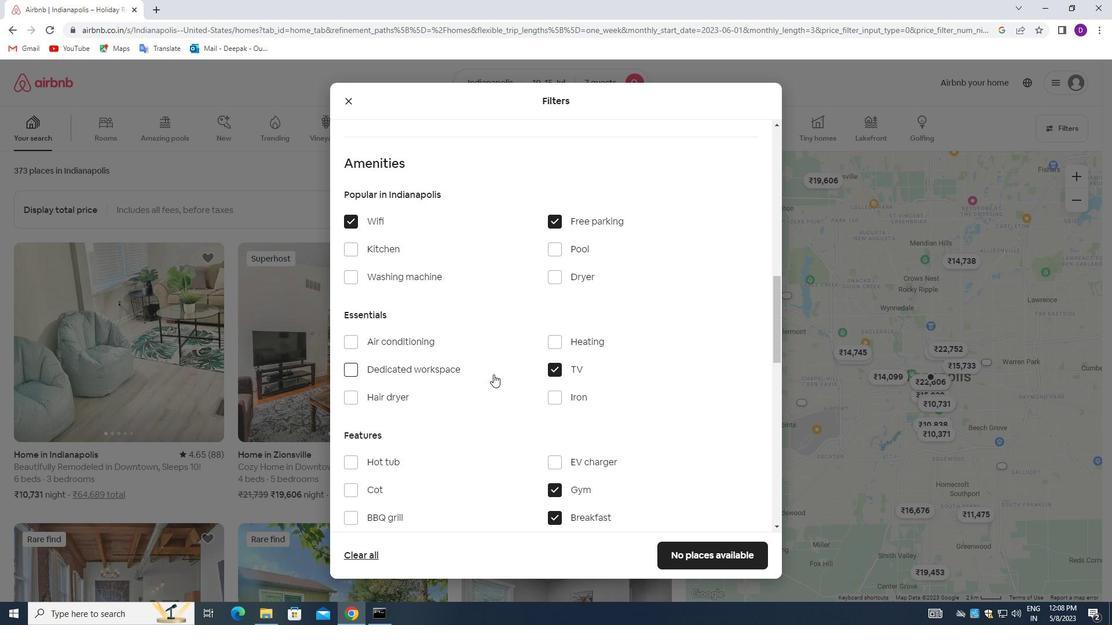 
Action: Mouse moved to (499, 388)
Screenshot: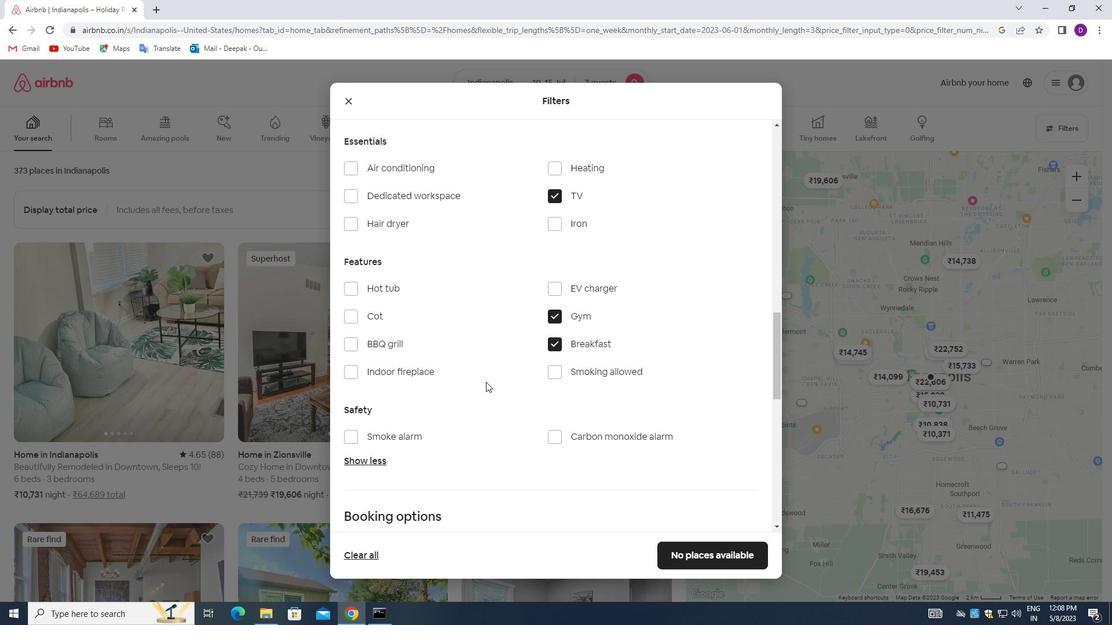 
Action: Mouse scrolled (499, 388) with delta (0, 0)
Screenshot: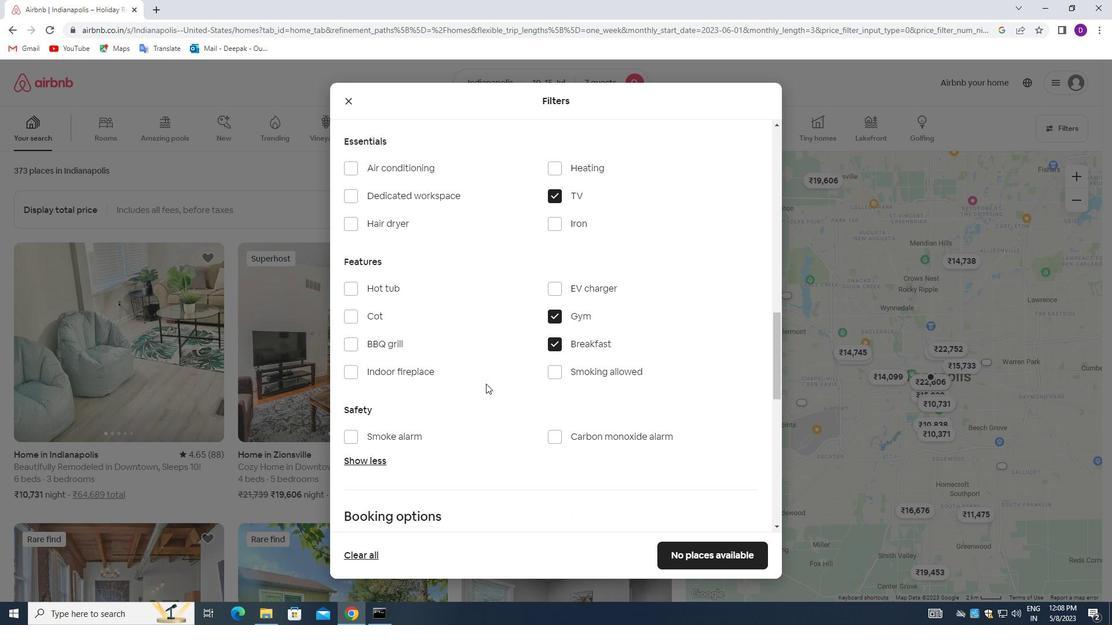 
Action: Mouse scrolled (499, 388) with delta (0, 0)
Screenshot: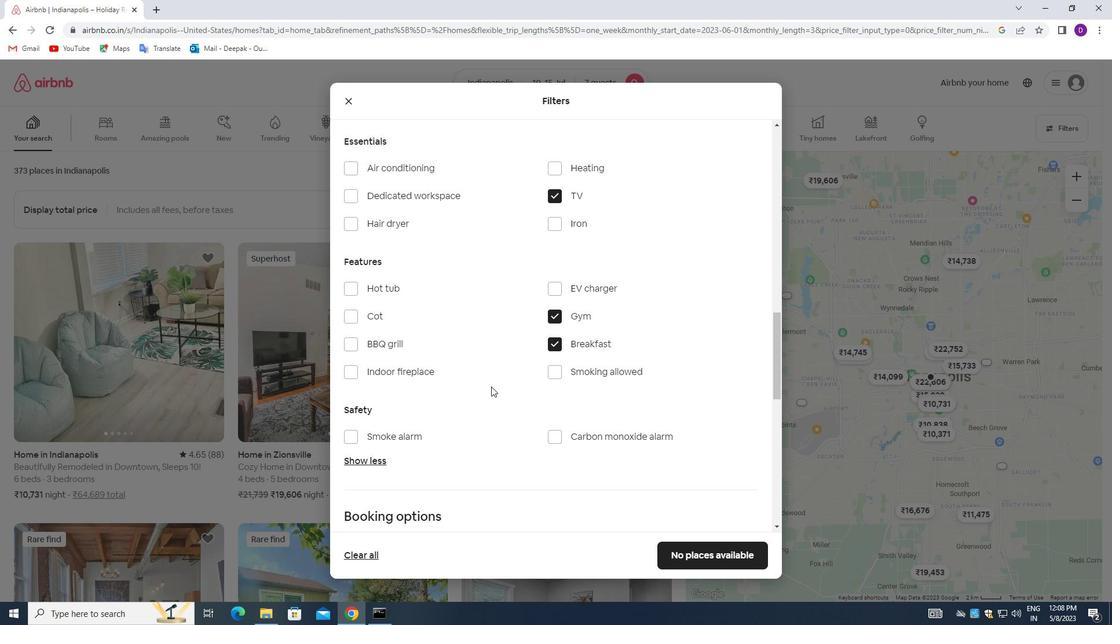 
Action: Mouse scrolled (499, 388) with delta (0, 0)
Screenshot: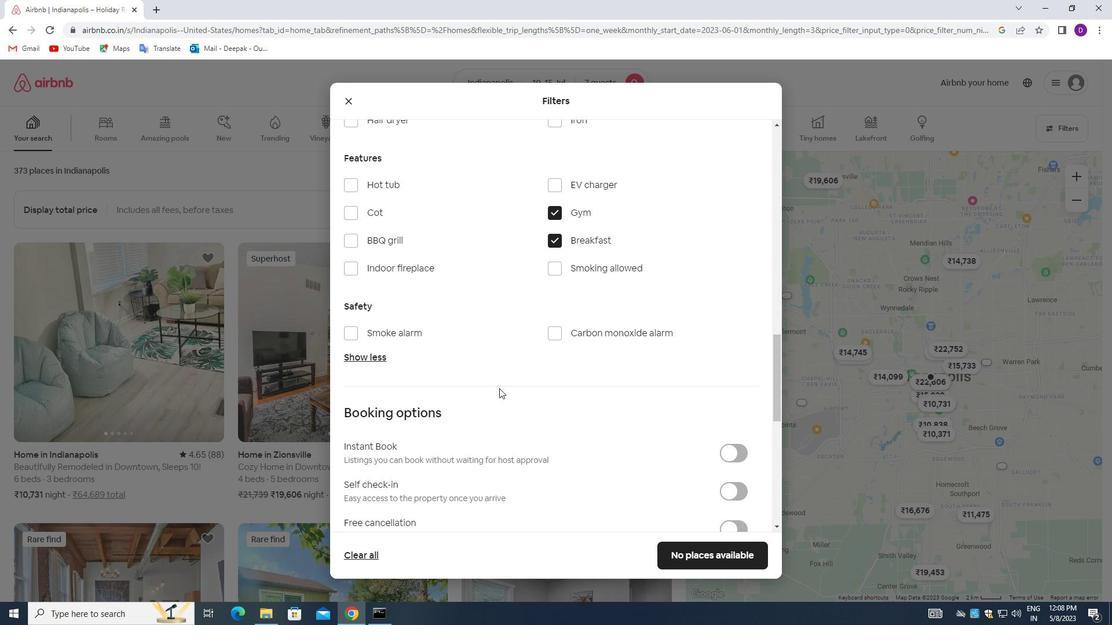 
Action: Mouse scrolled (499, 388) with delta (0, 0)
Screenshot: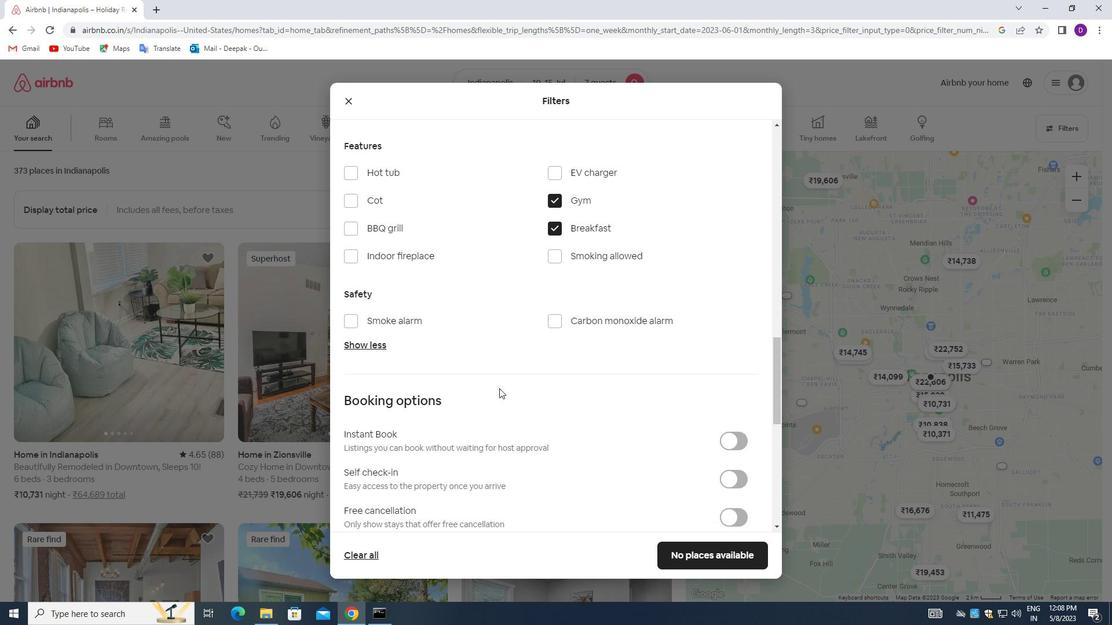
Action: Mouse moved to (728, 364)
Screenshot: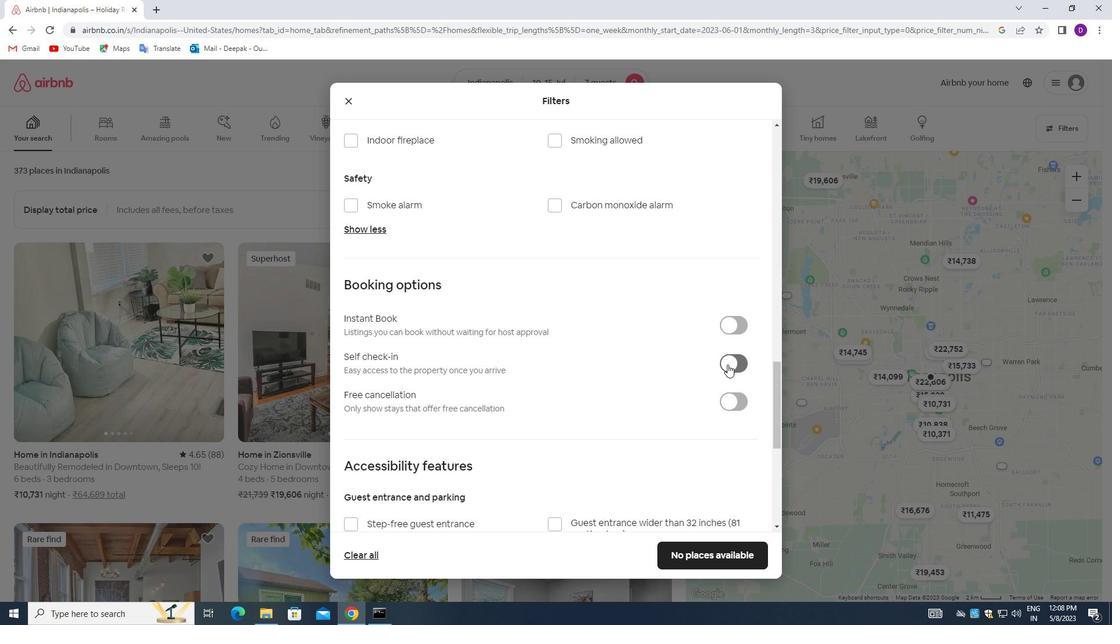 
Action: Mouse pressed left at (728, 364)
Screenshot: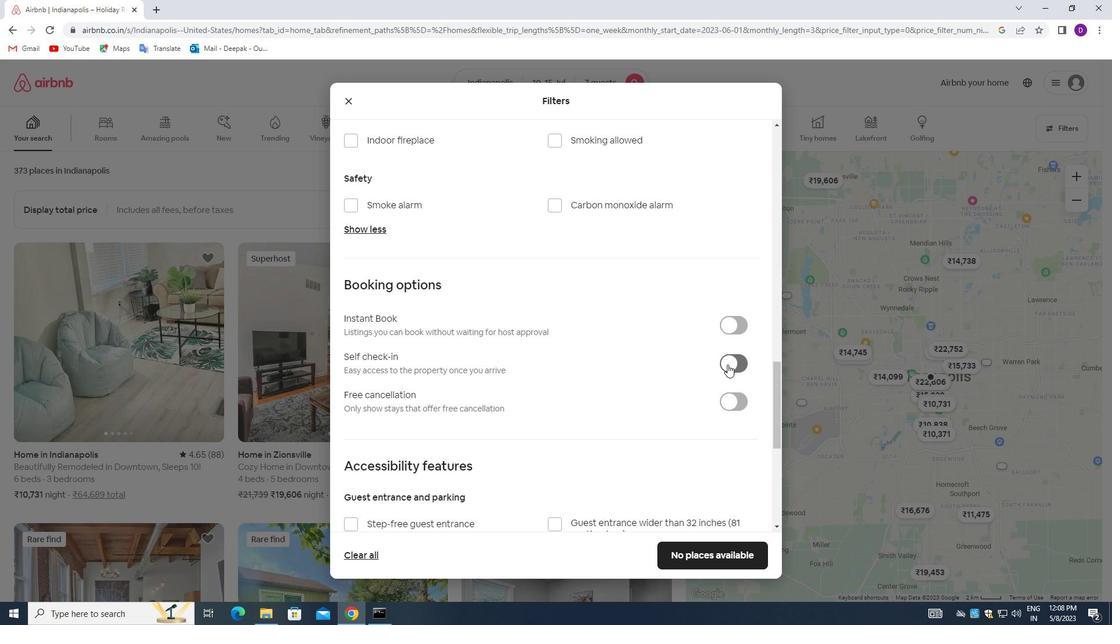 
Action: Mouse moved to (566, 376)
Screenshot: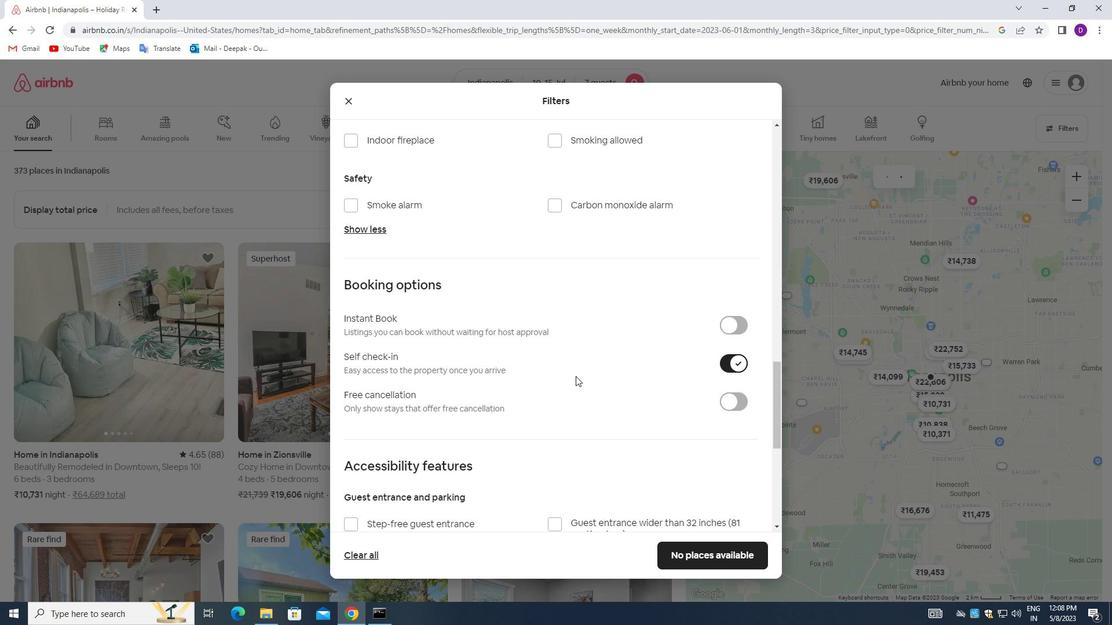 
Action: Mouse scrolled (566, 376) with delta (0, 0)
Screenshot: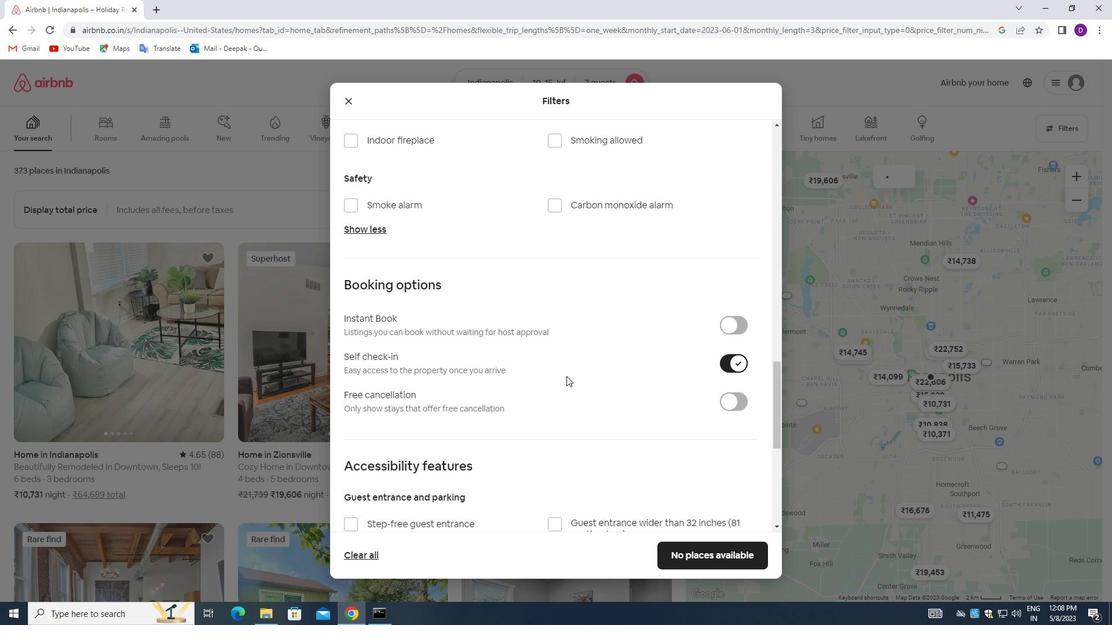 
Action: Mouse scrolled (566, 376) with delta (0, 0)
Screenshot: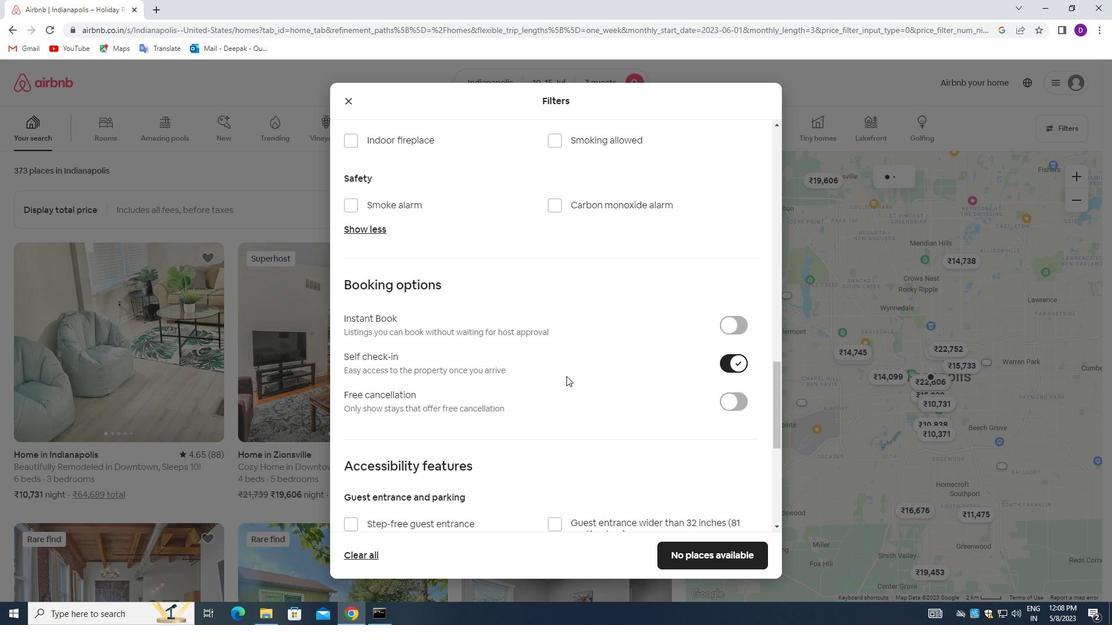 
Action: Mouse moved to (551, 377)
Screenshot: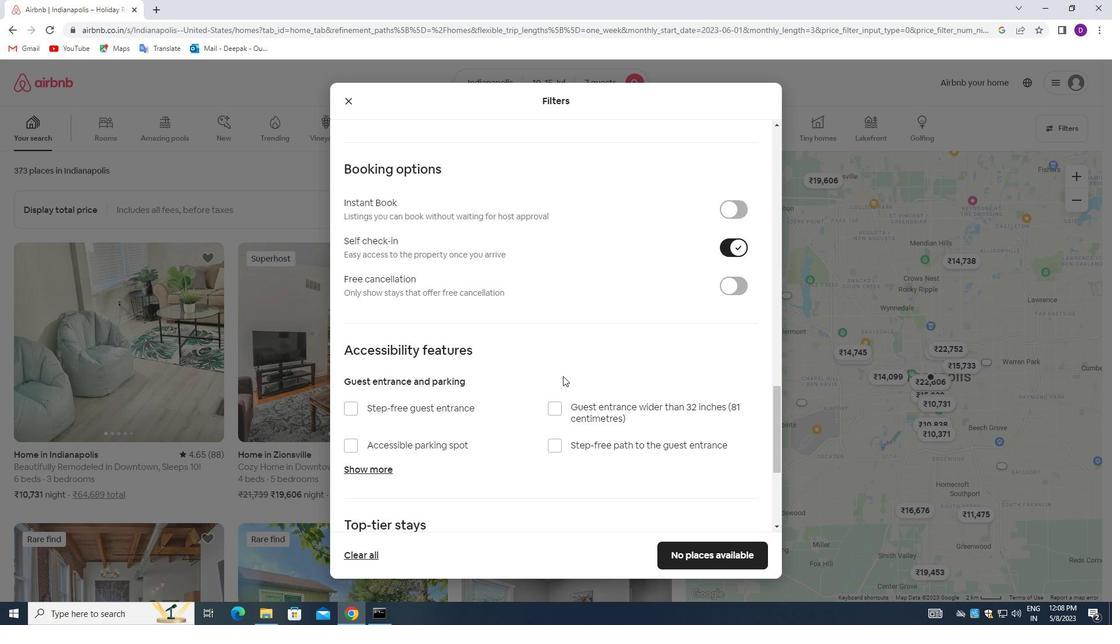 
Action: Mouse scrolled (551, 376) with delta (0, 0)
Screenshot: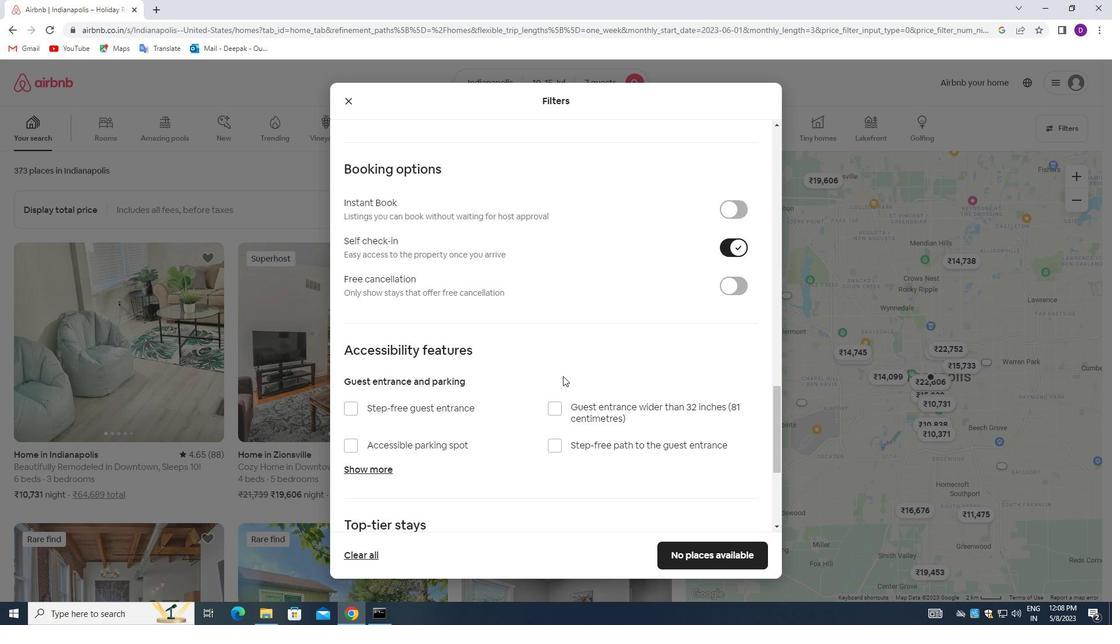 
Action: Mouse moved to (547, 378)
Screenshot: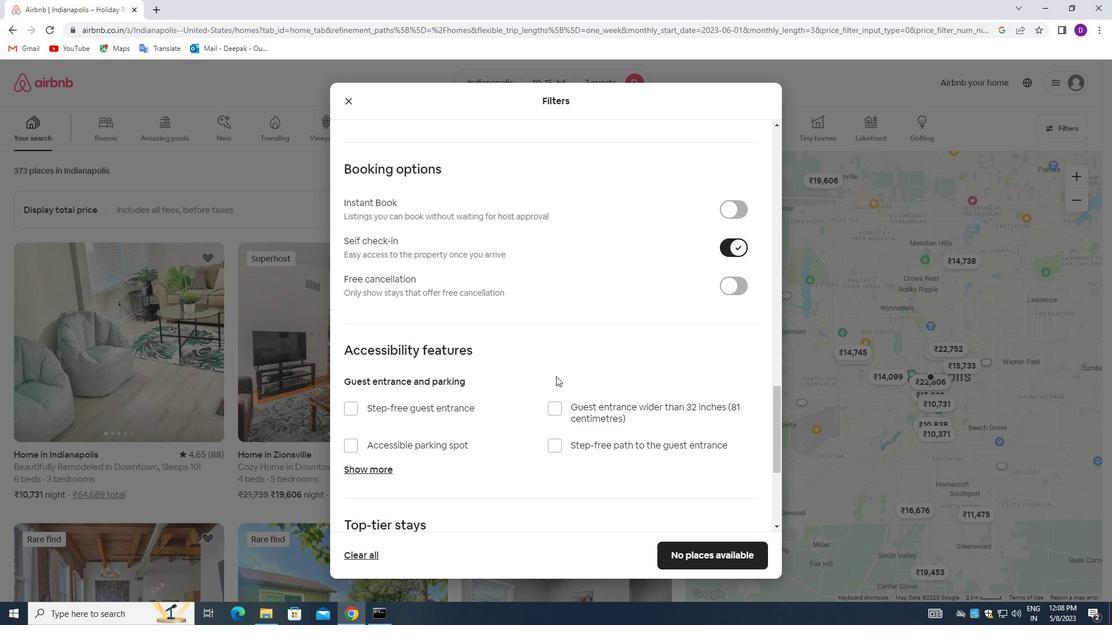 
Action: Mouse scrolled (547, 377) with delta (0, 0)
Screenshot: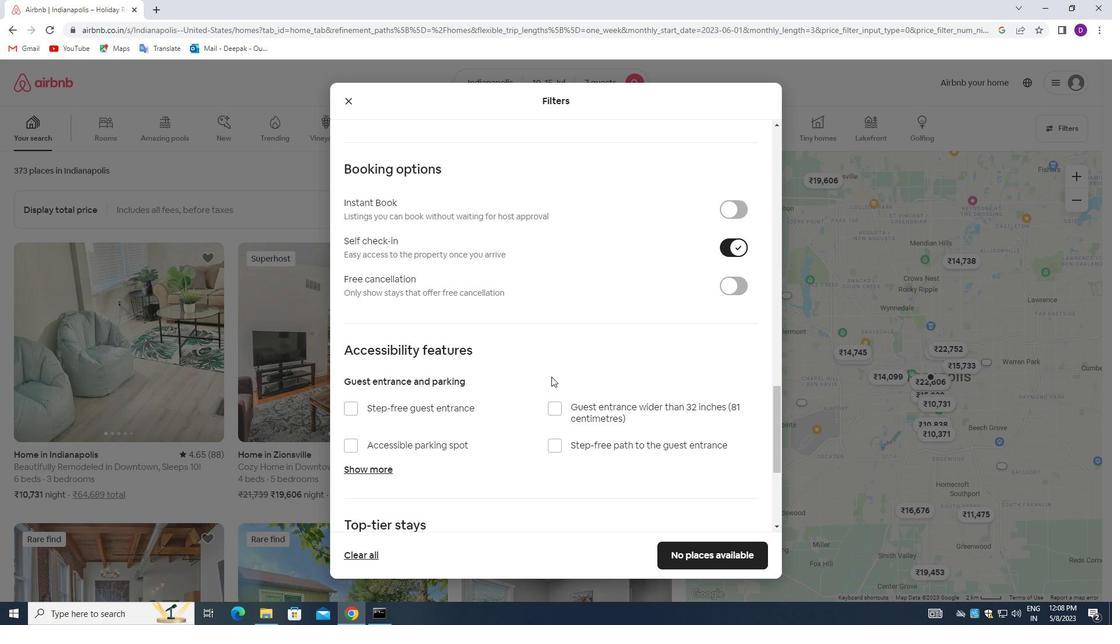 
Action: Mouse moved to (538, 382)
Screenshot: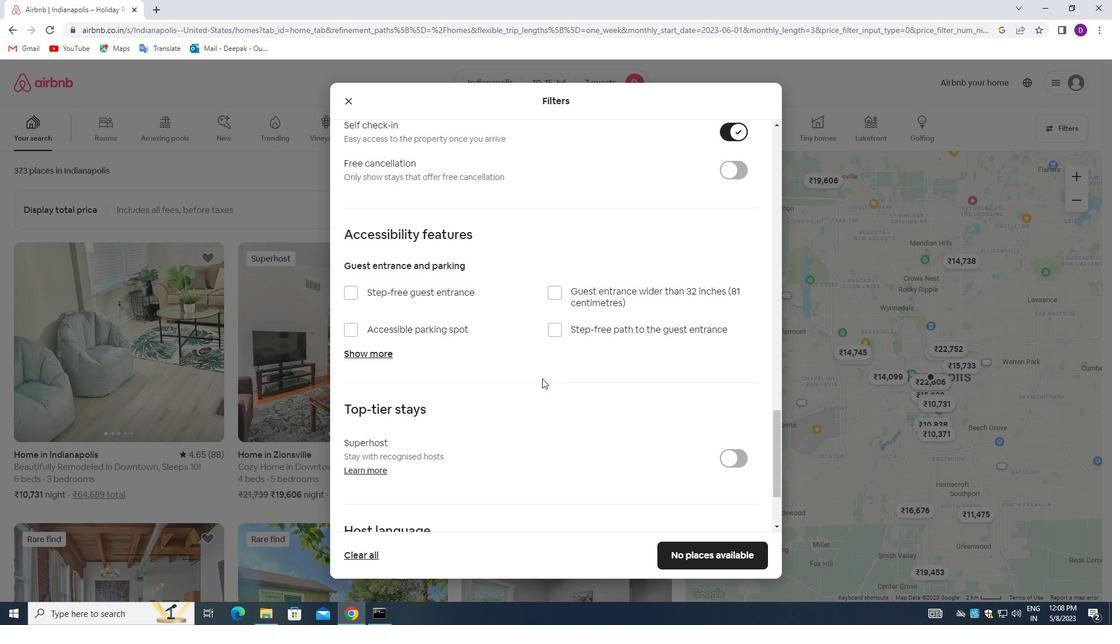 
Action: Mouse scrolled (538, 381) with delta (0, 0)
Screenshot: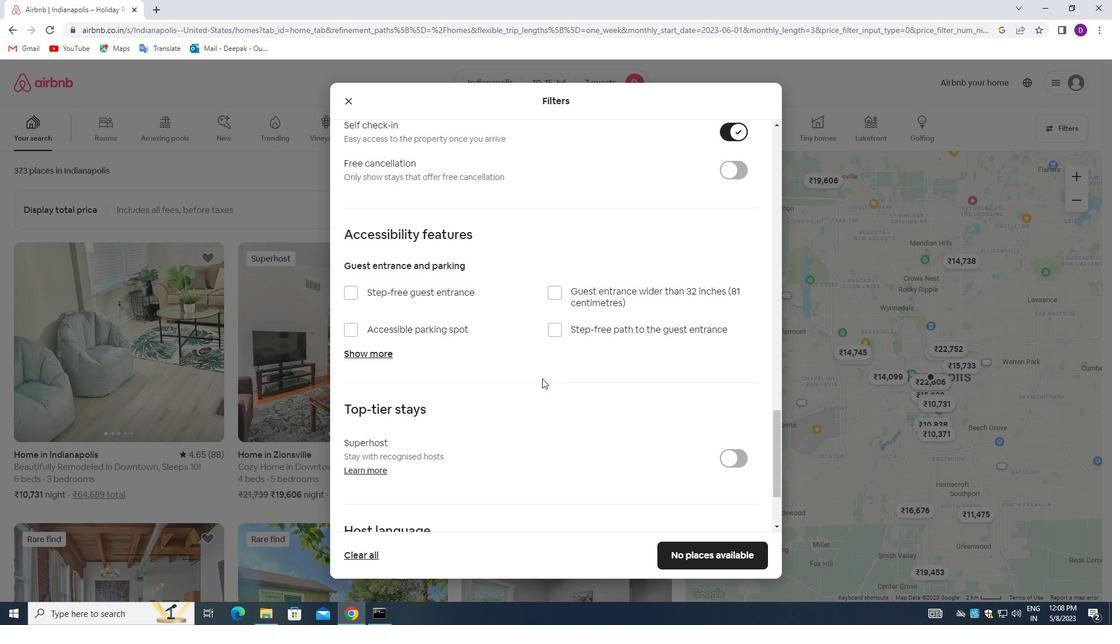 
Action: Mouse moved to (534, 383)
Screenshot: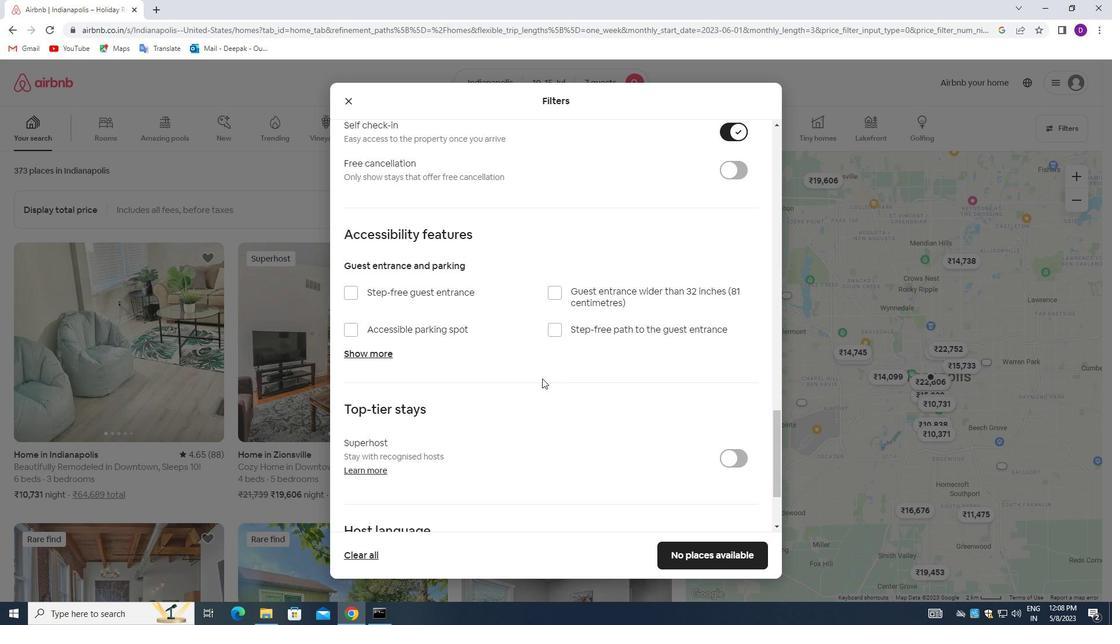 
Action: Mouse scrolled (534, 383) with delta (0, 0)
Screenshot: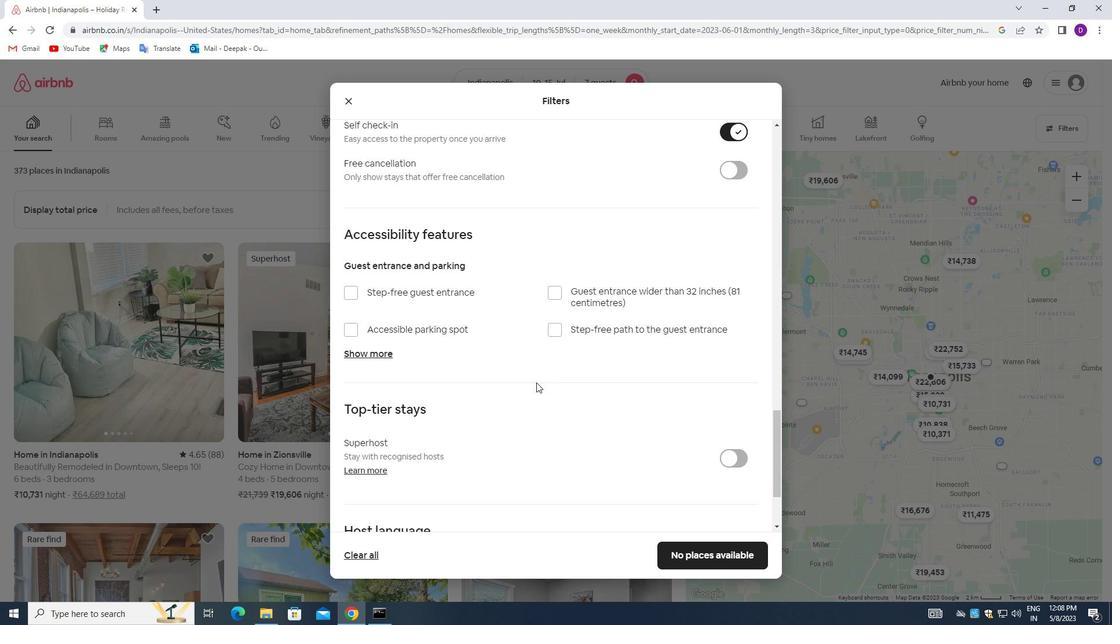 
Action: Mouse moved to (529, 392)
Screenshot: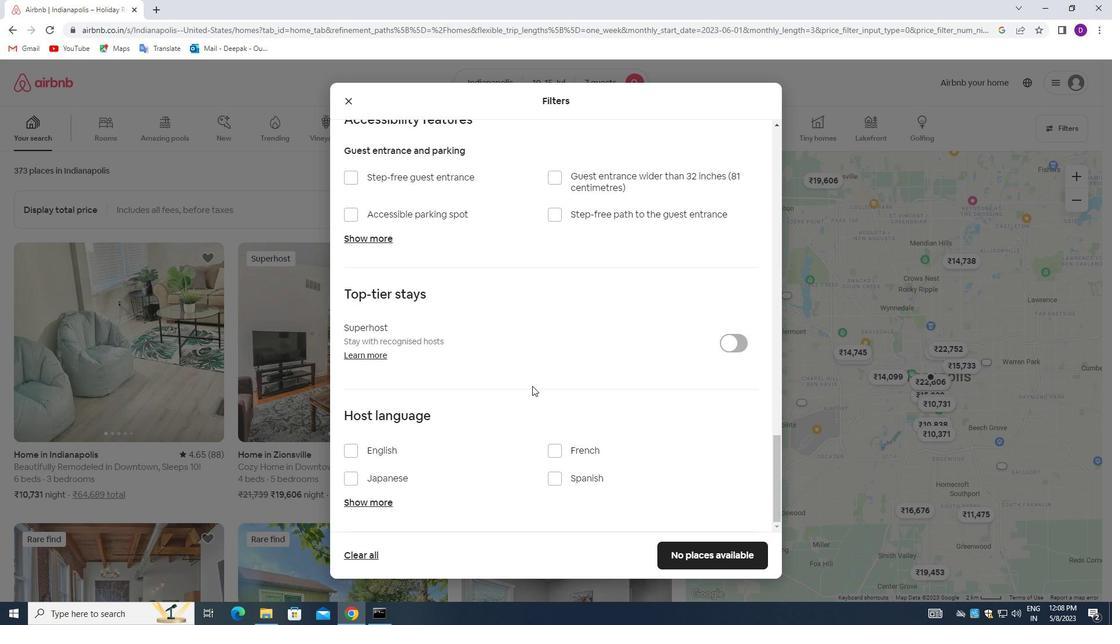 
Action: Mouse scrolled (529, 392) with delta (0, 0)
Screenshot: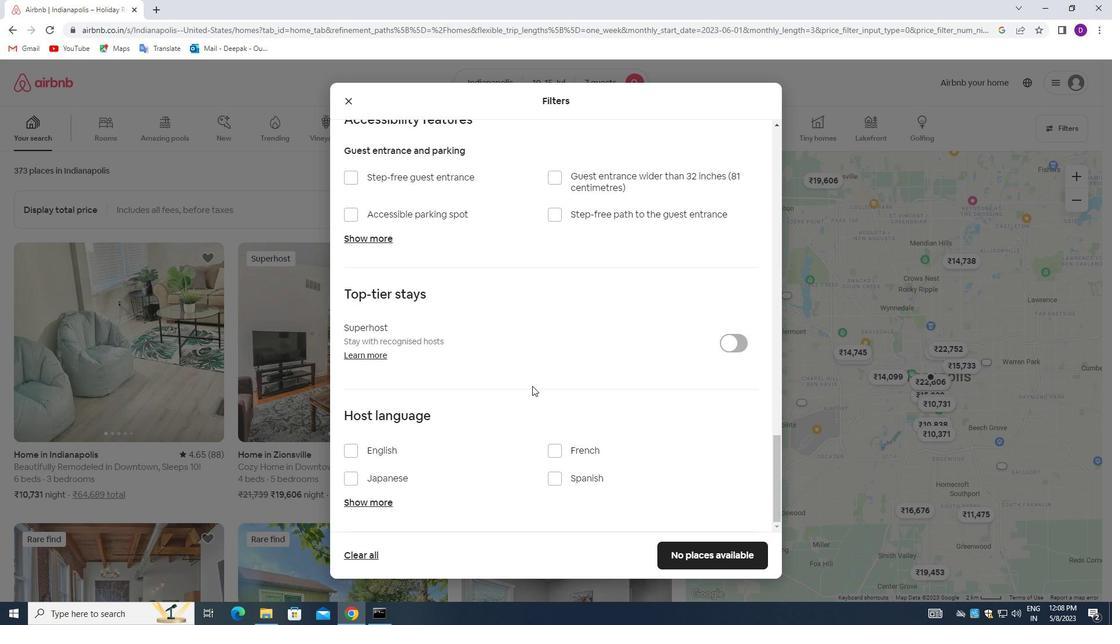 
Action: Mouse moved to (528, 394)
Screenshot: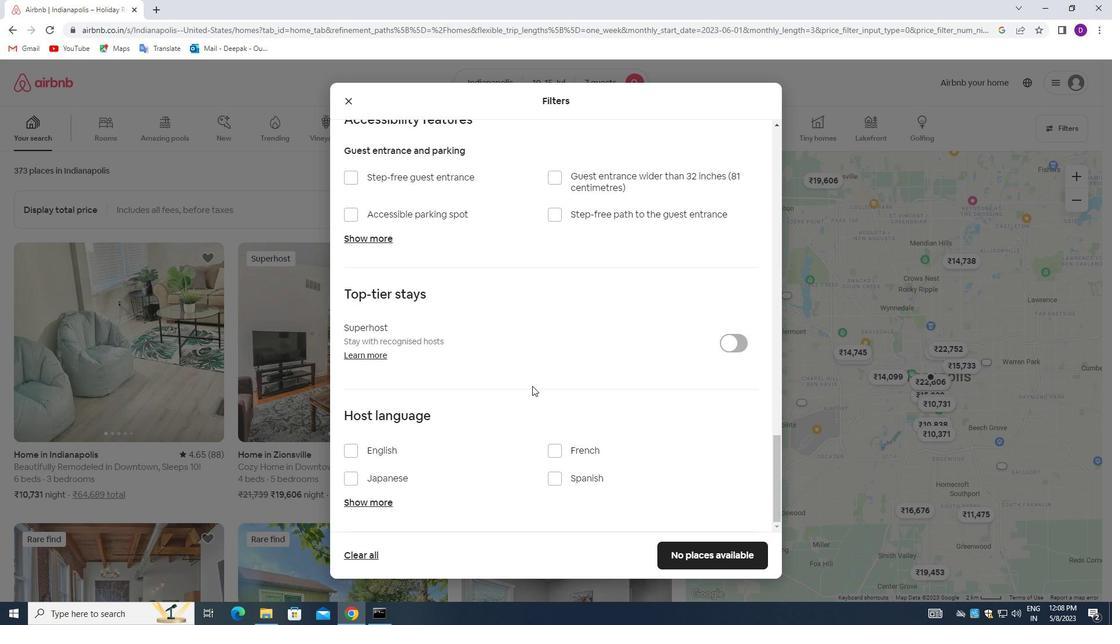 
Action: Mouse scrolled (528, 394) with delta (0, 0)
Screenshot: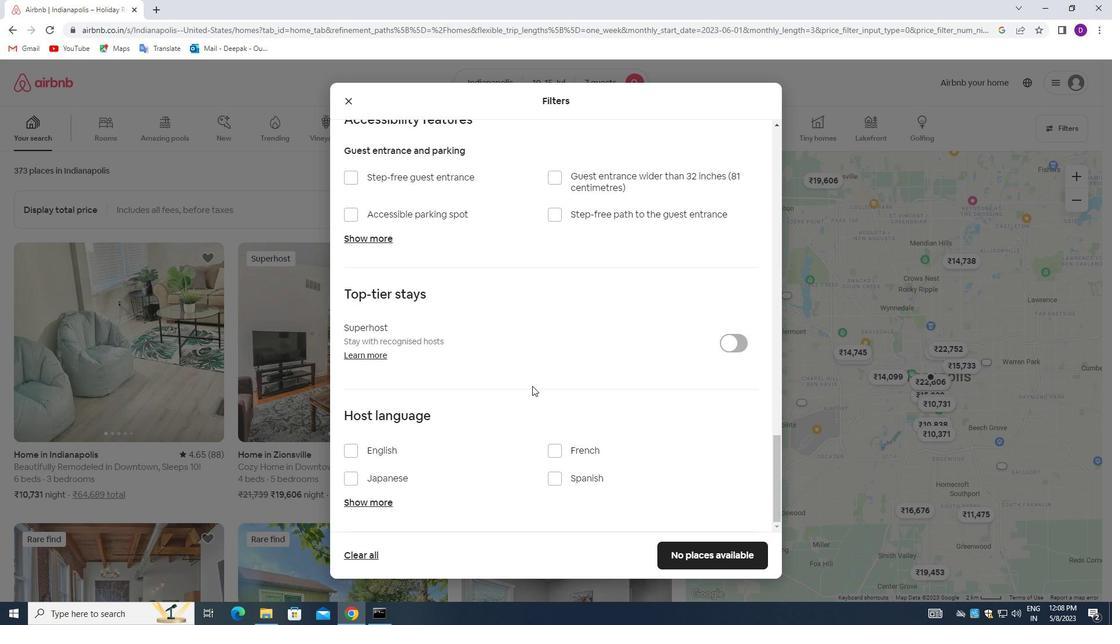 
Action: Mouse moved to (355, 452)
Screenshot: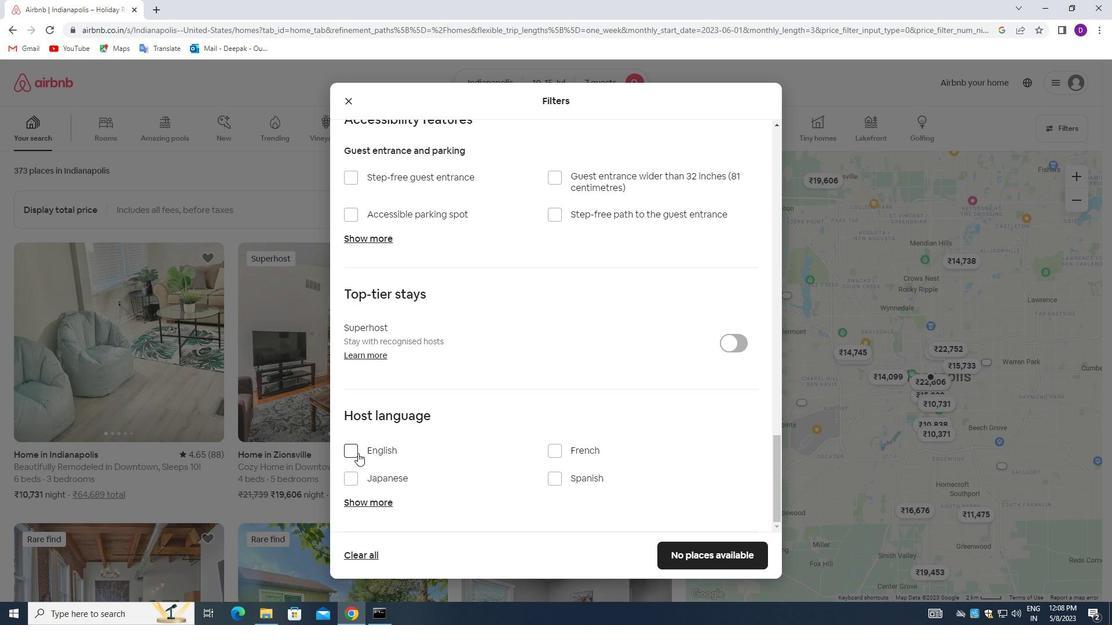 
Action: Mouse pressed left at (355, 452)
Screenshot: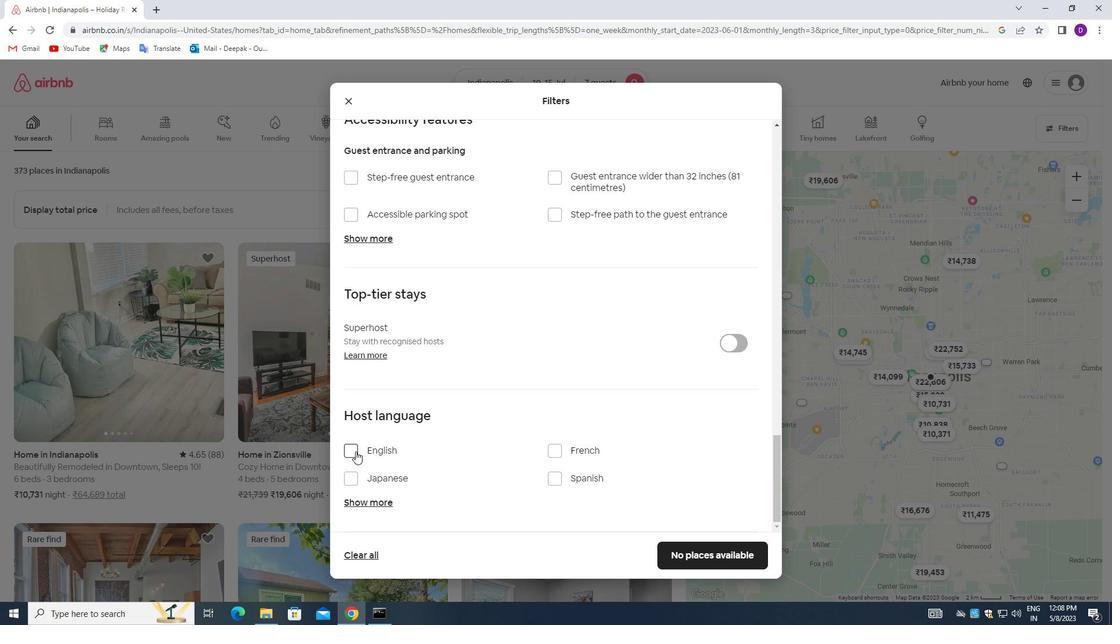 
Action: Mouse moved to (562, 476)
Screenshot: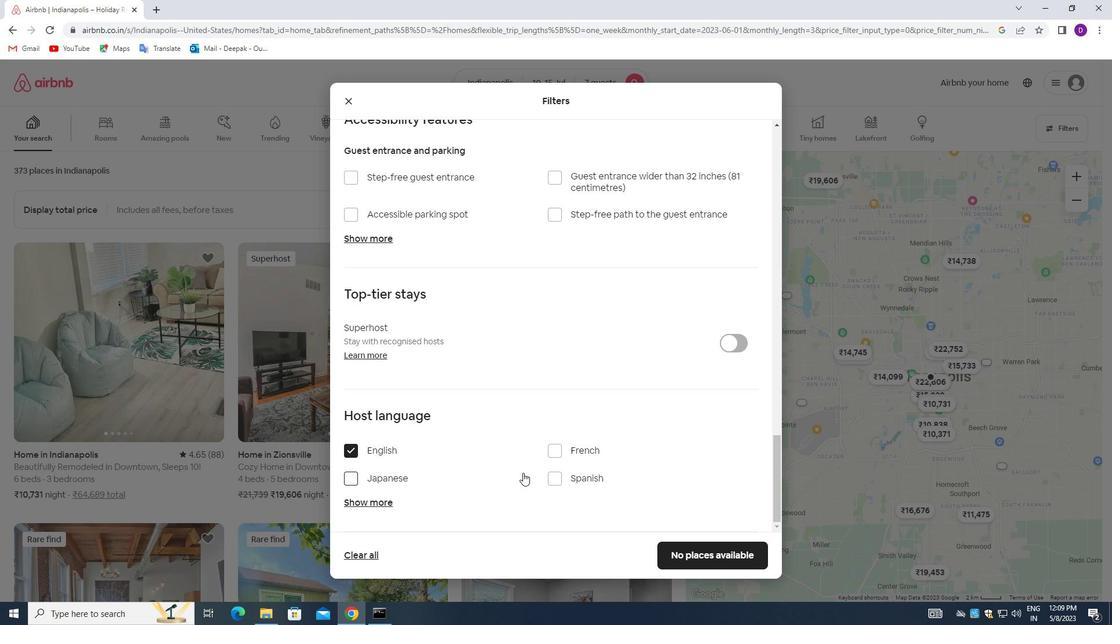 
Action: Mouse scrolled (562, 476) with delta (0, 0)
Screenshot: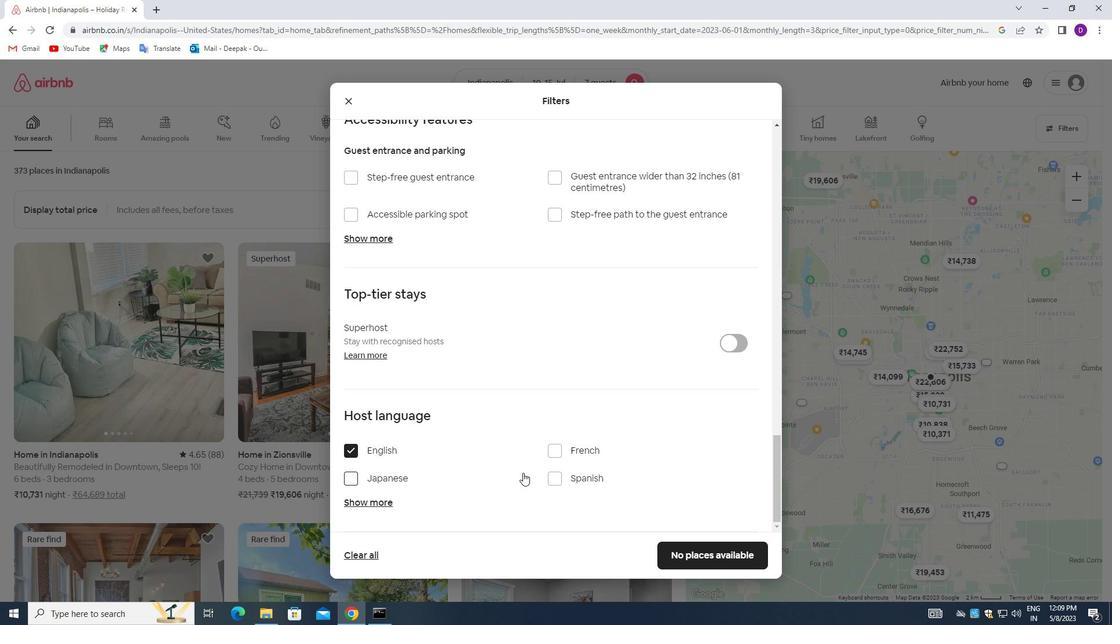 
Action: Mouse moved to (584, 482)
Screenshot: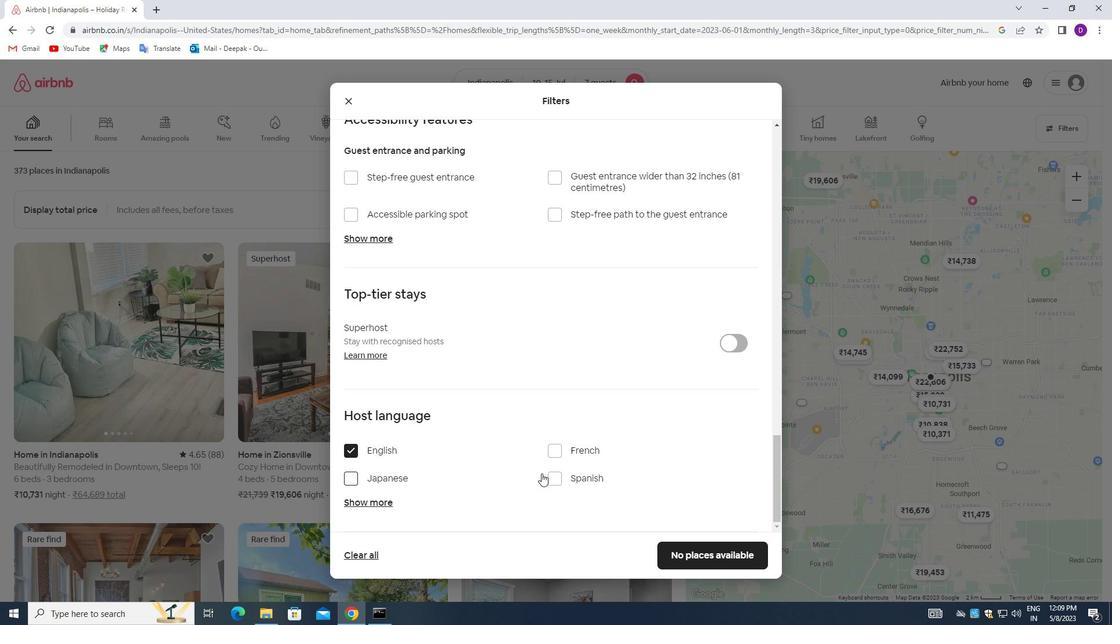 
Action: Mouse scrolled (584, 481) with delta (0, 0)
Screenshot: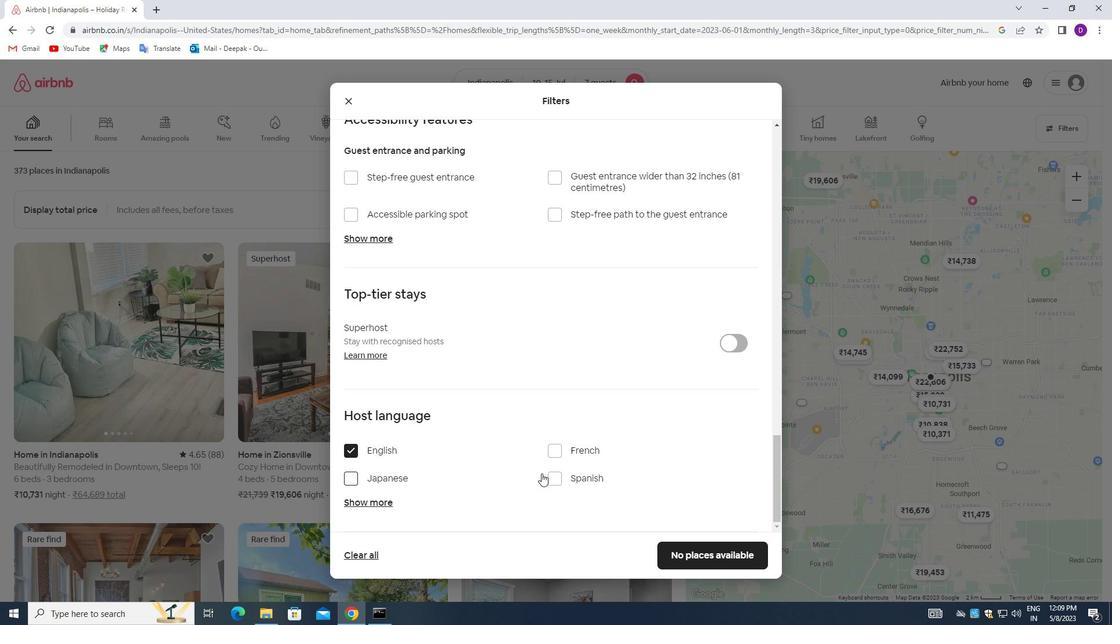 
Action: Mouse moved to (678, 555)
Screenshot: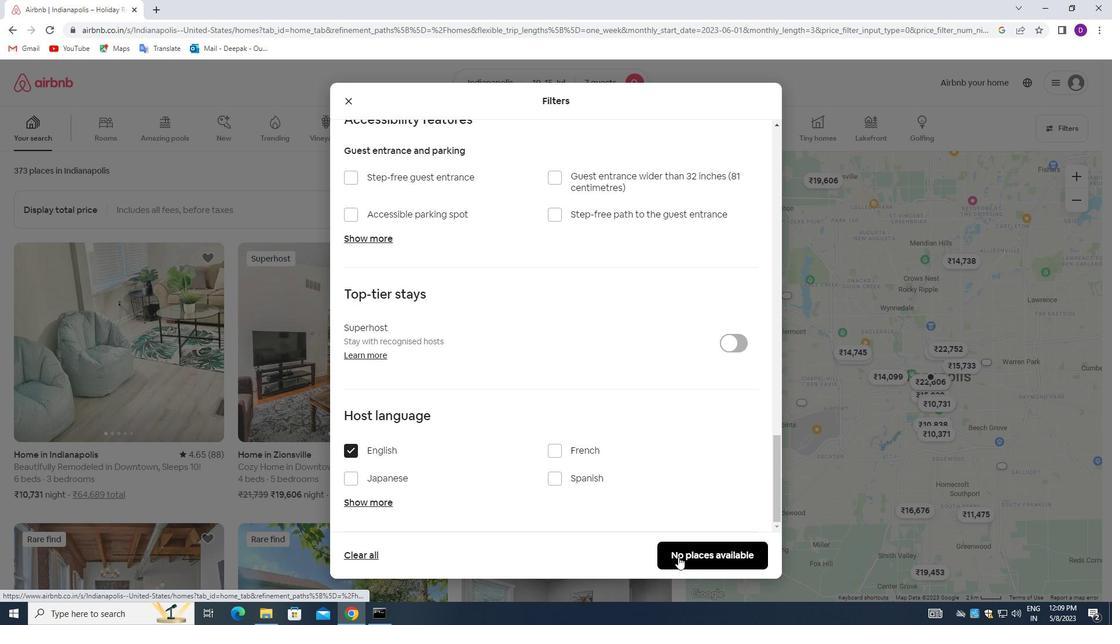 
Action: Mouse pressed left at (678, 555)
Screenshot: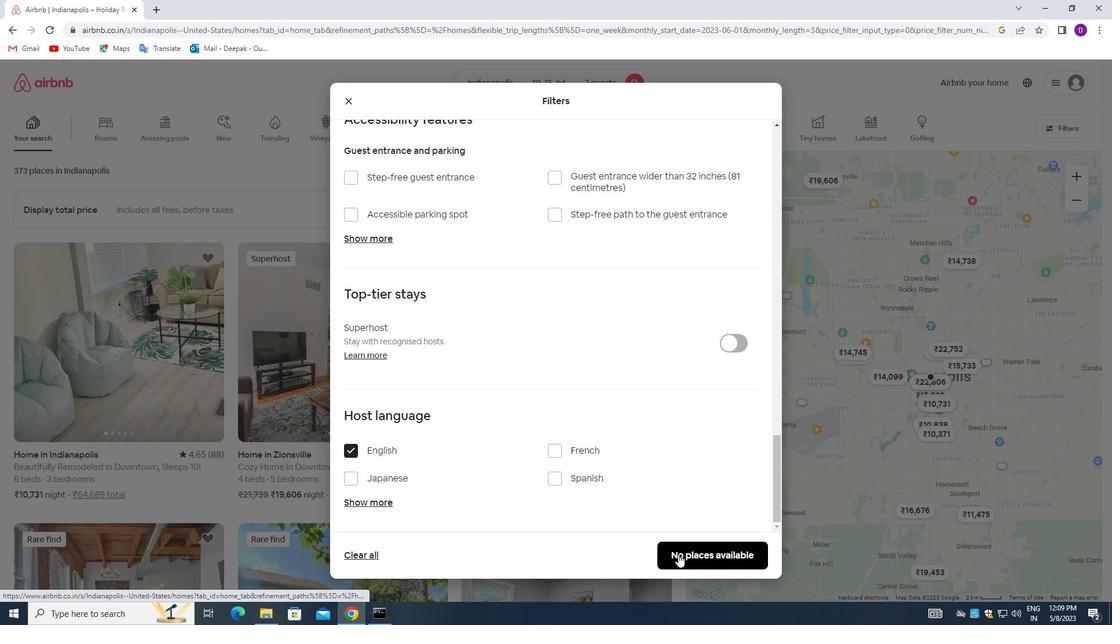 
